 Task: Log work in the project ArtiZen for the issue 'Integrate a new payment gateway into an e-commerce website' spent time as '1w 4d 13h 39m' and remaining time as '4w 6d 12h 10m' and add a flag. Now add the issue to the epic 'Data Management and Analysis'. Log work in the project ArtiZen for the issue 'Create a data backup and recovery plan for a company's IT infrastructure' spent time as '5w 1d 10h 30m' and remaining time as '5w 5d 16h 31m' and clone the issue. Now add the issue to the epic 'UI/UX Improvements'
Action: Mouse moved to (226, 64)
Screenshot: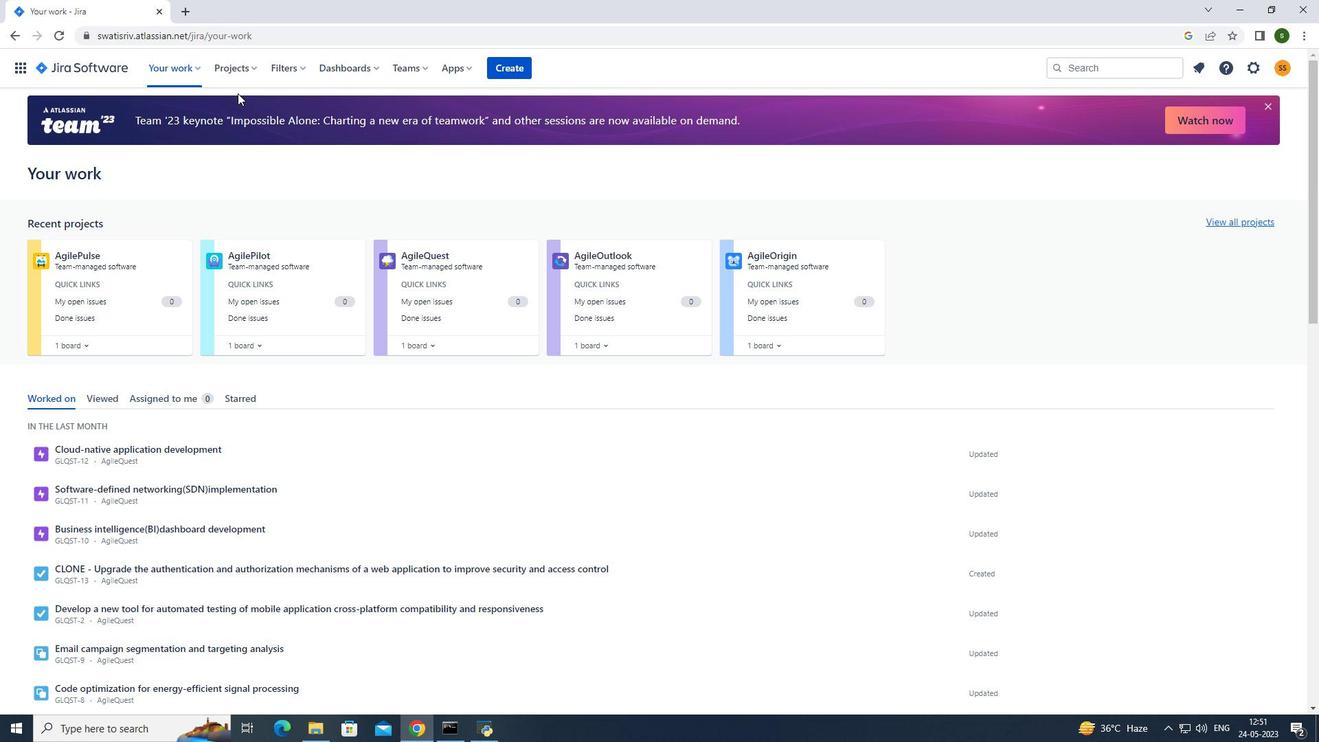 
Action: Mouse pressed left at (226, 64)
Screenshot: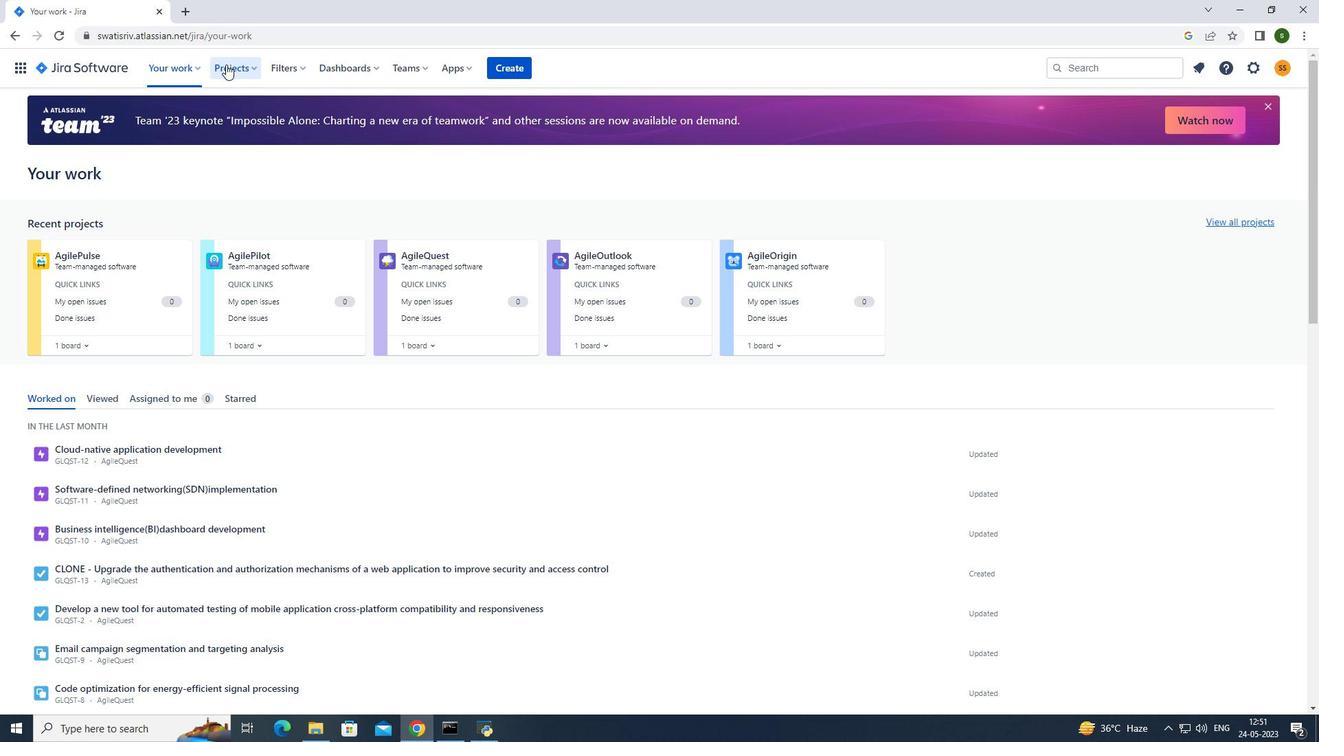 
Action: Mouse moved to (279, 122)
Screenshot: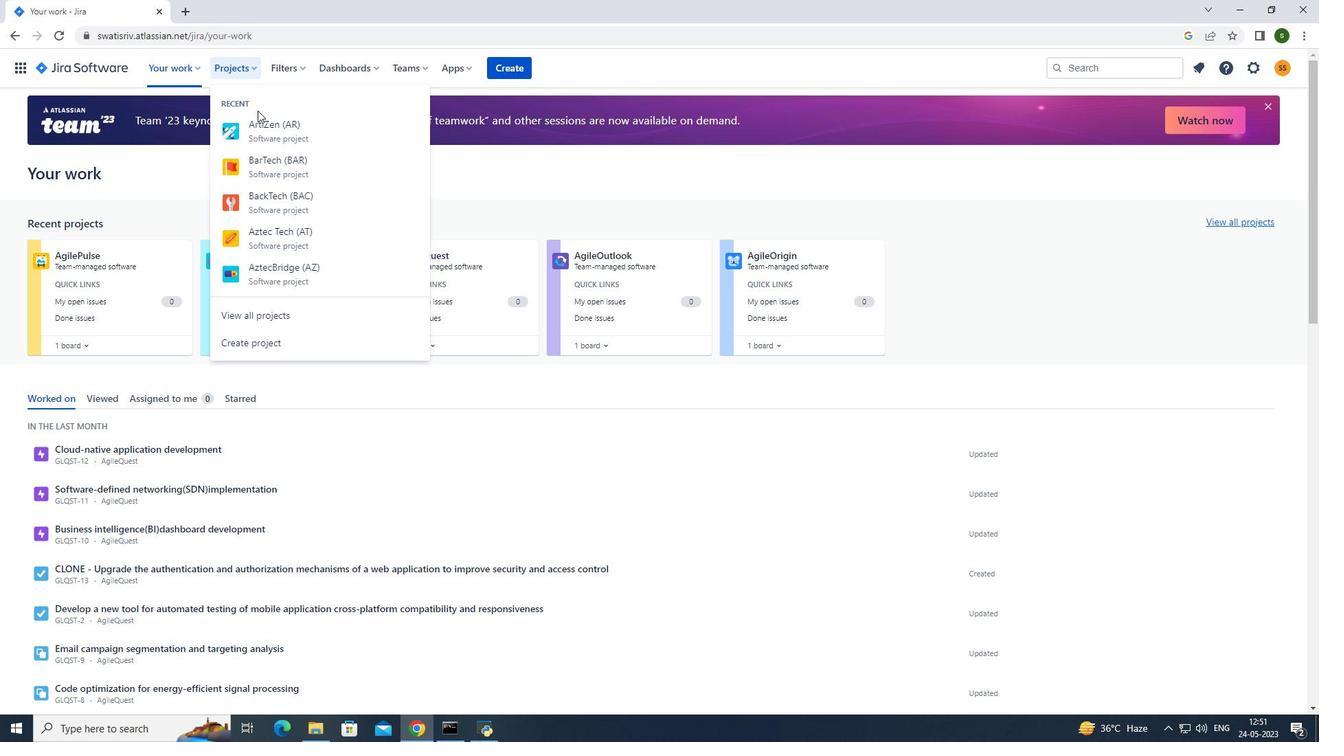 
Action: Mouse pressed left at (279, 122)
Screenshot: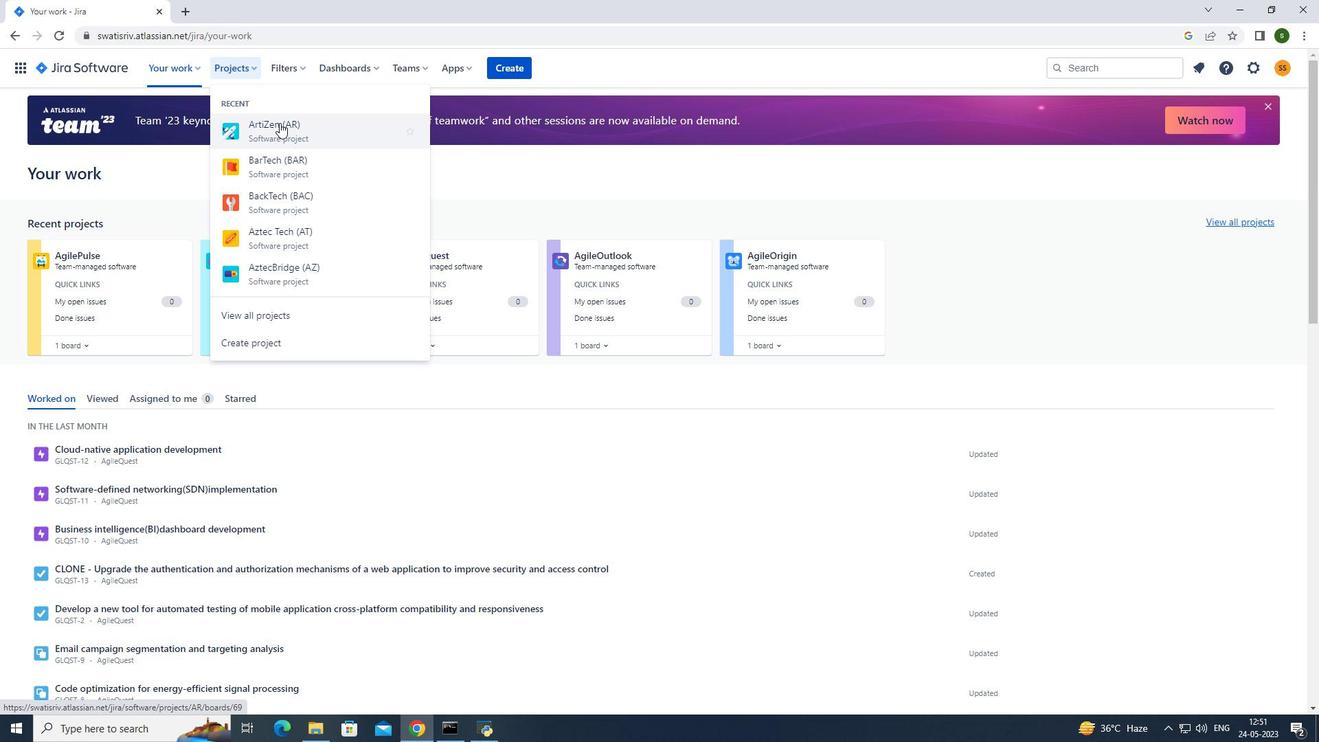 
Action: Mouse moved to (132, 207)
Screenshot: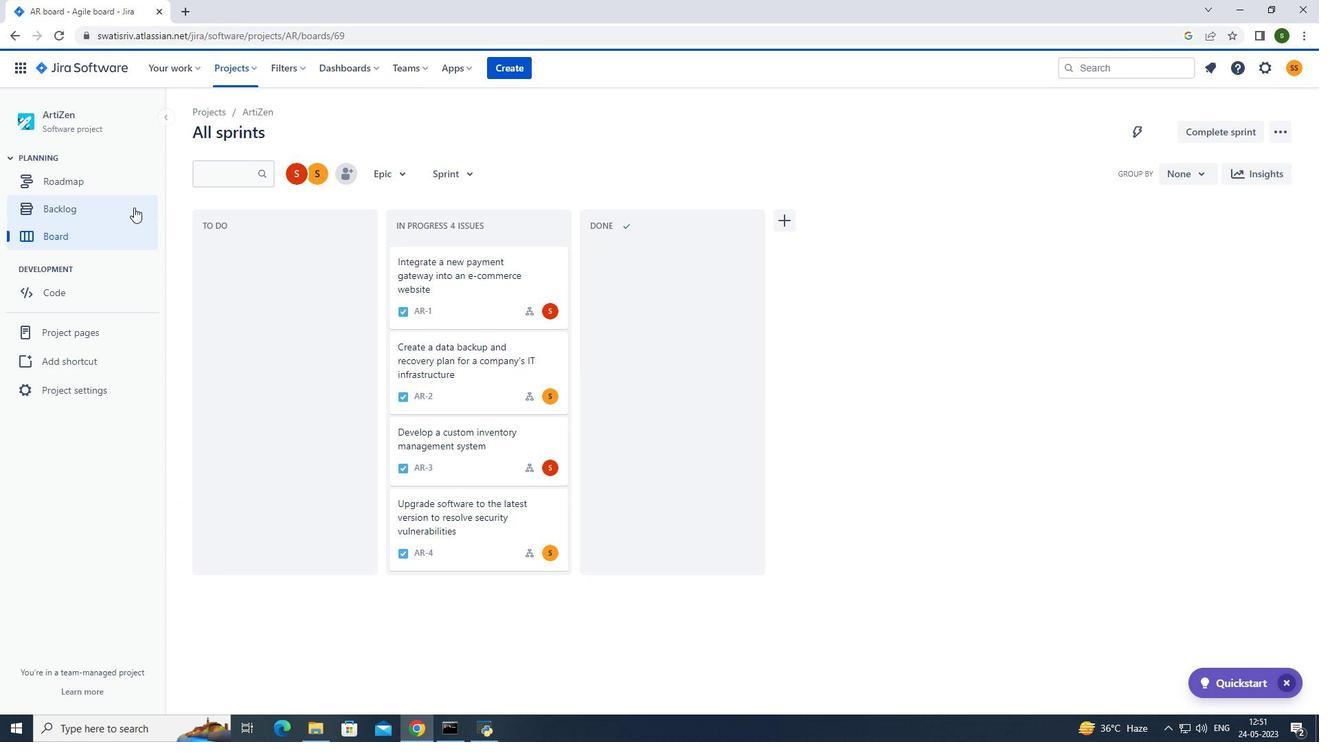 
Action: Mouse pressed left at (132, 207)
Screenshot: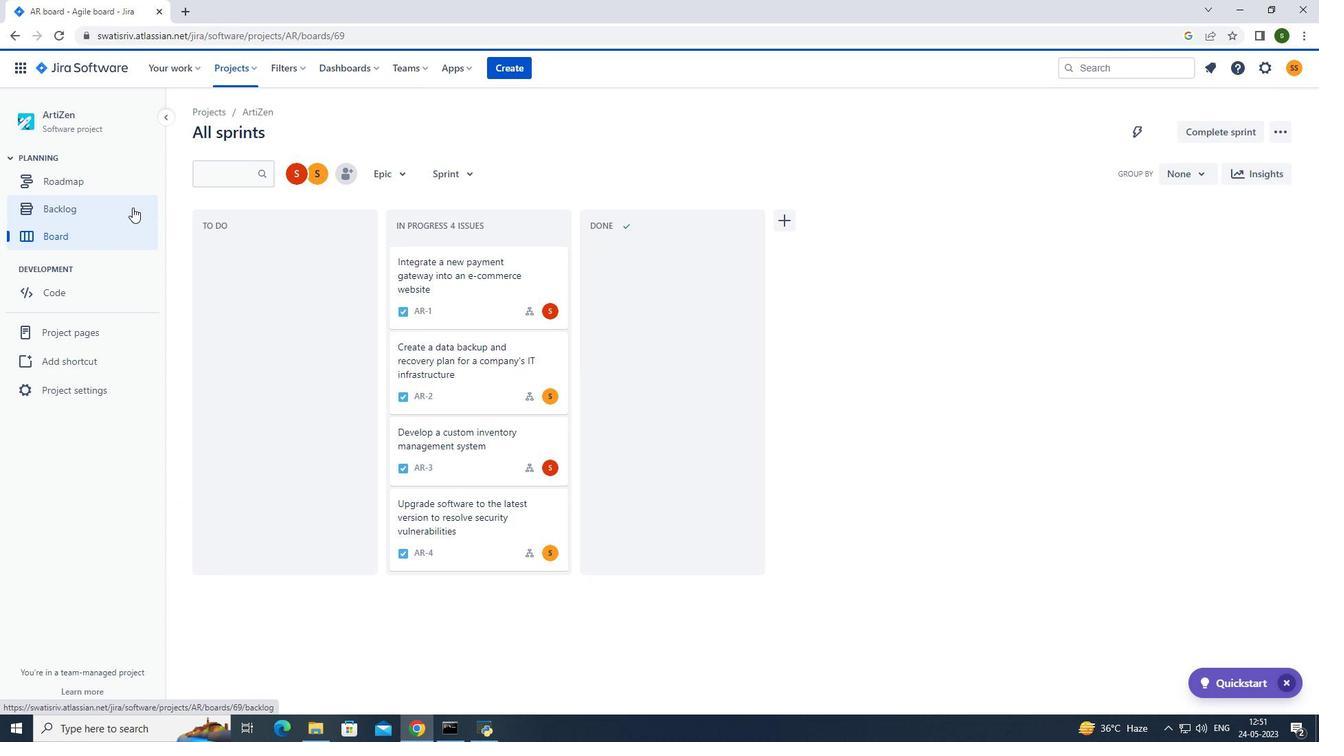 
Action: Mouse moved to (957, 250)
Screenshot: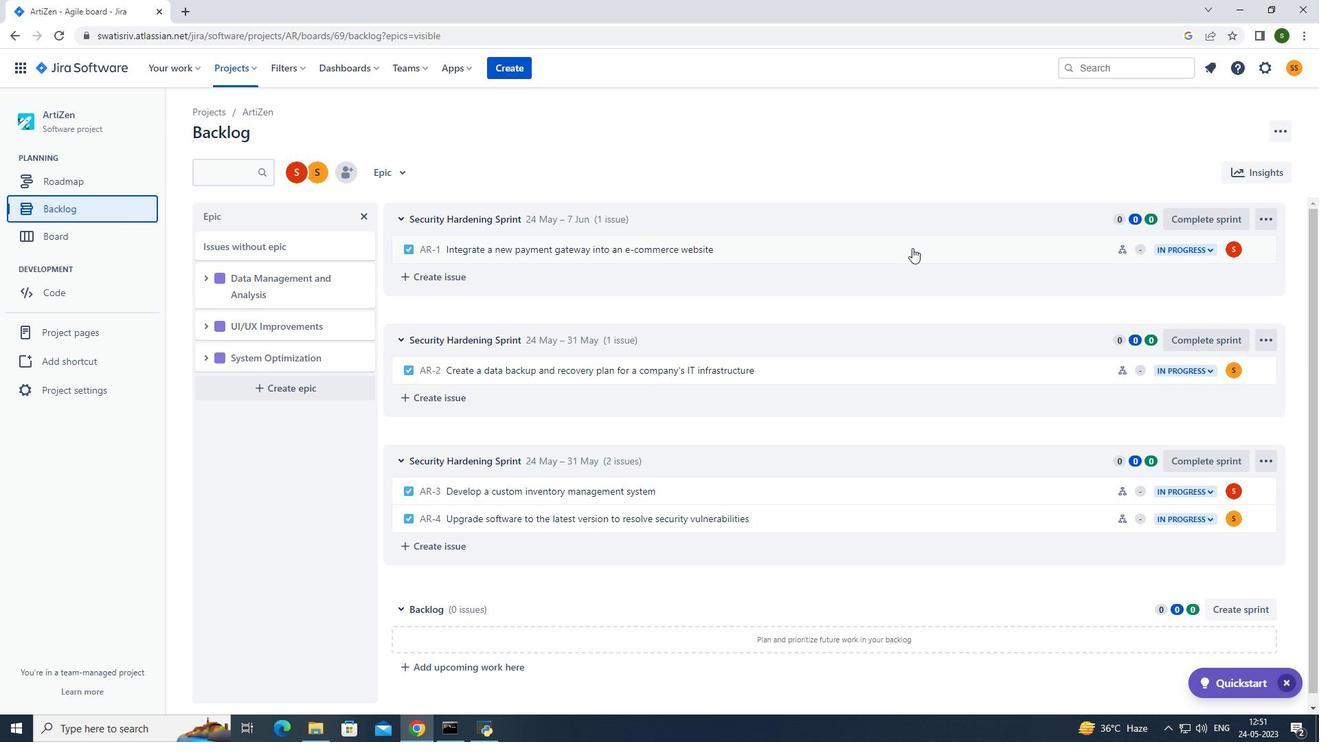 
Action: Mouse pressed left at (957, 250)
Screenshot: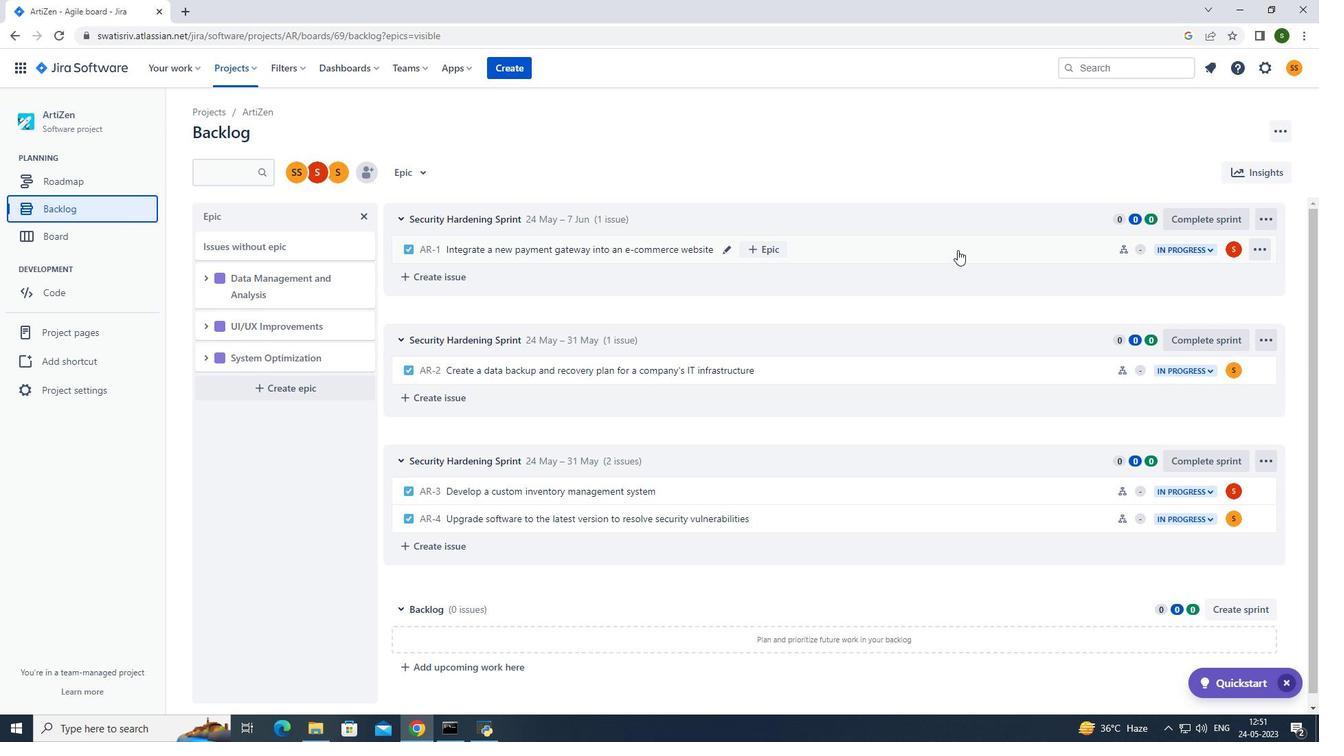 
Action: Mouse moved to (1256, 207)
Screenshot: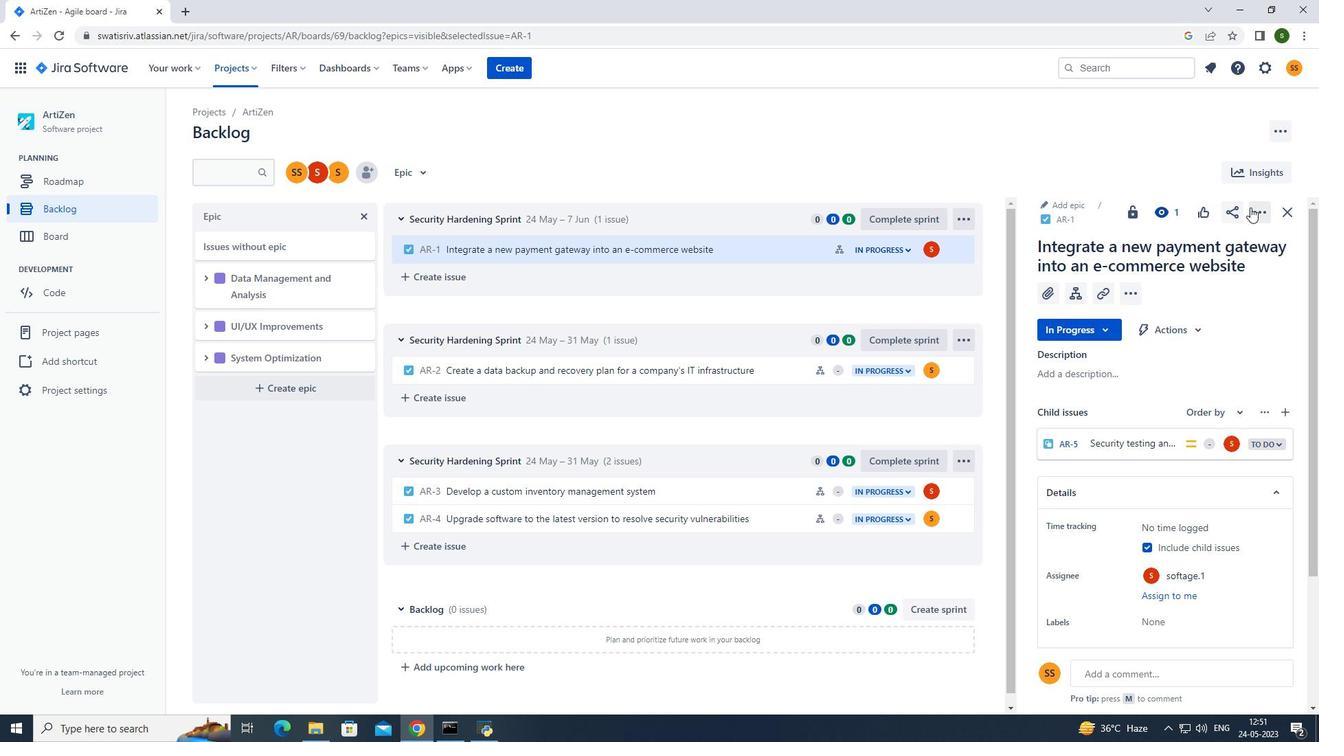 
Action: Mouse pressed left at (1256, 207)
Screenshot: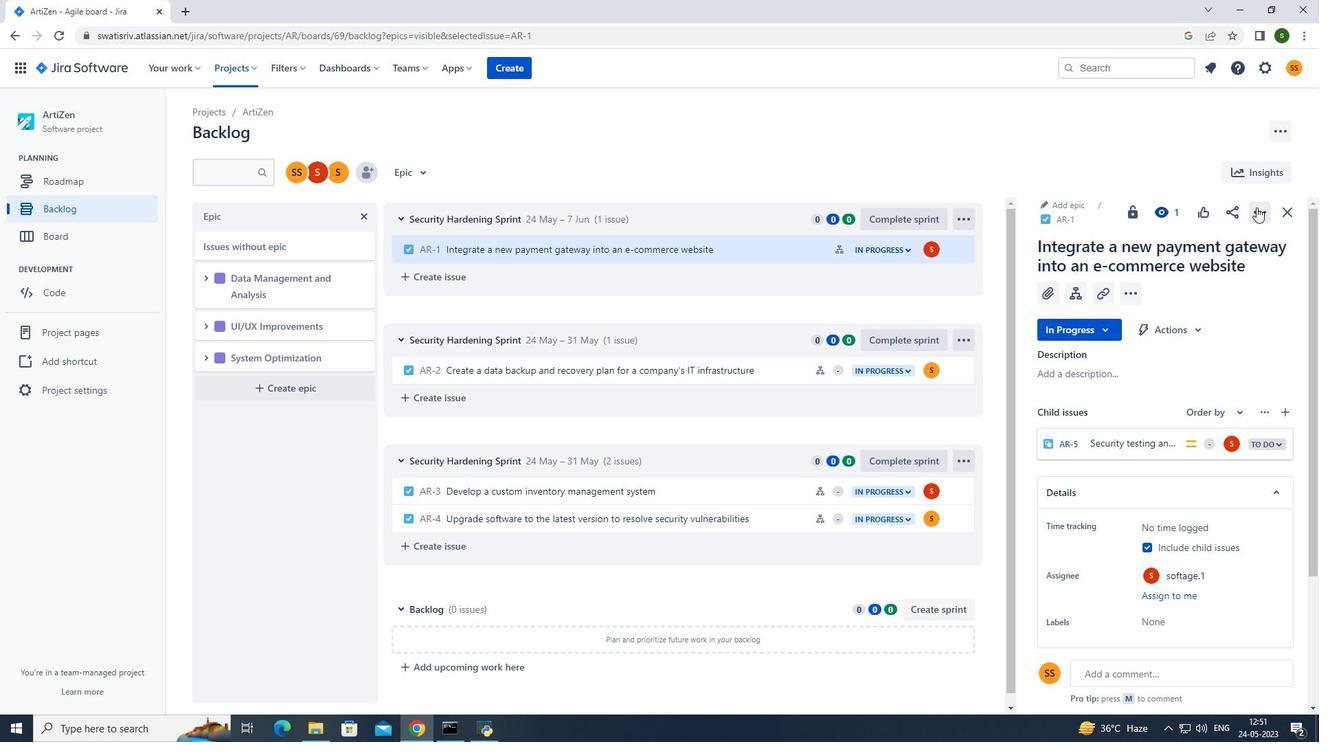 
Action: Mouse moved to (1231, 250)
Screenshot: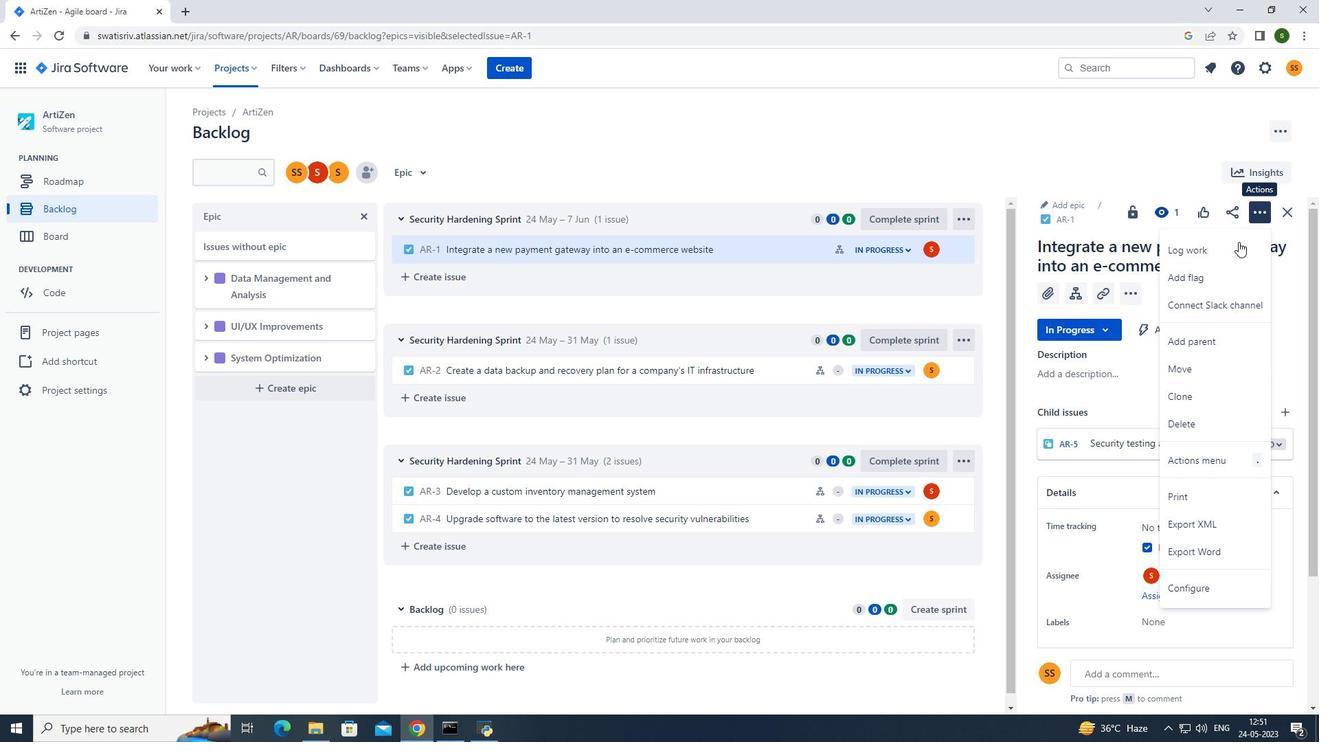 
Action: Mouse pressed left at (1231, 250)
Screenshot: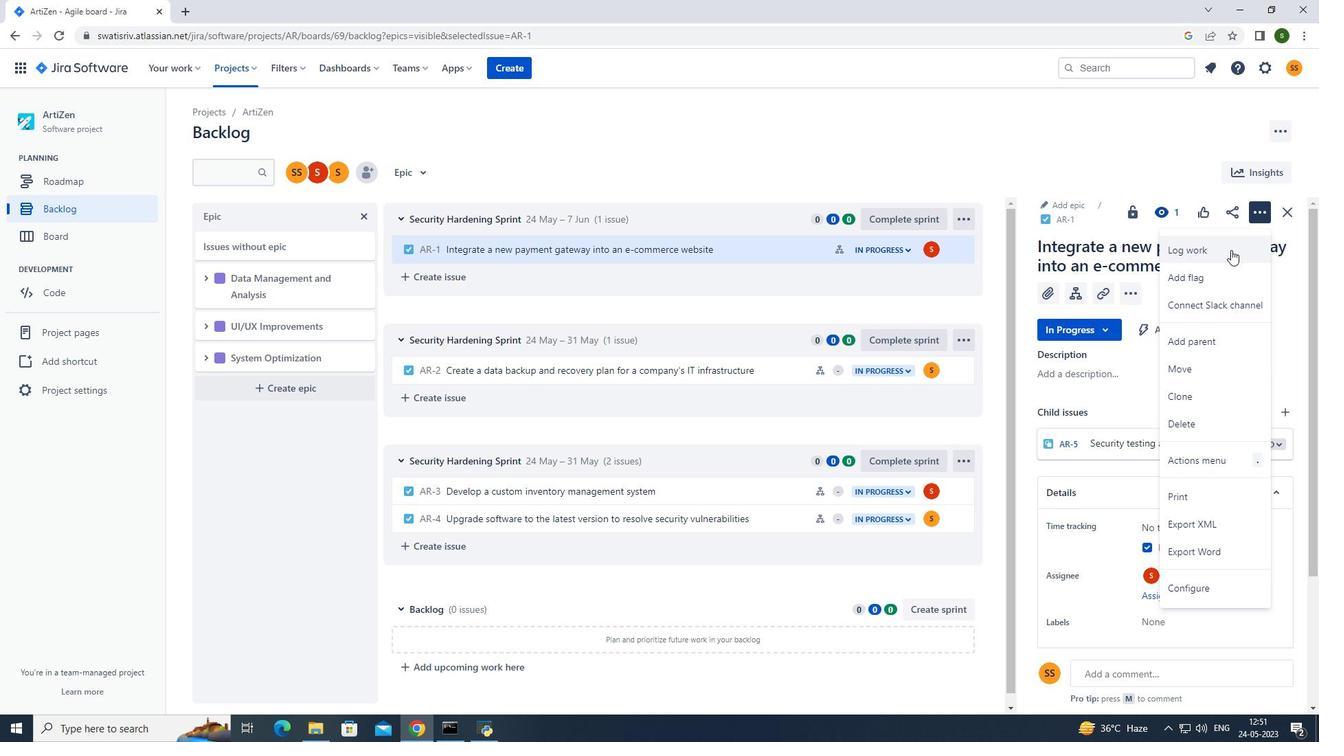 
Action: Mouse moved to (621, 210)
Screenshot: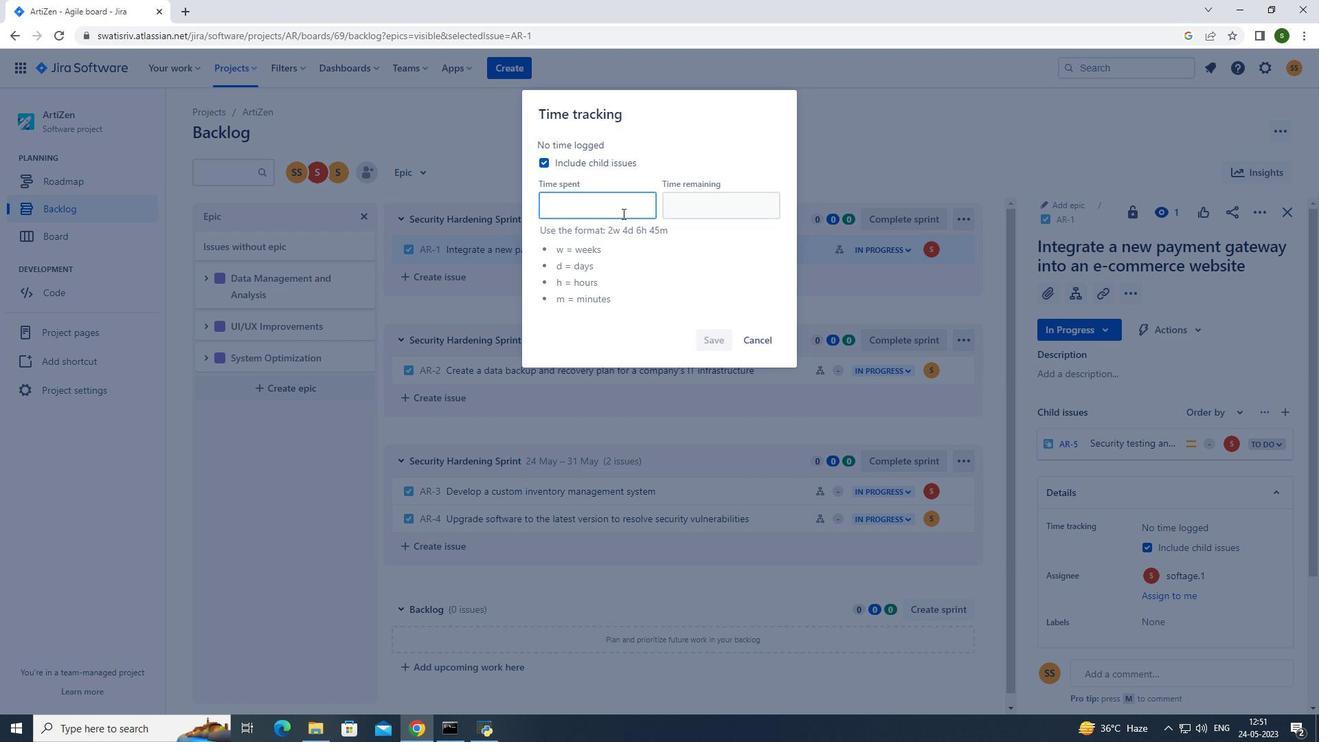 
Action: Key pressed 1w<Key.space>4d<Key.space>13h<Key.space>39m
Screenshot: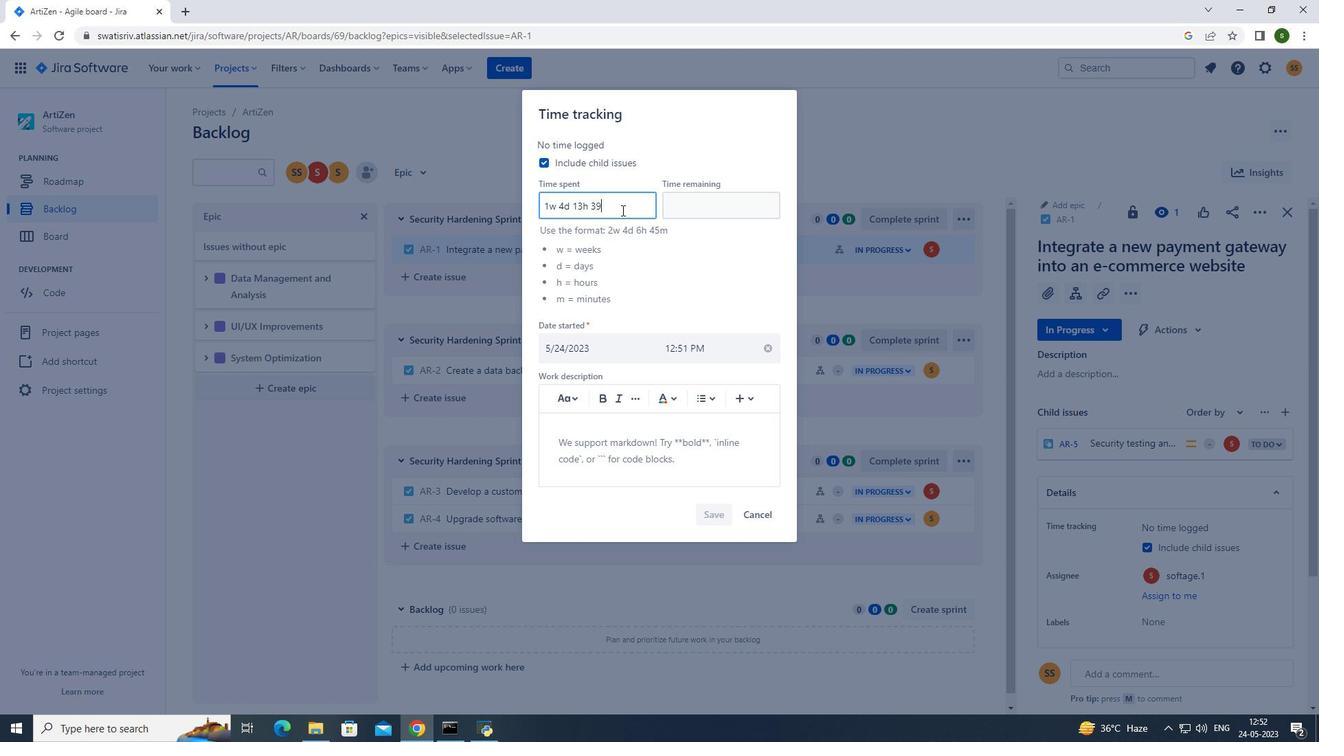 
Action: Mouse moved to (693, 210)
Screenshot: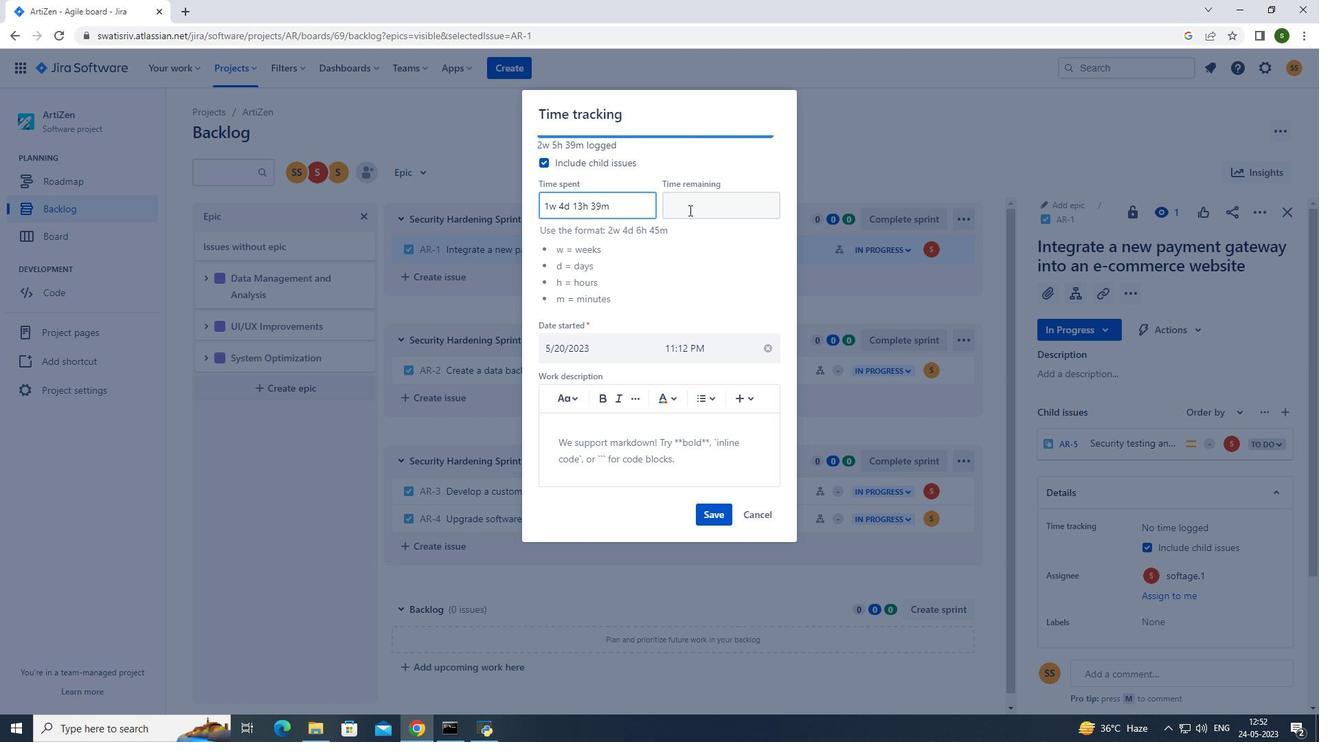 
Action: Mouse pressed left at (693, 210)
Screenshot: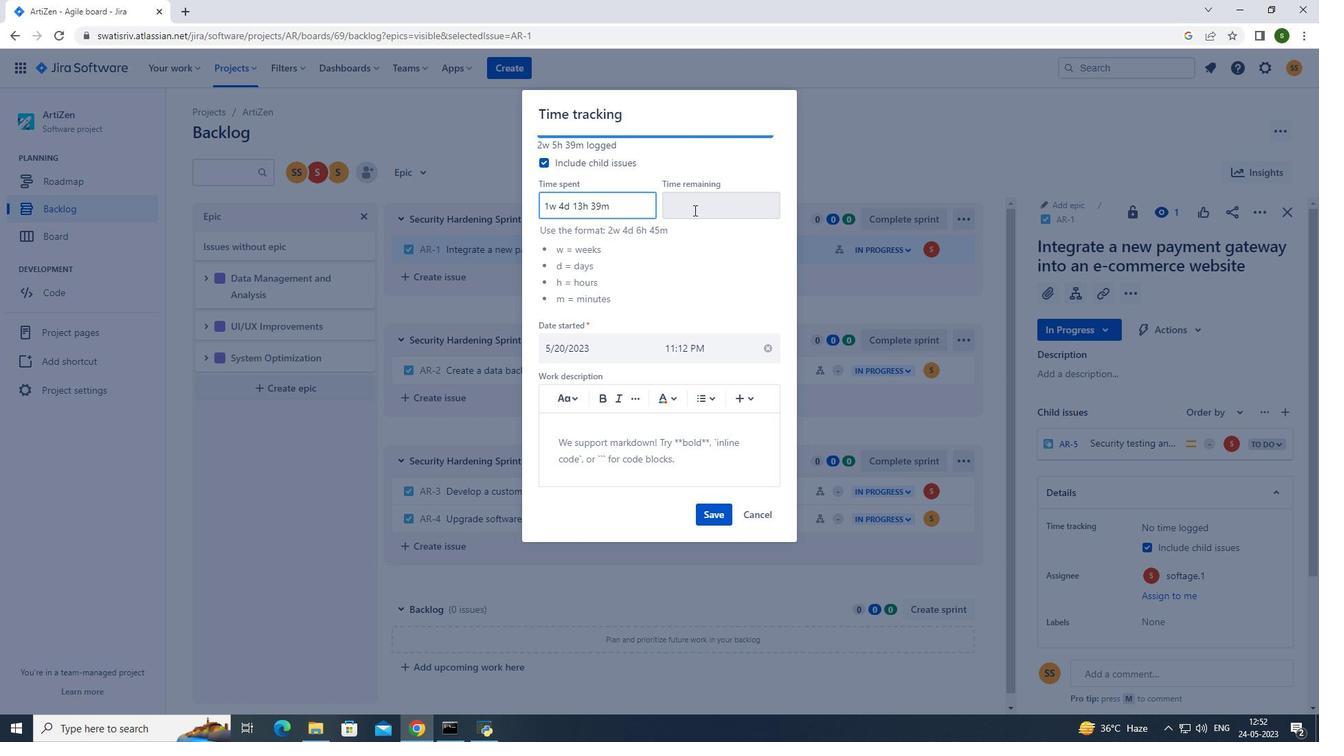 
Action: Key pressed 4w<Key.space>6d<Key.space>12h<Key.space>10m
Screenshot: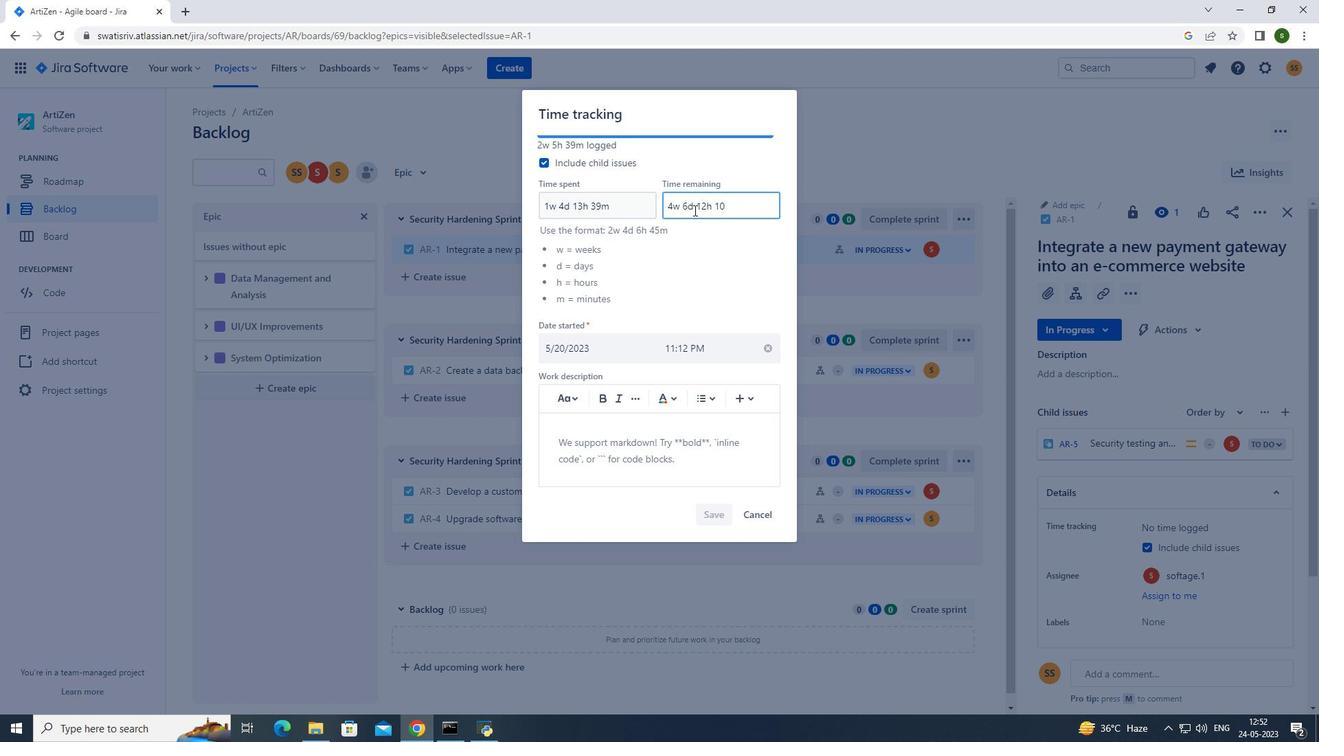 
Action: Mouse moved to (715, 515)
Screenshot: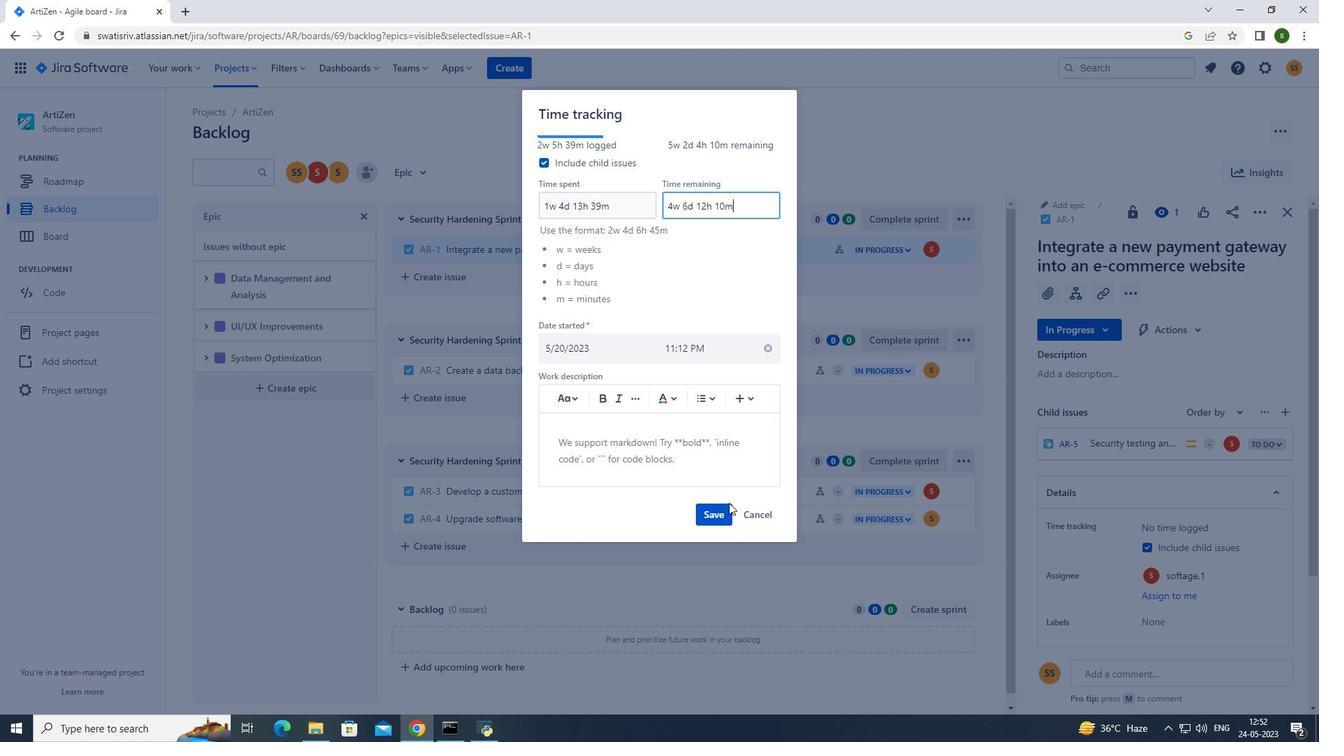 
Action: Mouse pressed left at (715, 515)
Screenshot: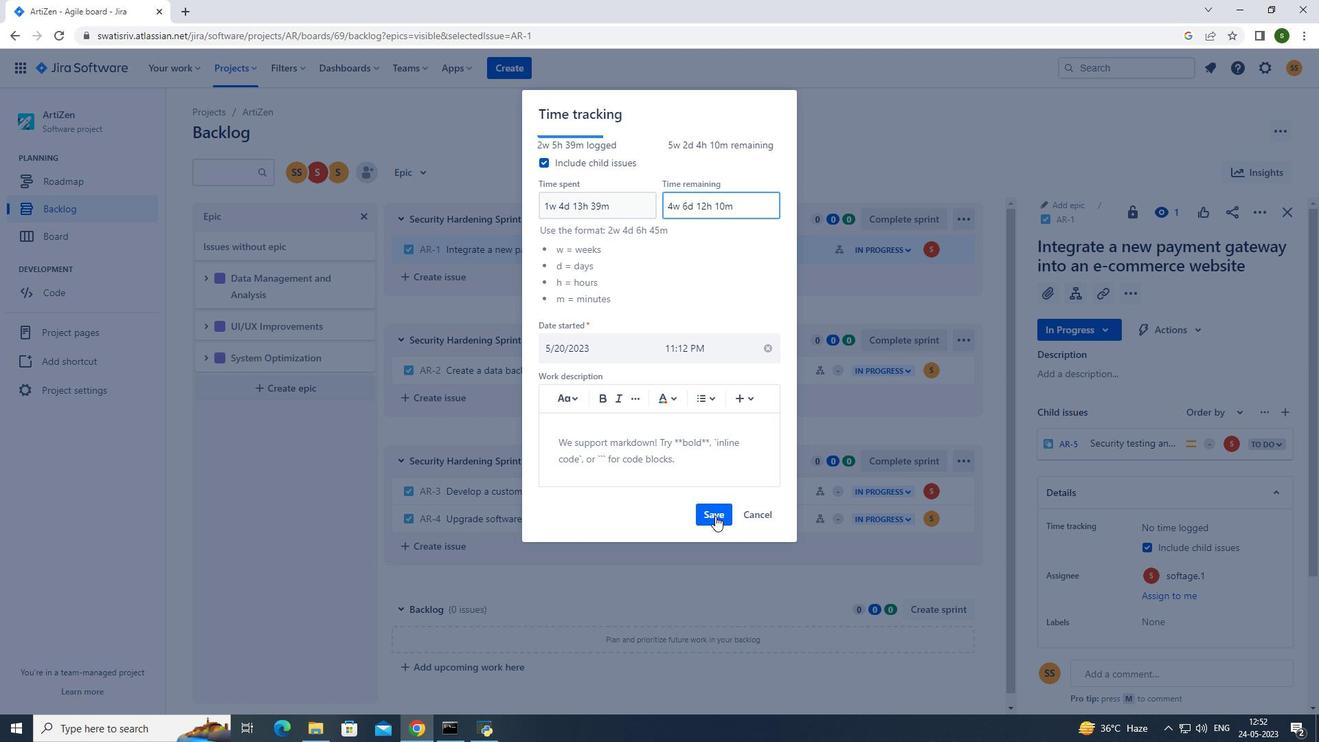 
Action: Mouse moved to (1257, 208)
Screenshot: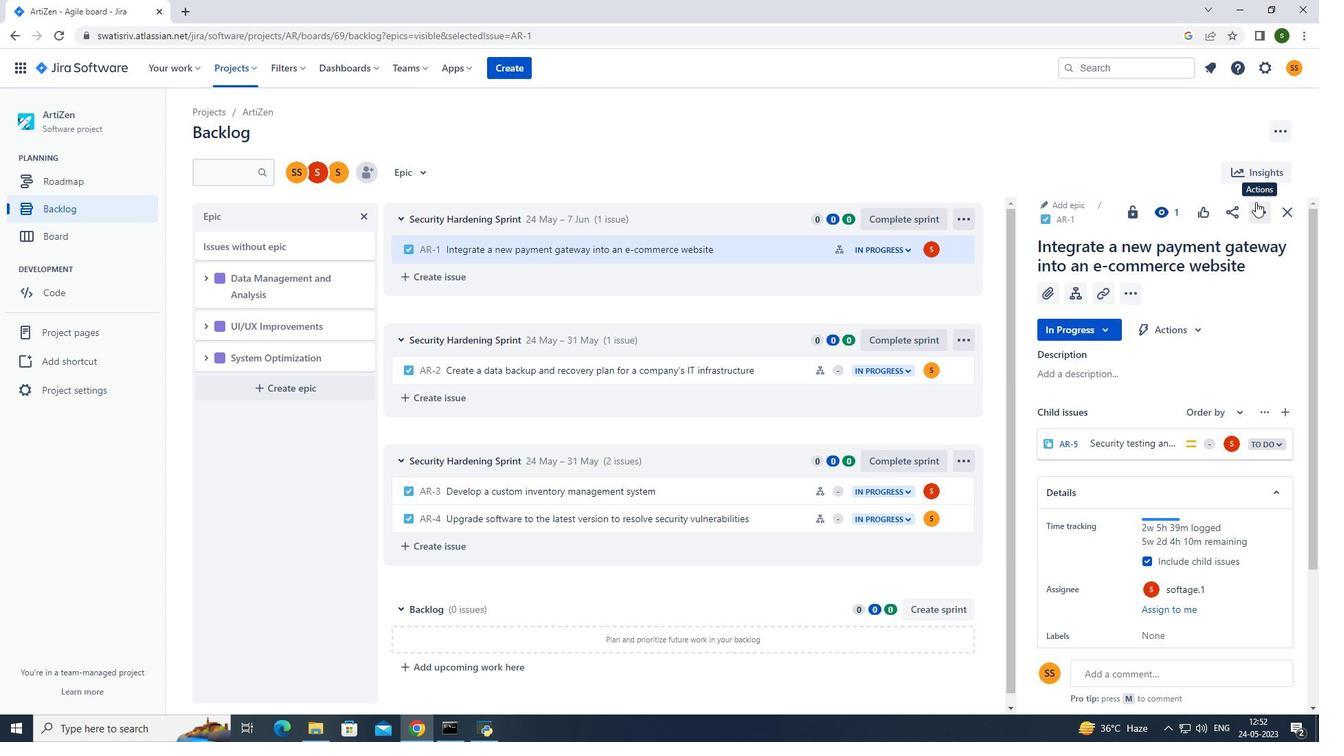 
Action: Mouse pressed left at (1257, 208)
Screenshot: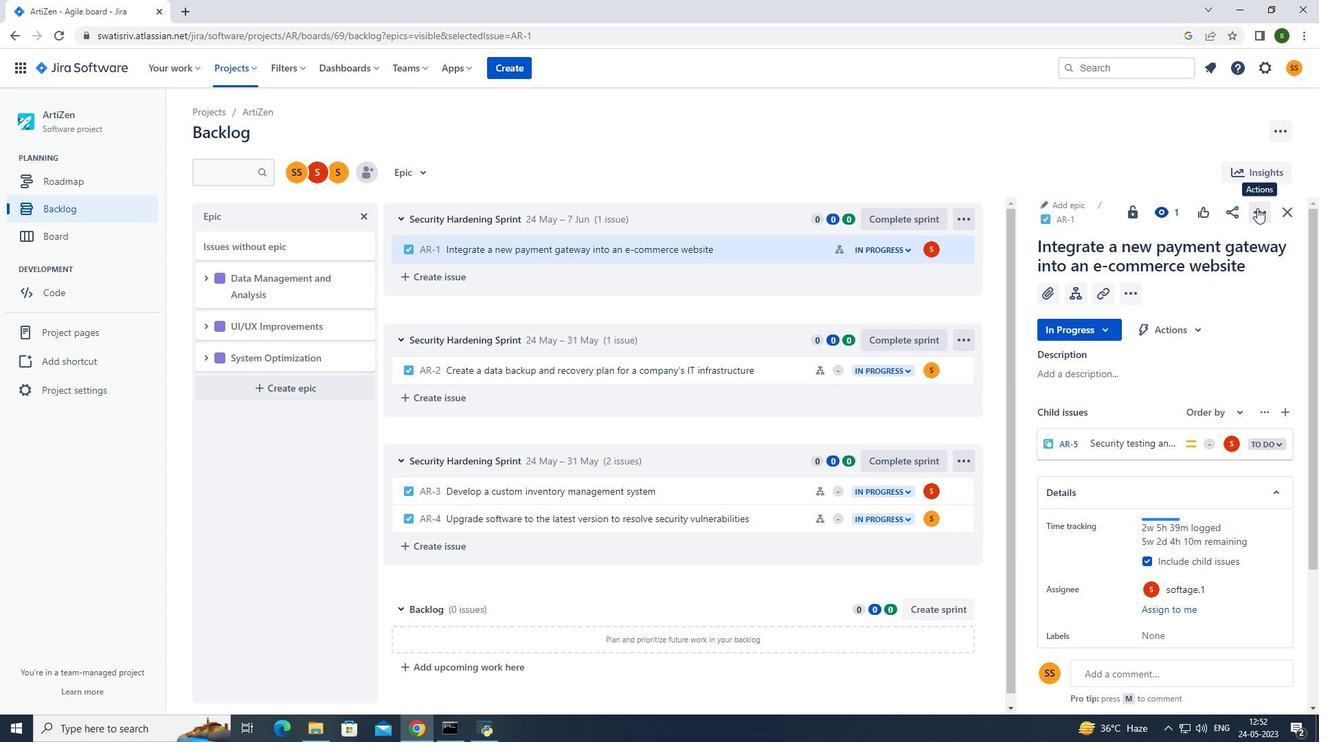
Action: Mouse moved to (1207, 274)
Screenshot: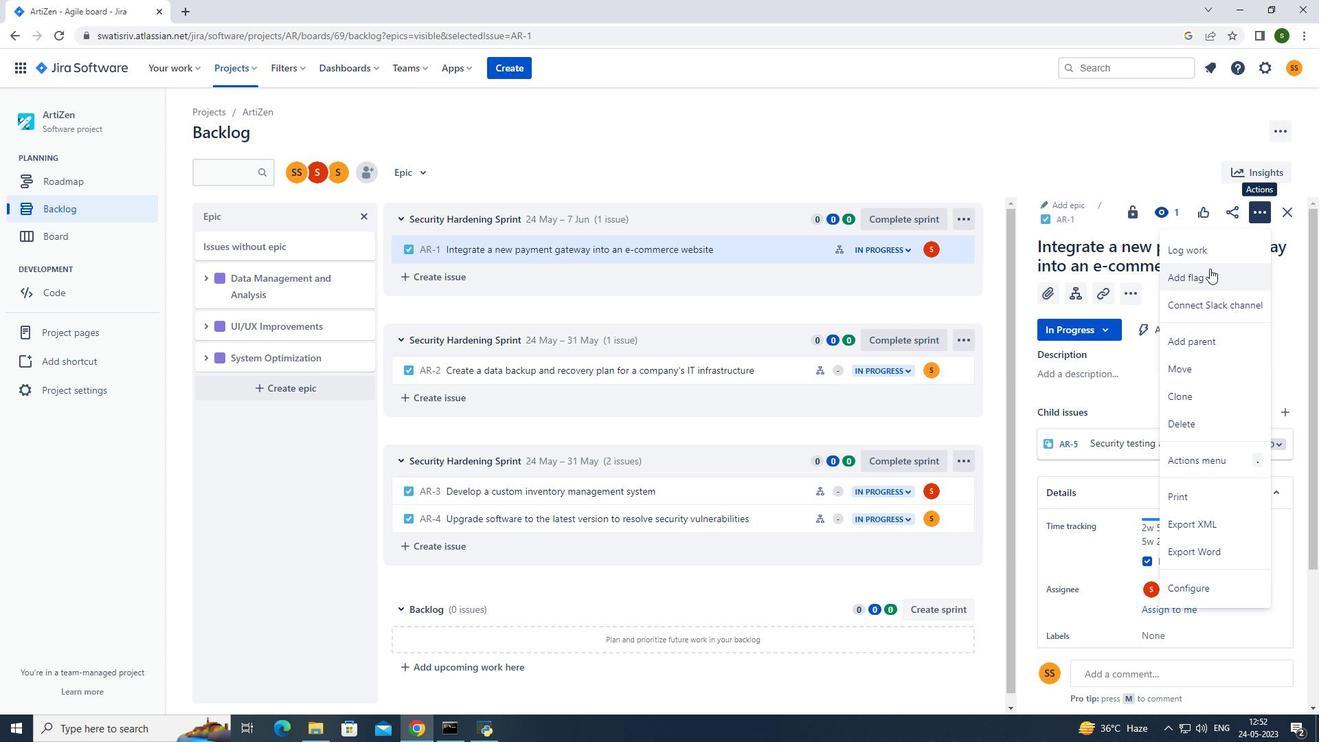 
Action: Mouse pressed left at (1207, 274)
Screenshot: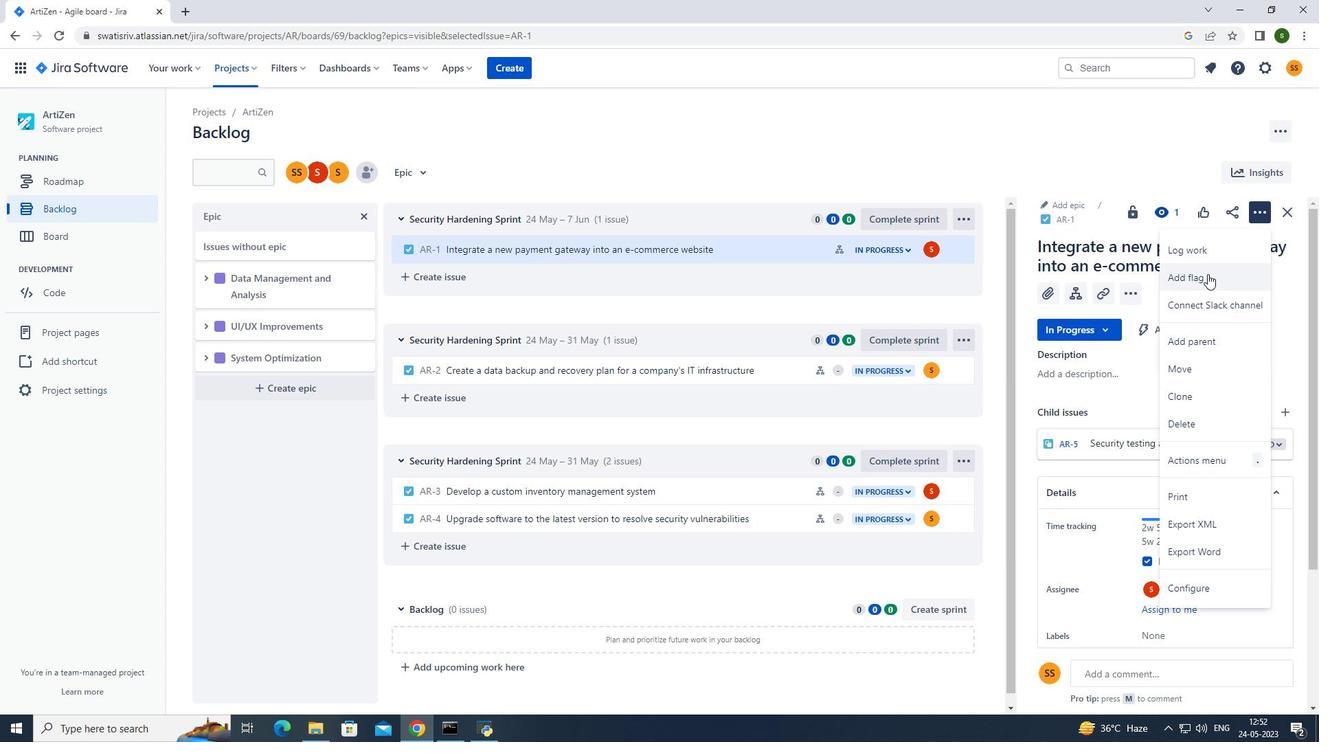 
Action: Mouse moved to (774, 251)
Screenshot: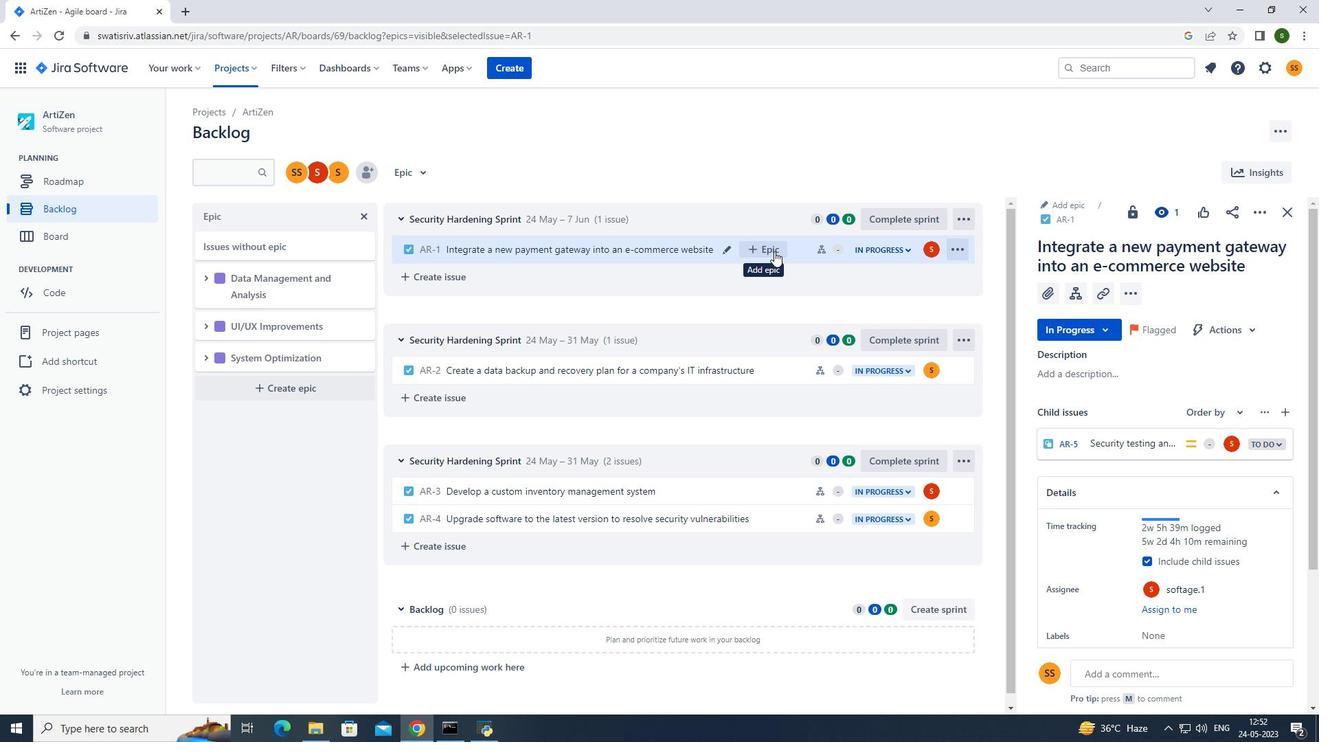 
Action: Mouse pressed left at (774, 251)
Screenshot: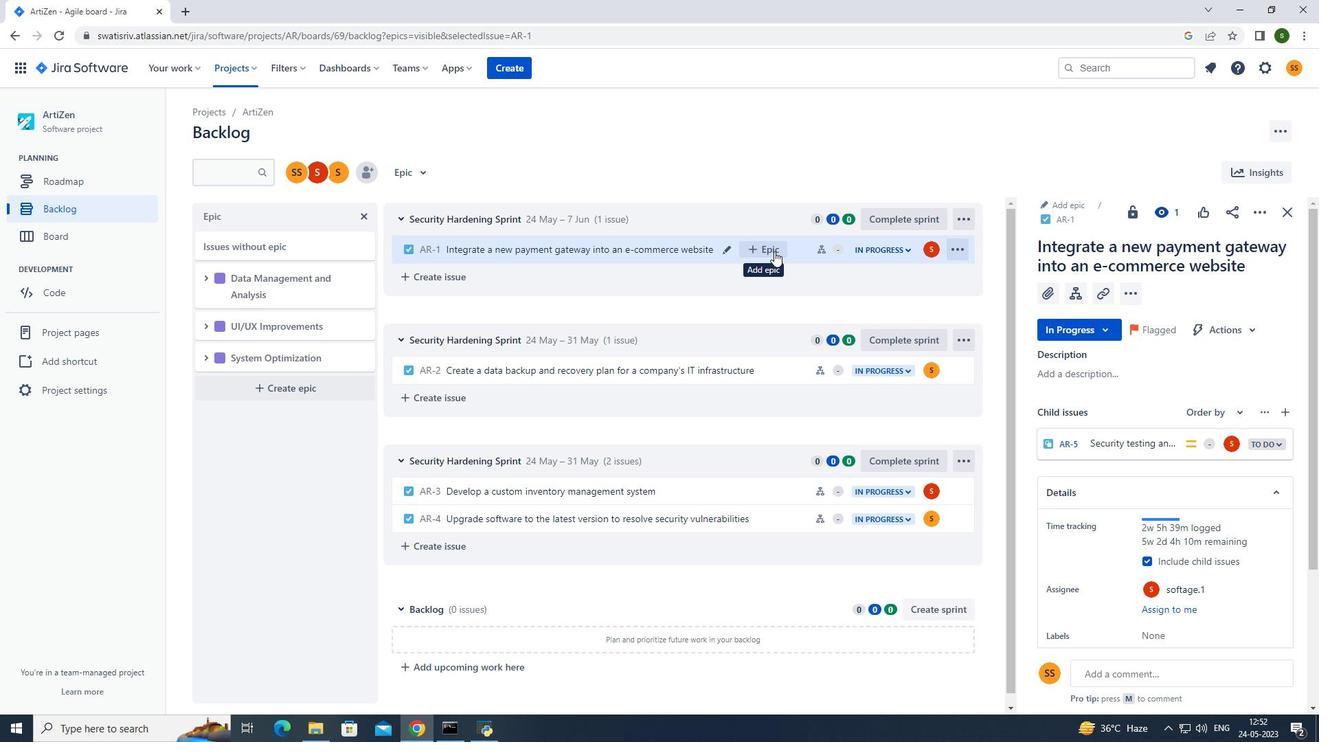 
Action: Mouse moved to (807, 347)
Screenshot: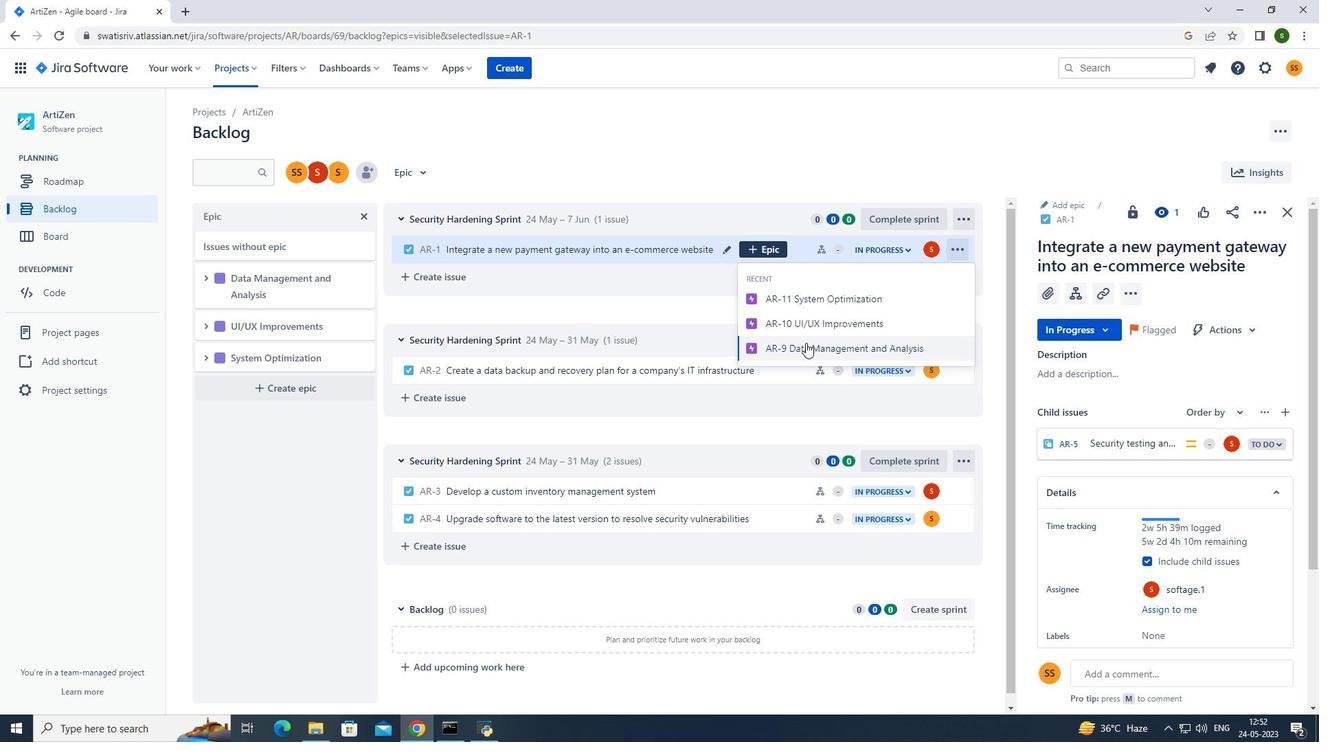 
Action: Mouse pressed left at (807, 347)
Screenshot: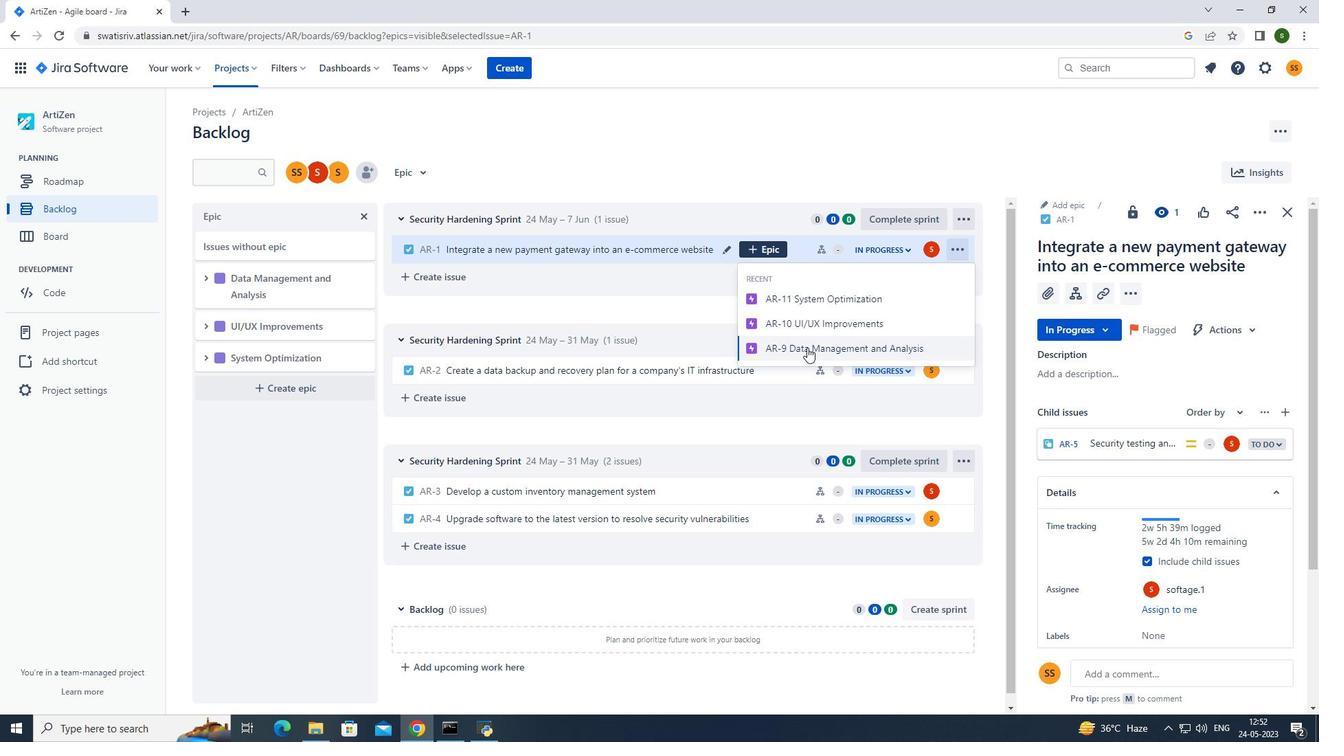 
Action: Mouse moved to (414, 167)
Screenshot: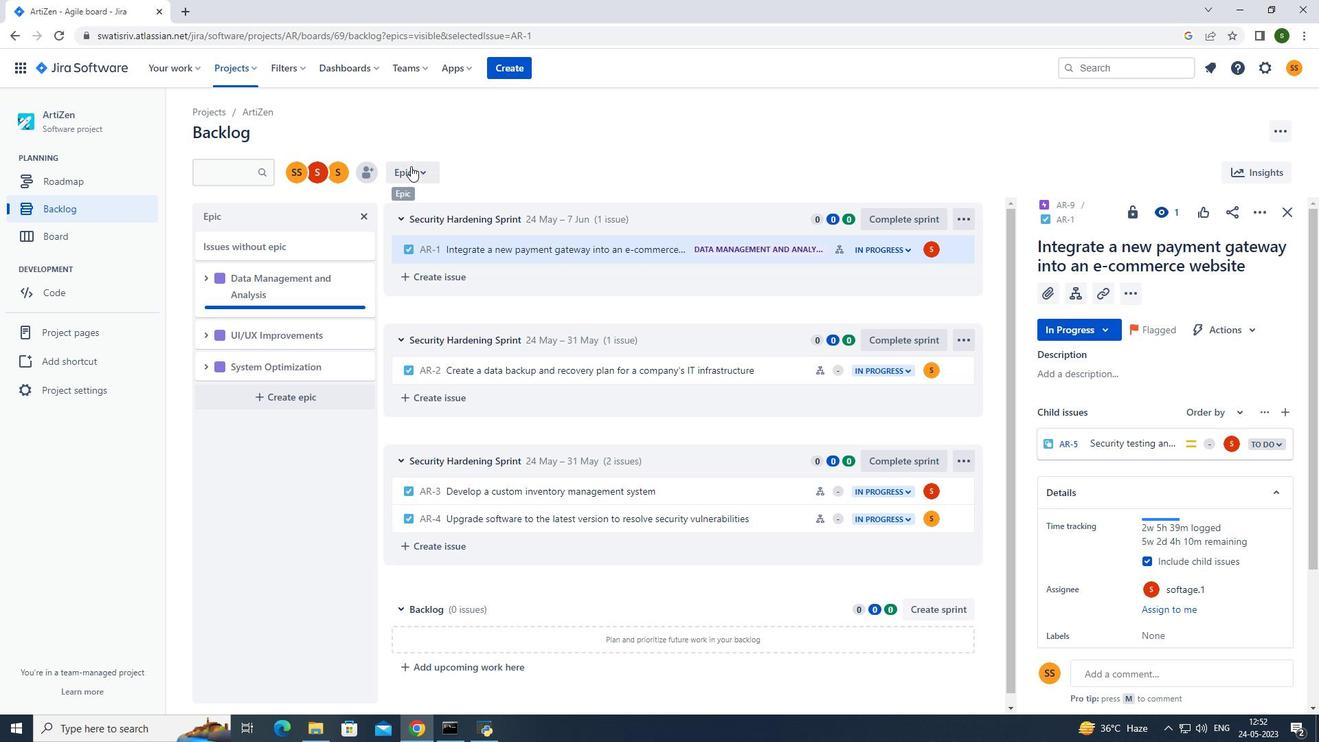 
Action: Mouse pressed left at (414, 167)
Screenshot: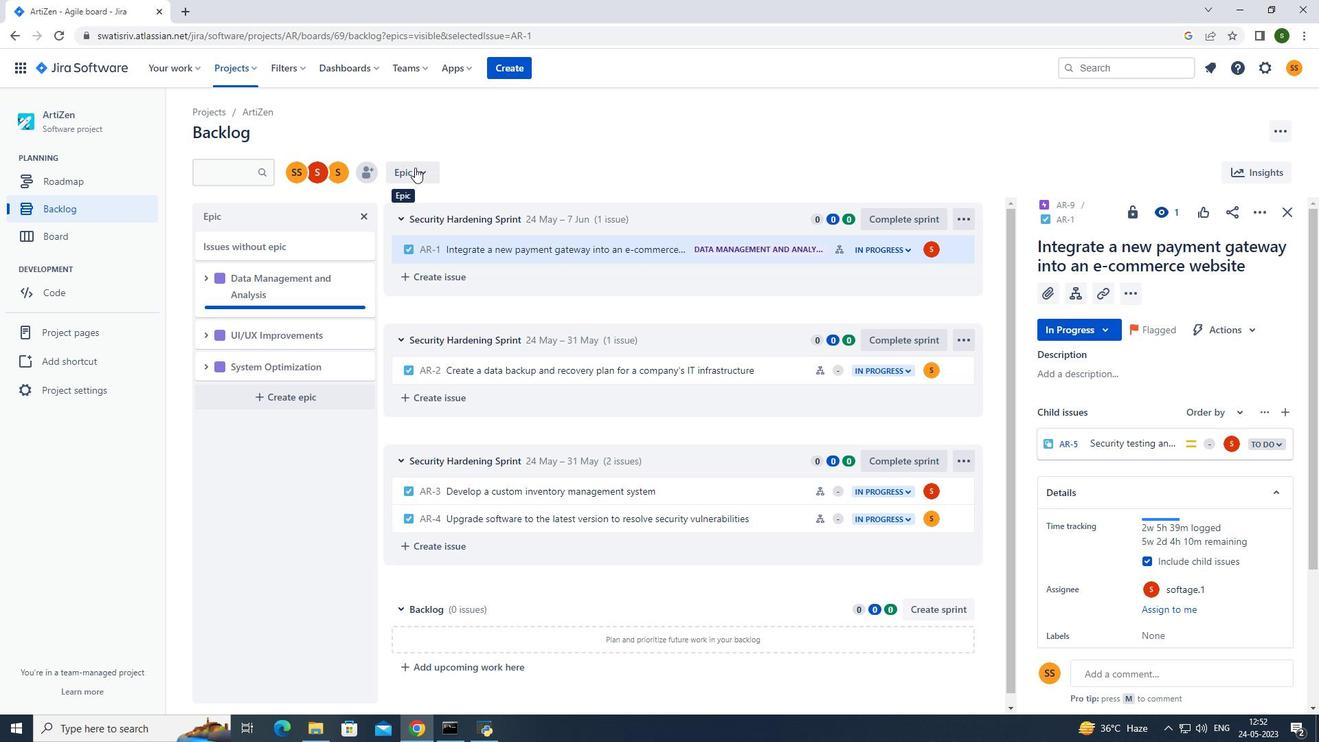 
Action: Mouse moved to (441, 228)
Screenshot: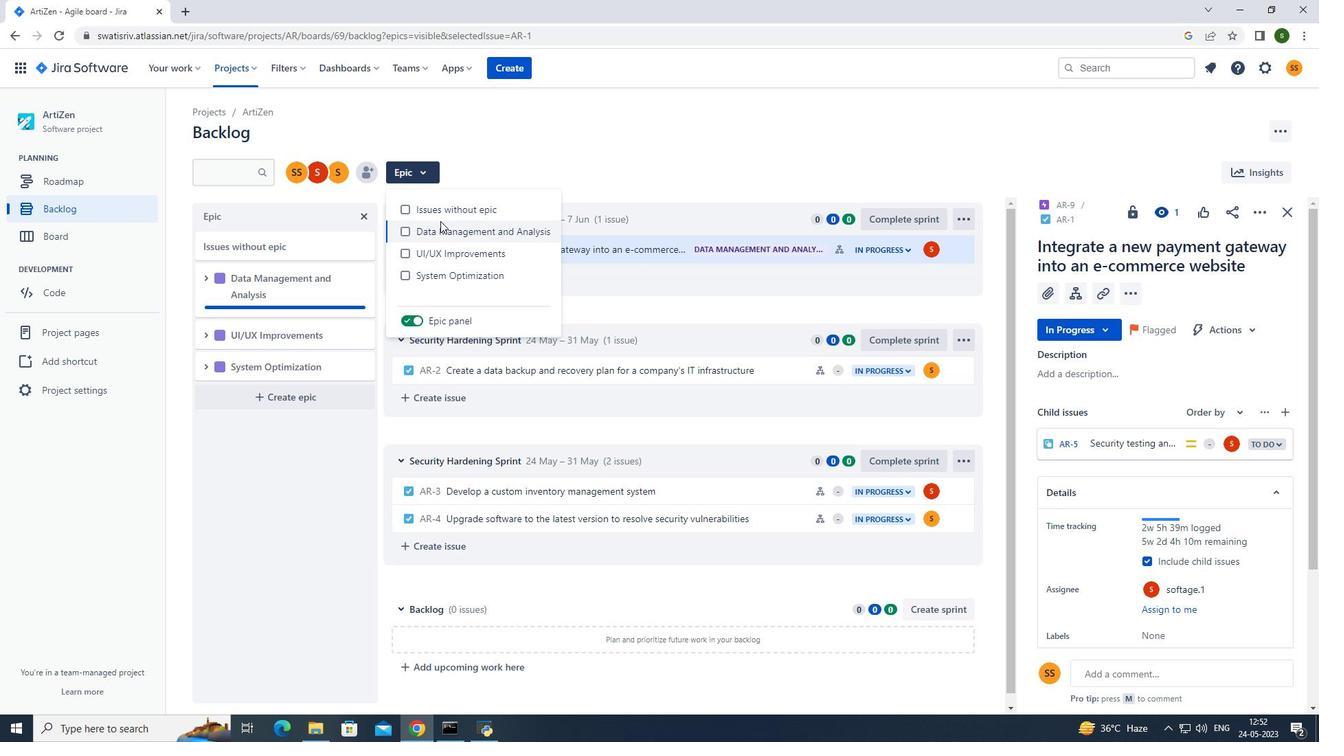 
Action: Mouse pressed left at (441, 228)
Screenshot: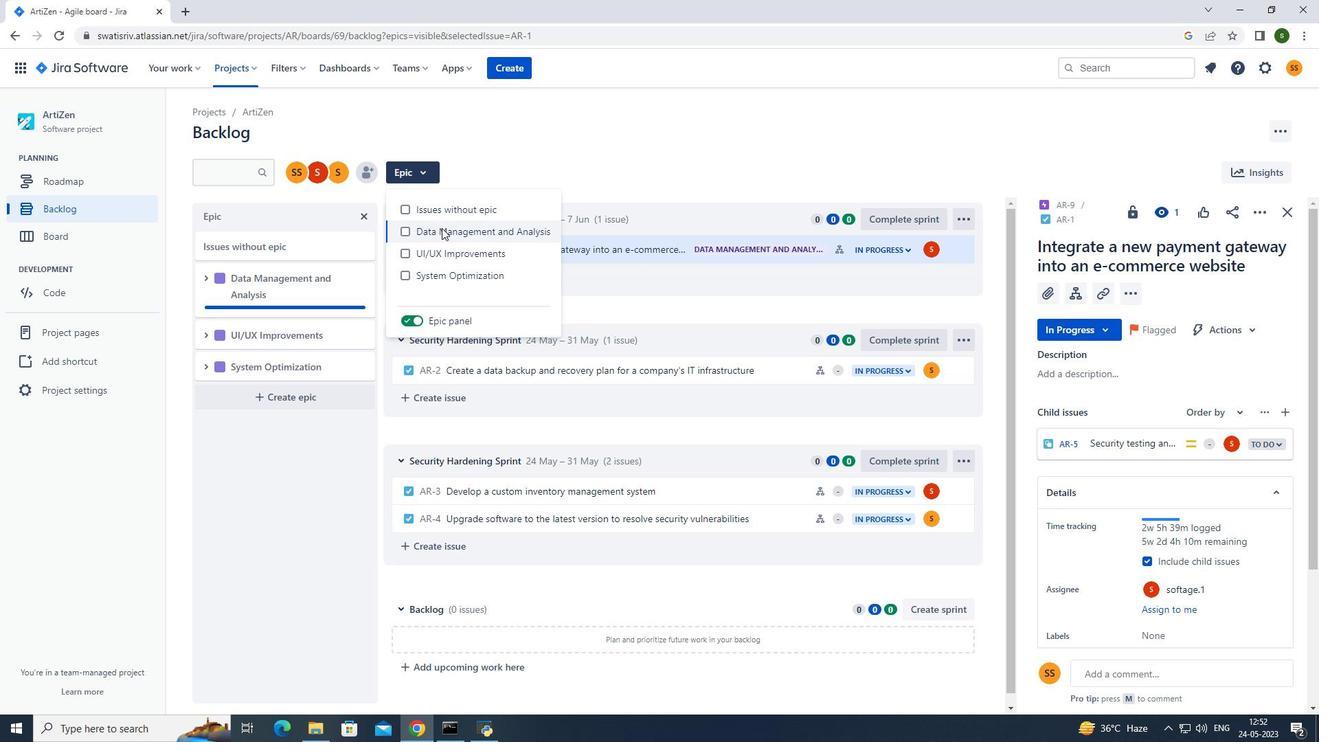 
Action: Mouse moved to (409, 140)
Screenshot: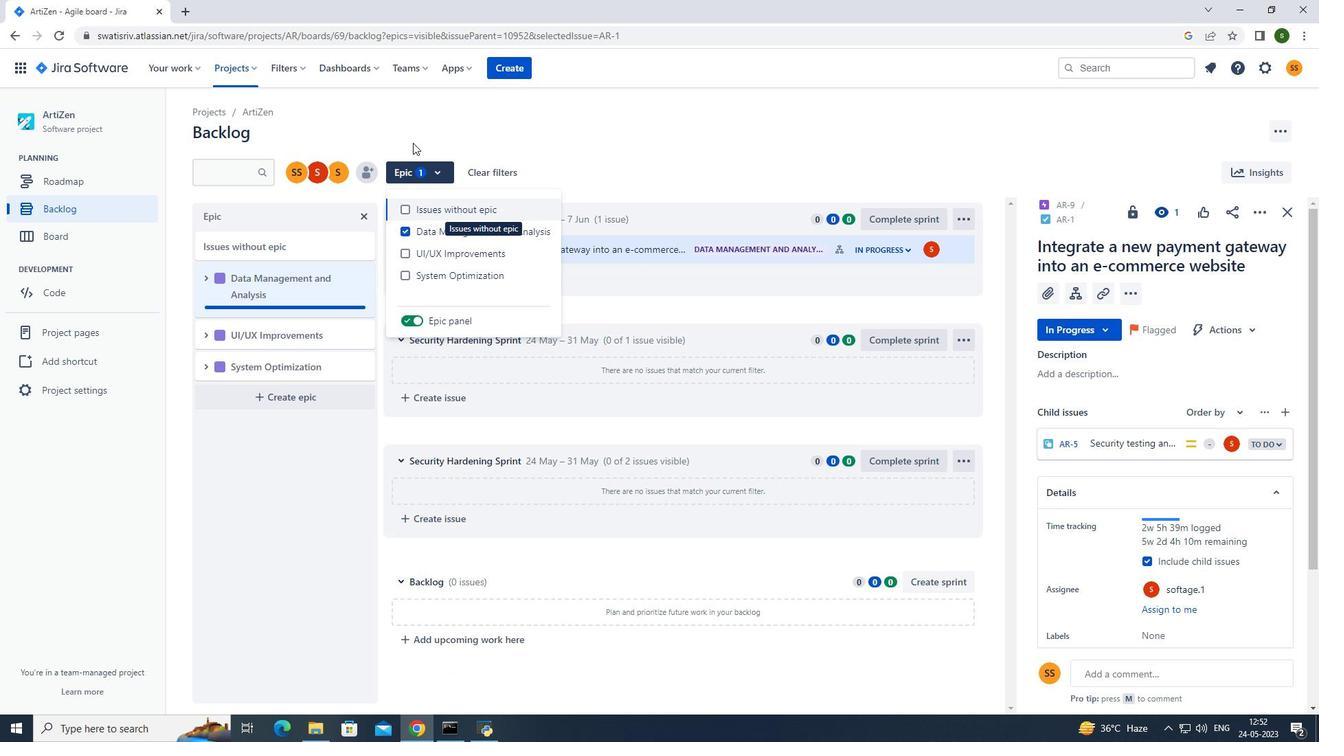 
Action: Mouse pressed left at (409, 140)
Screenshot: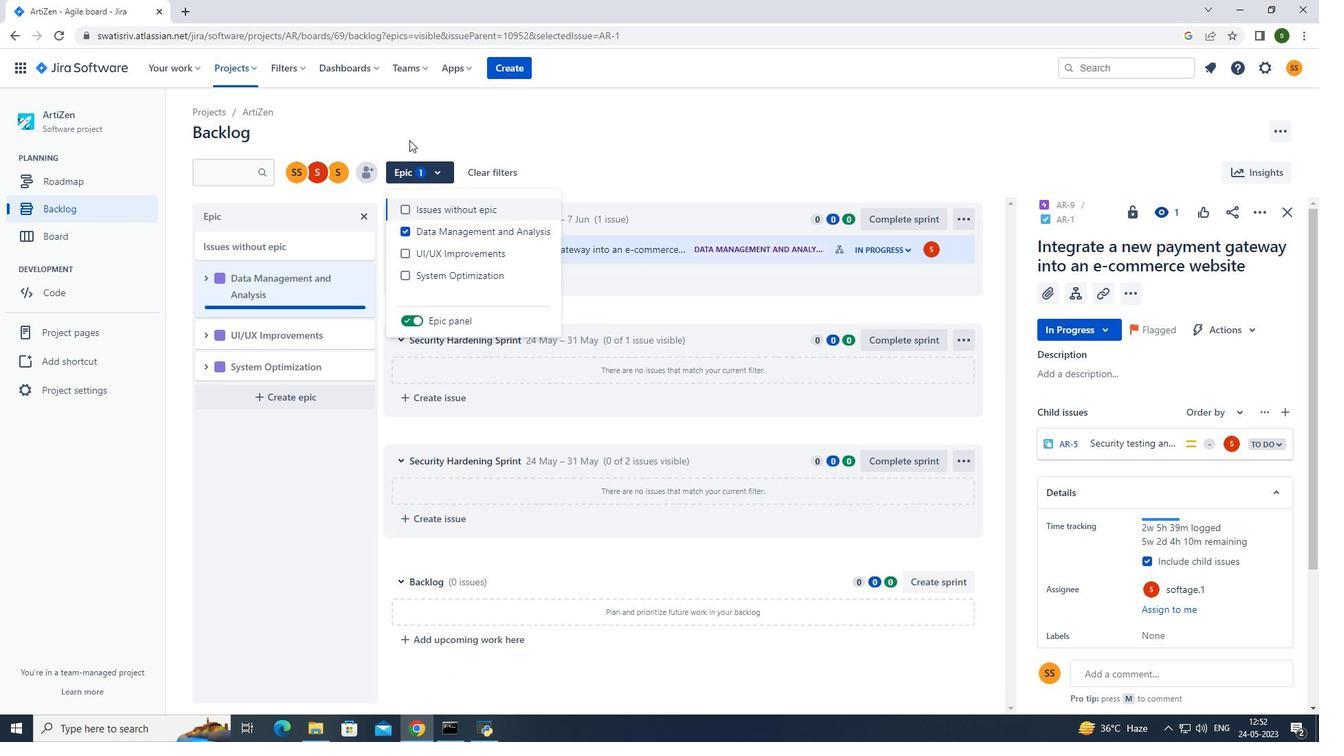 
Action: Mouse moved to (243, 68)
Screenshot: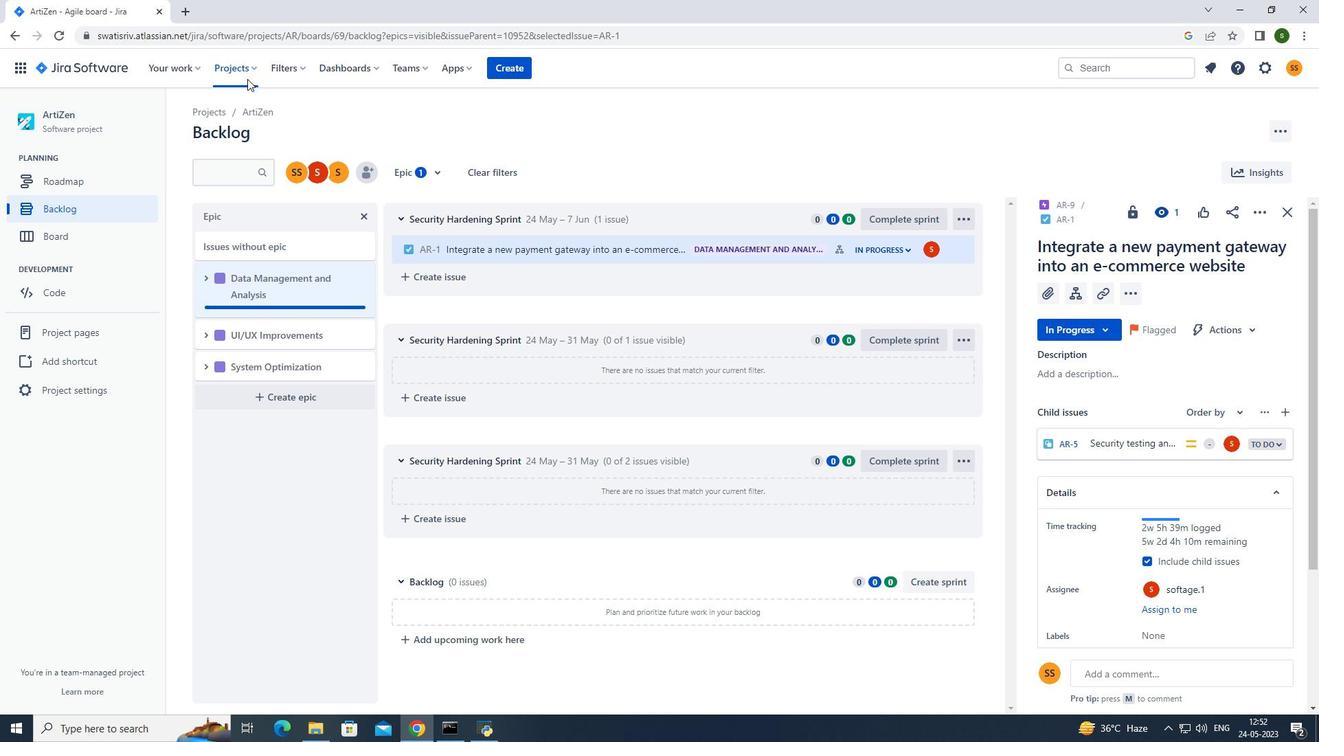 
Action: Mouse pressed left at (243, 68)
Screenshot: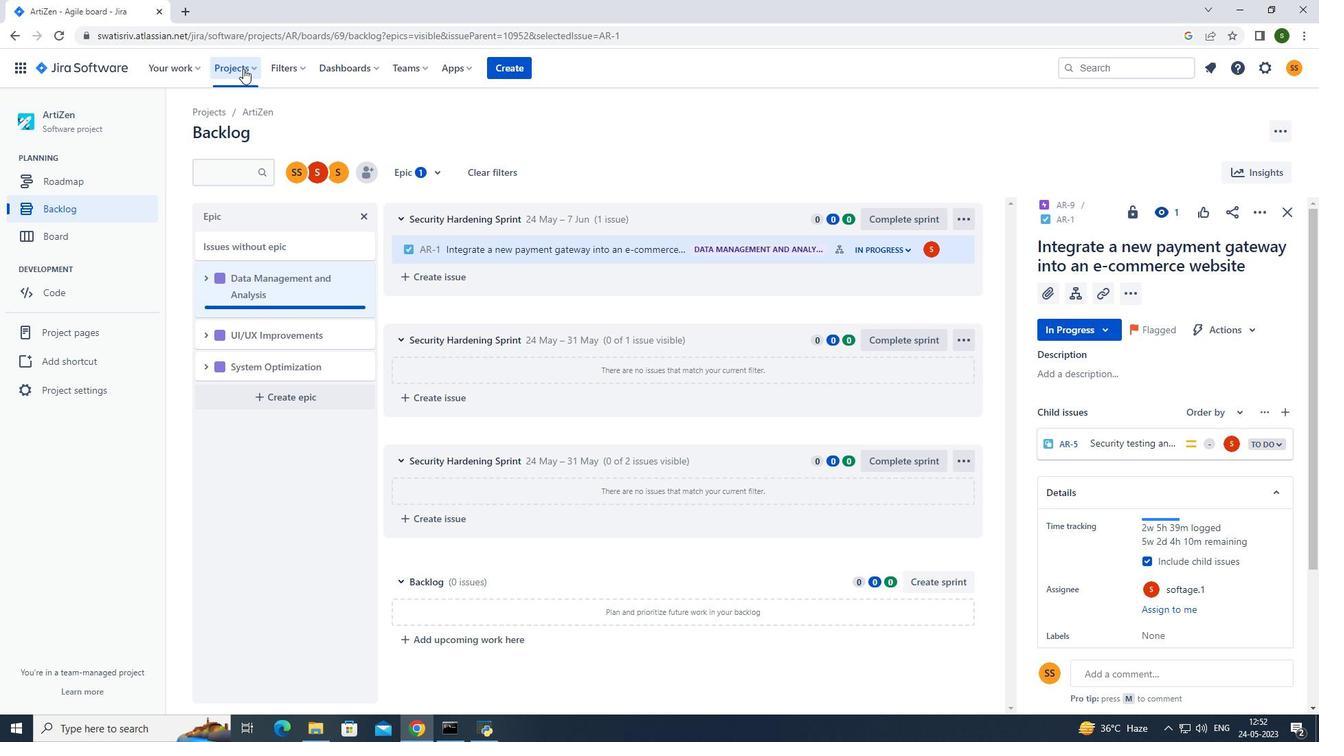 
Action: Mouse moved to (256, 131)
Screenshot: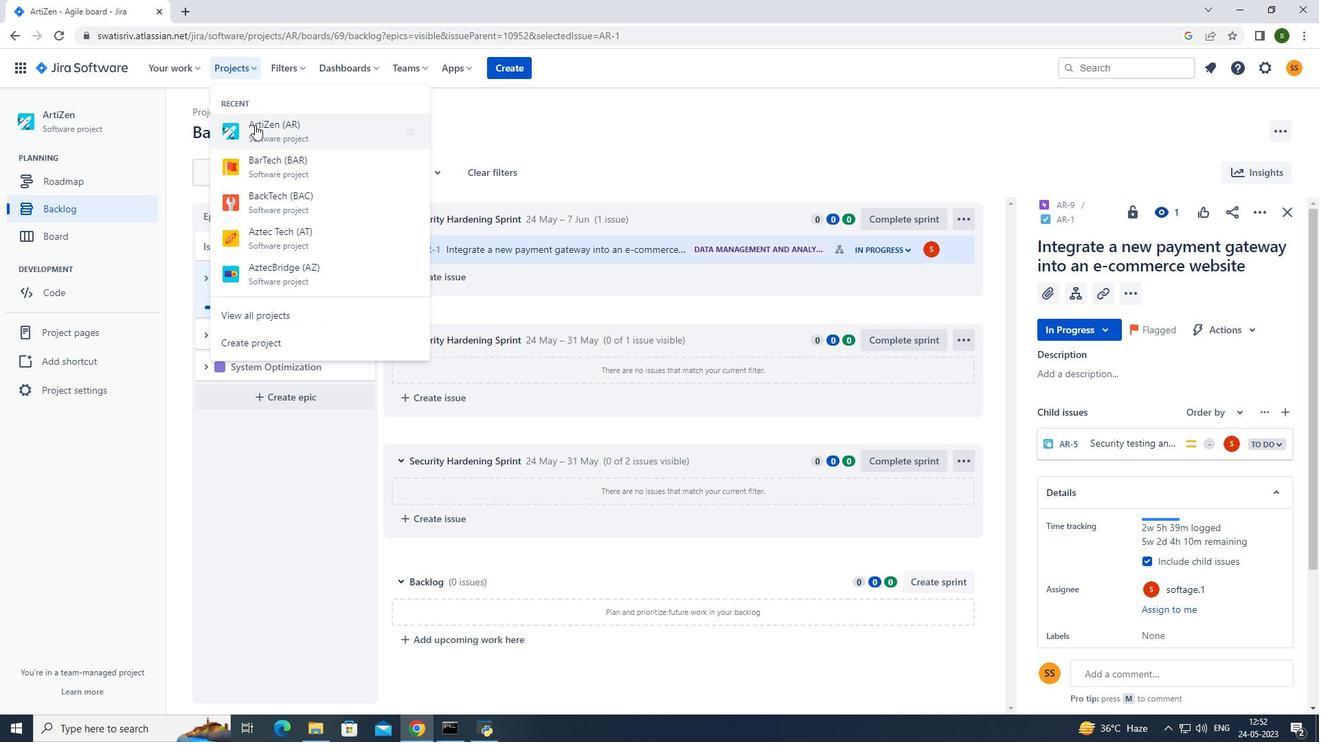 
Action: Mouse pressed left at (256, 131)
Screenshot: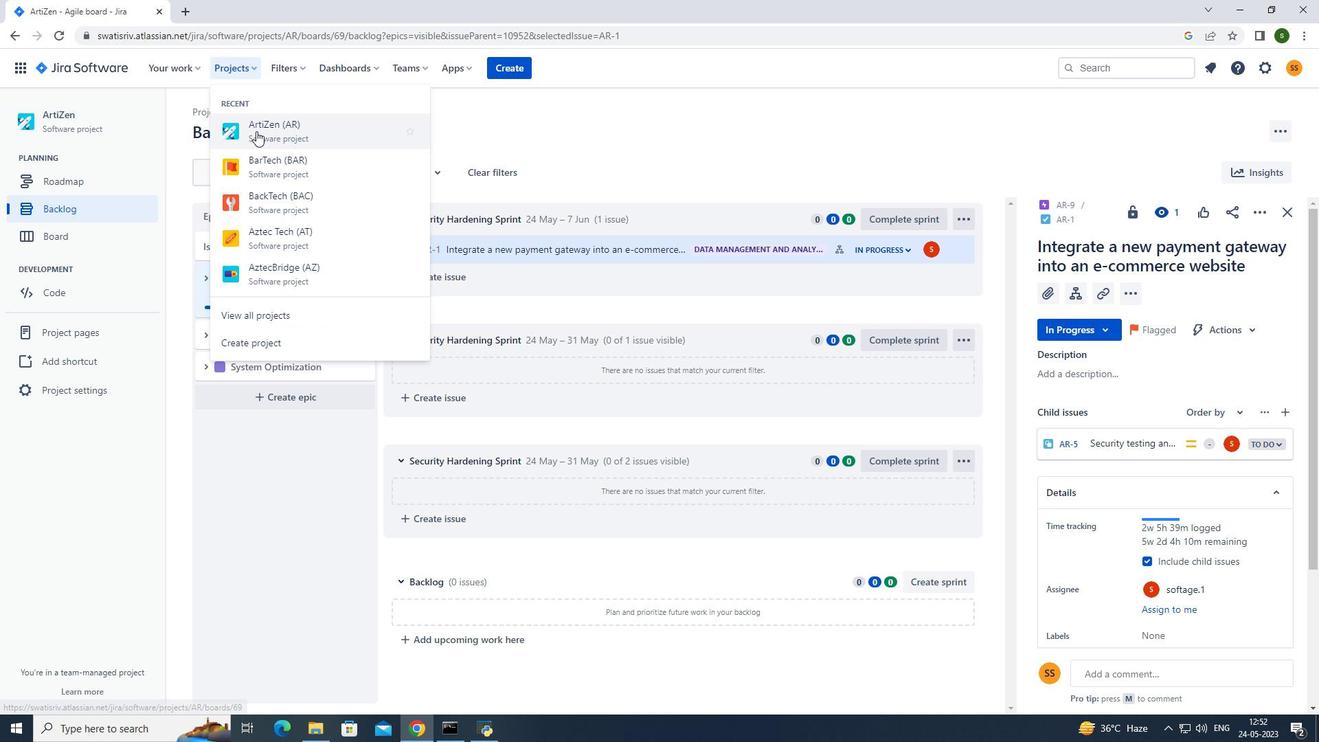 
Action: Mouse moved to (93, 211)
Screenshot: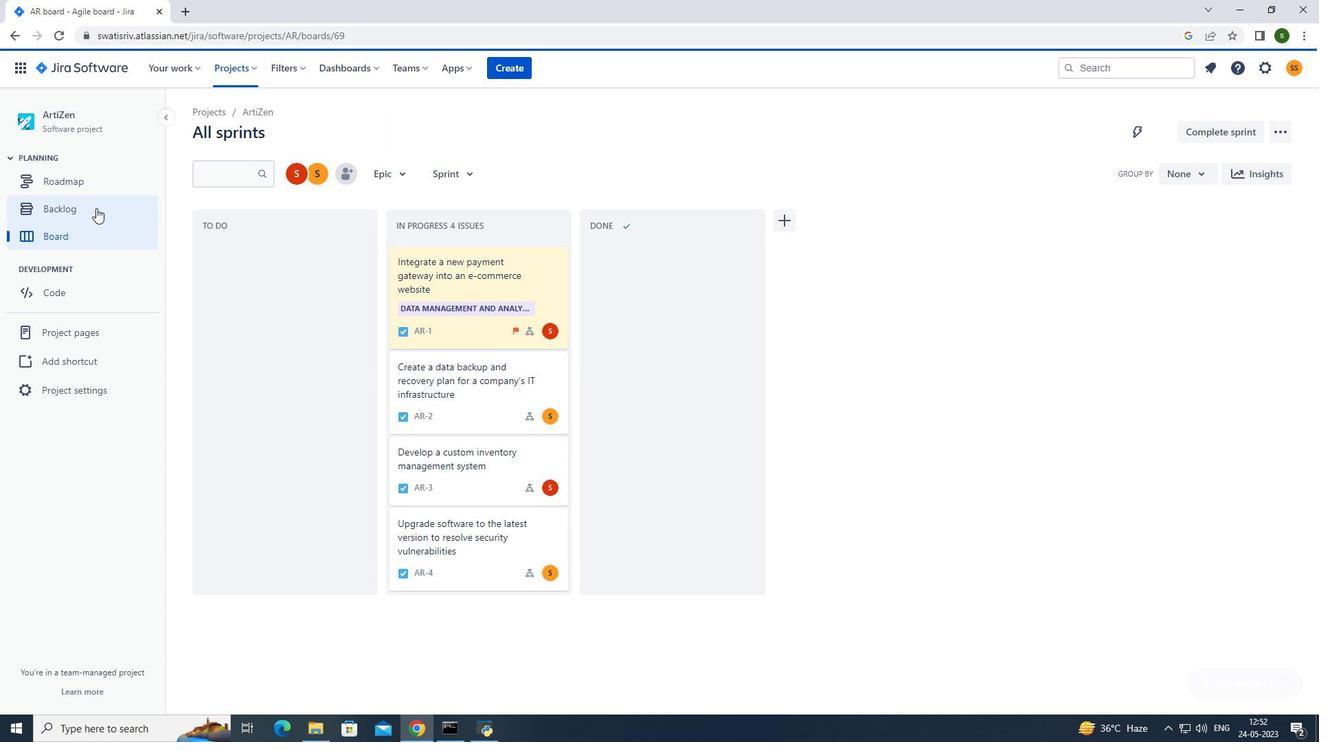 
Action: Mouse pressed left at (93, 211)
Screenshot: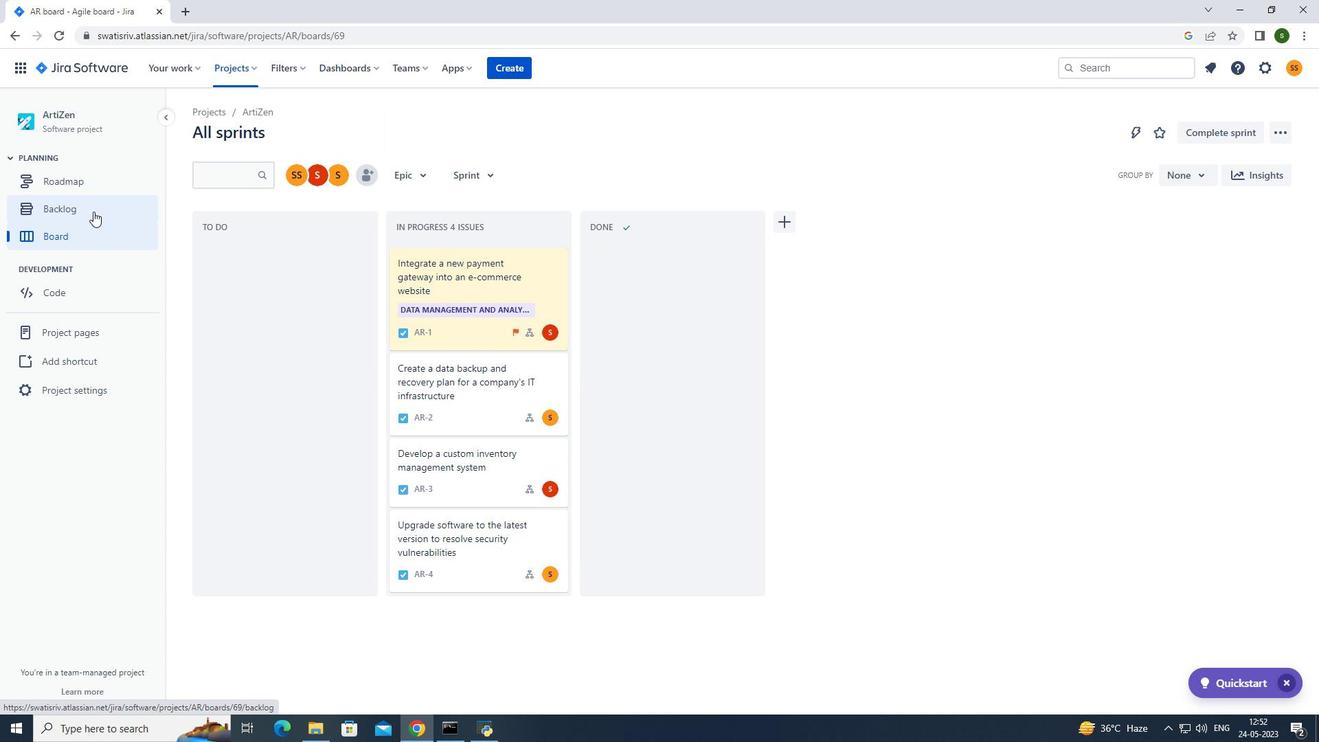 
Action: Mouse moved to (662, 377)
Screenshot: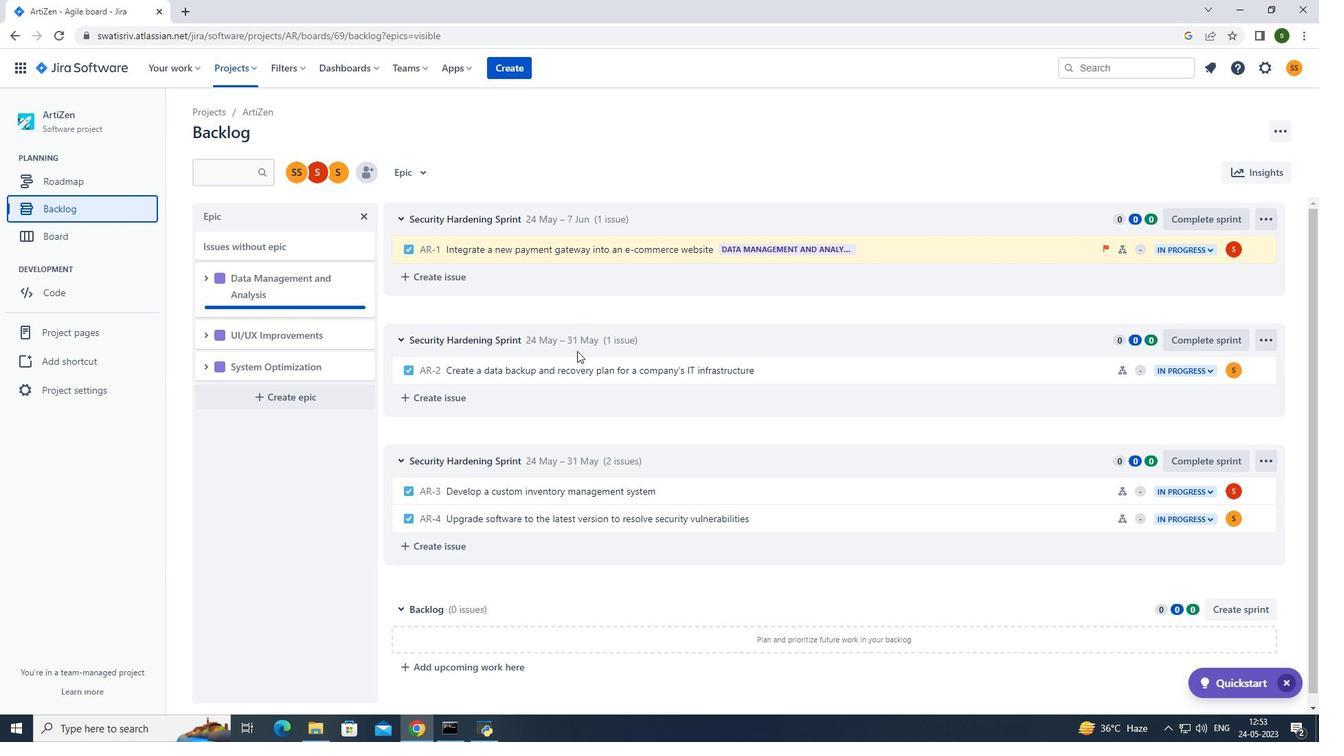 
Action: Mouse scrolled (662, 376) with delta (0, 0)
Screenshot: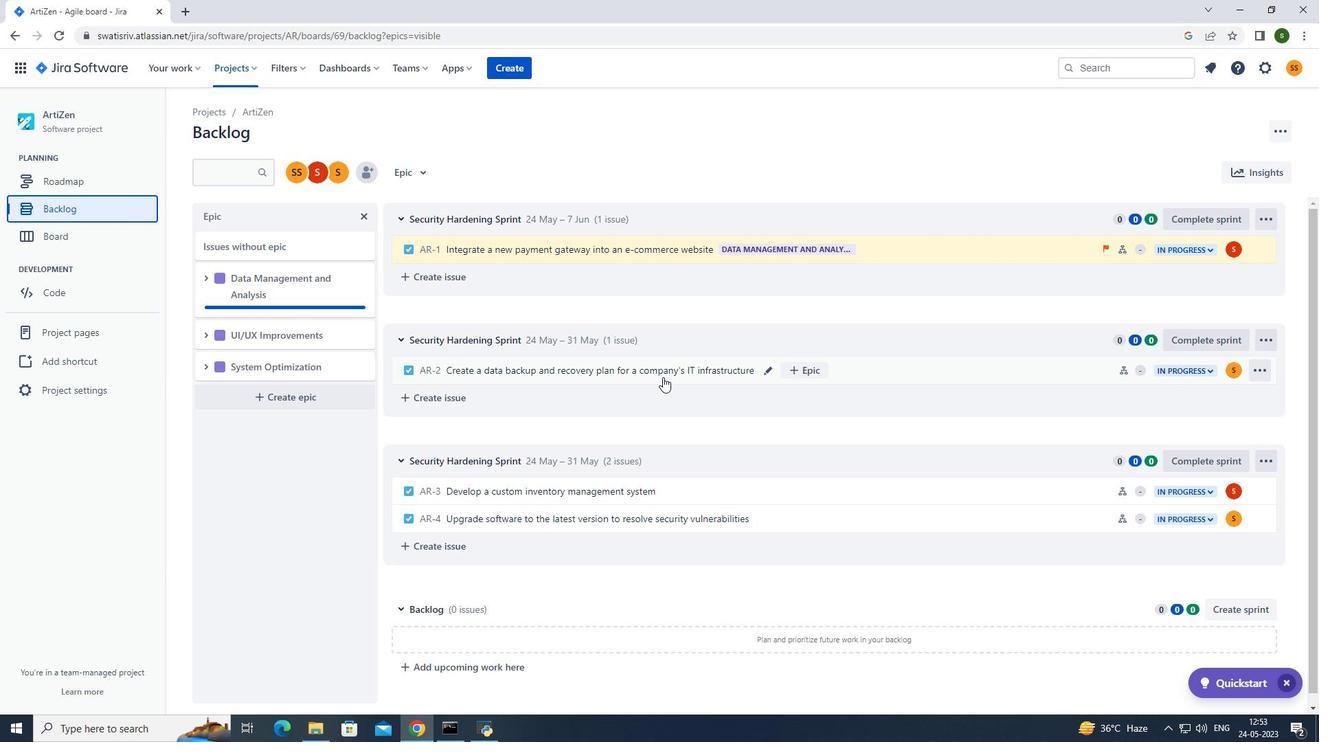 
Action: Mouse moved to (943, 358)
Screenshot: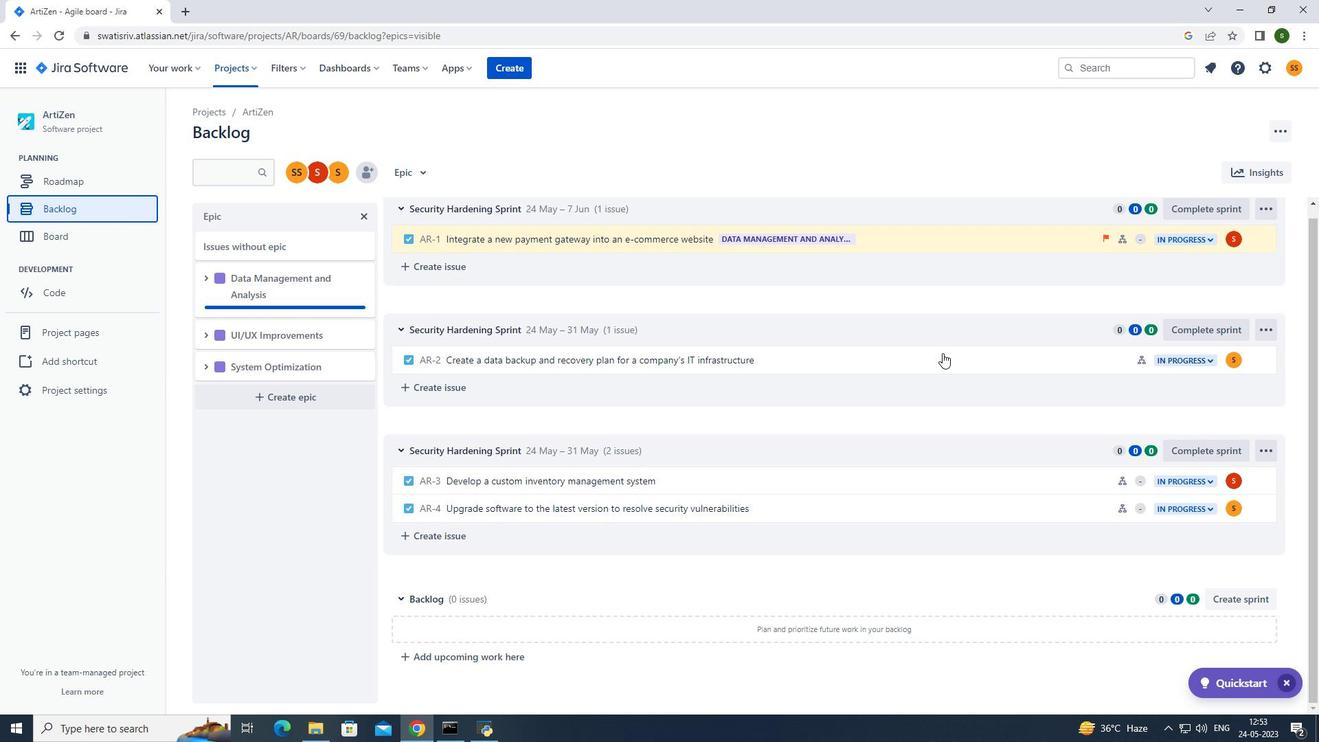 
Action: Mouse pressed left at (943, 358)
Screenshot: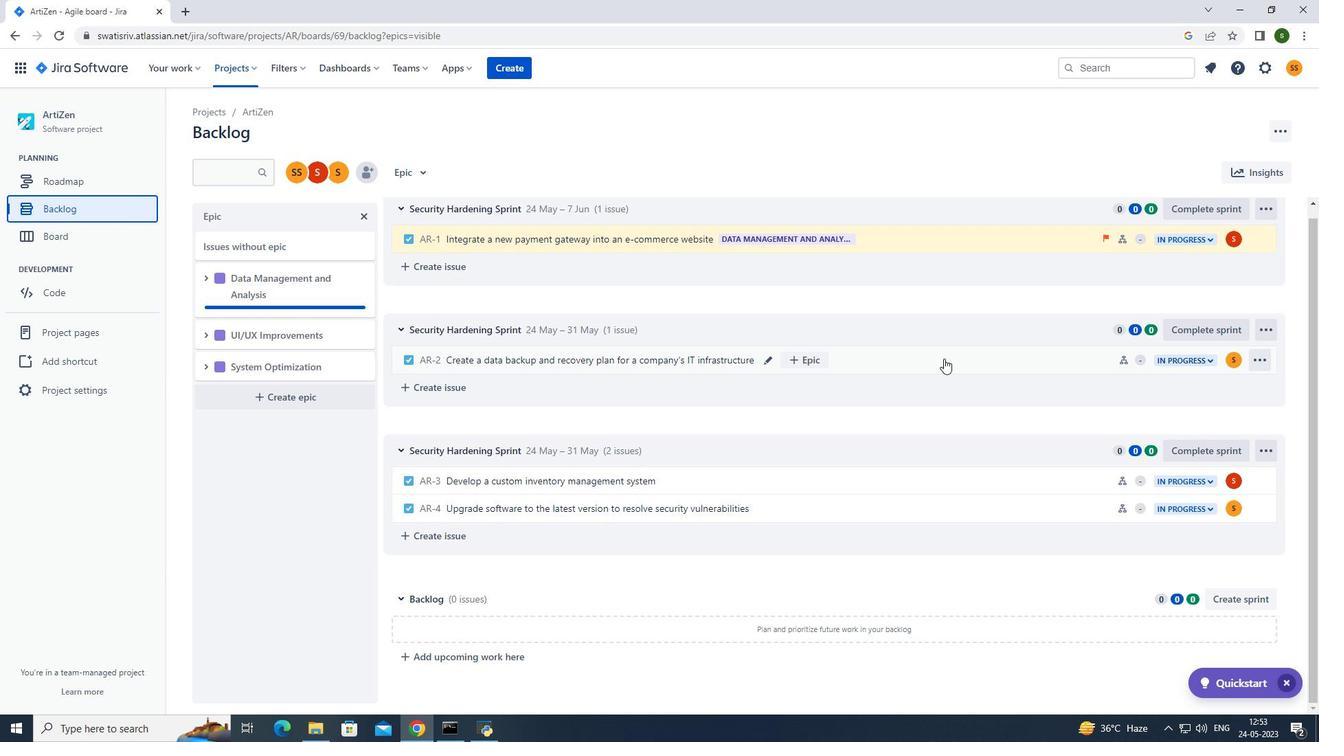 
Action: Mouse moved to (963, 361)
Screenshot: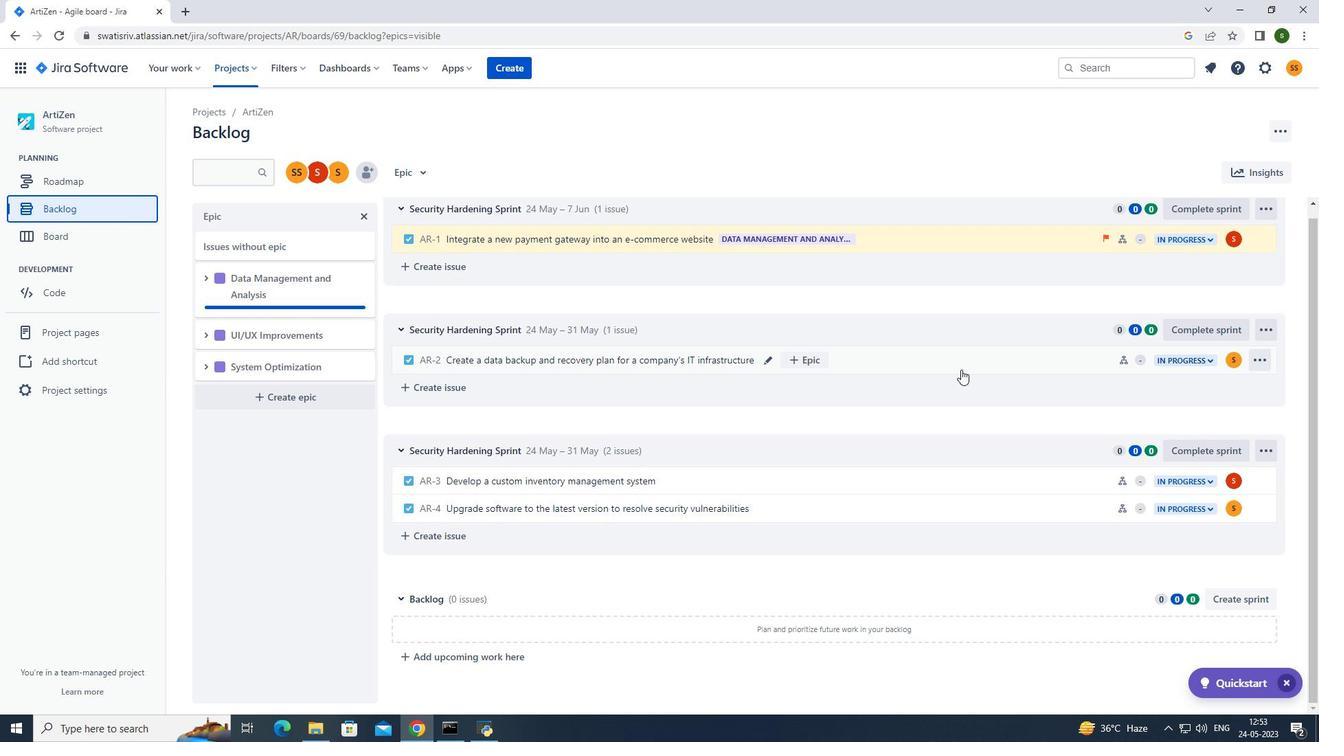 
Action: Mouse pressed left at (963, 361)
Screenshot: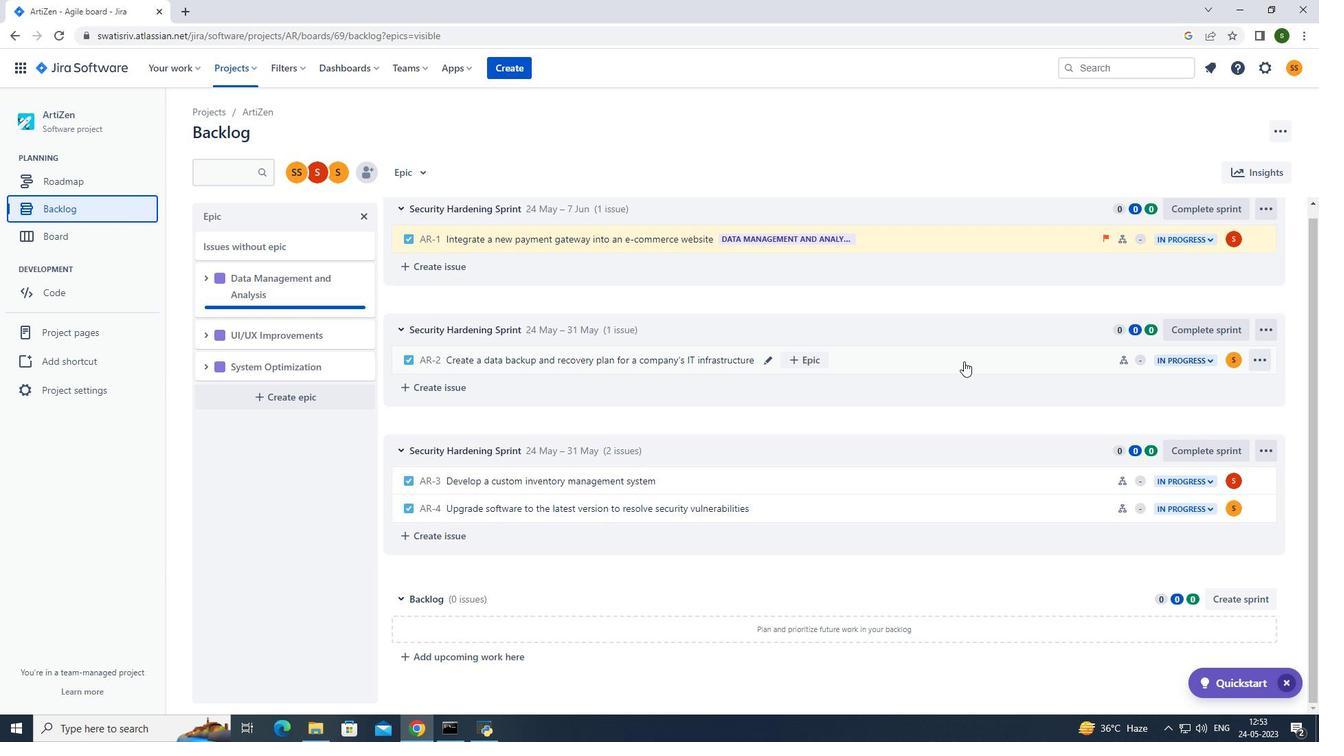 
Action: Mouse moved to (1260, 215)
Screenshot: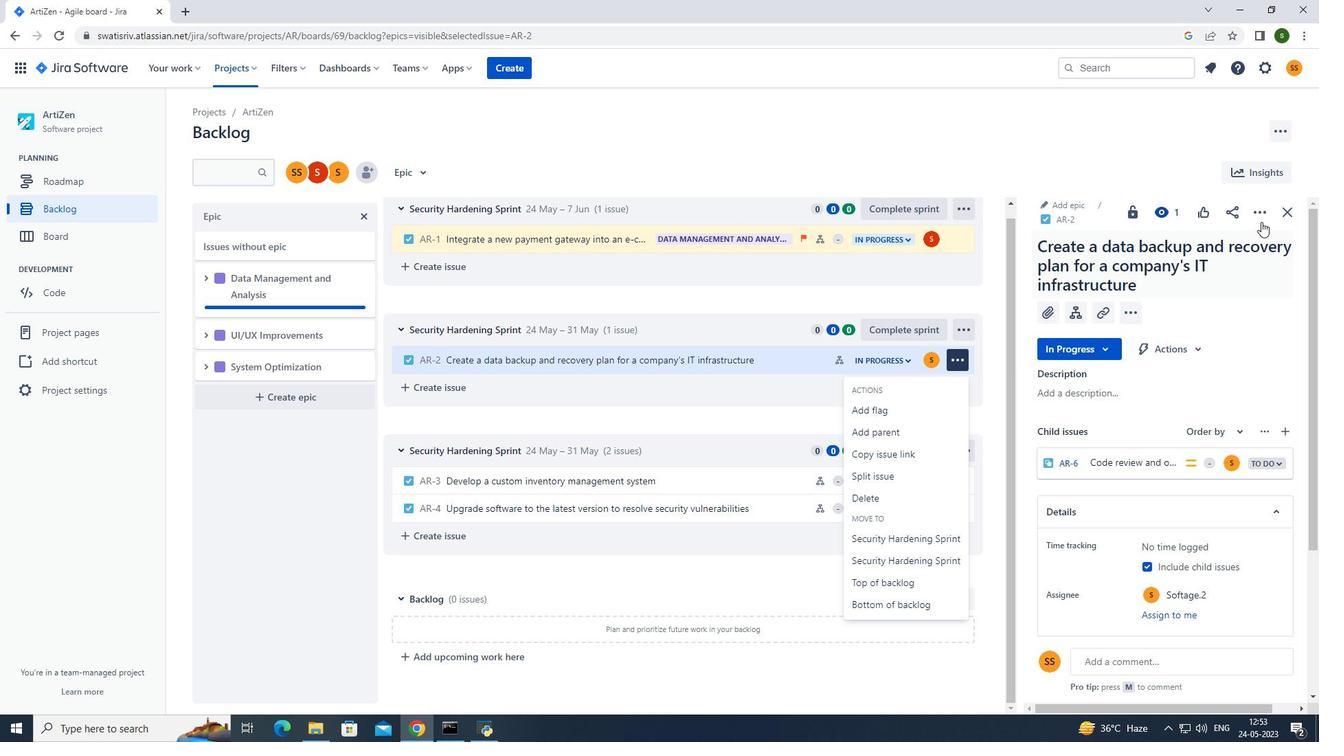 
Action: Mouse pressed left at (1260, 215)
Screenshot: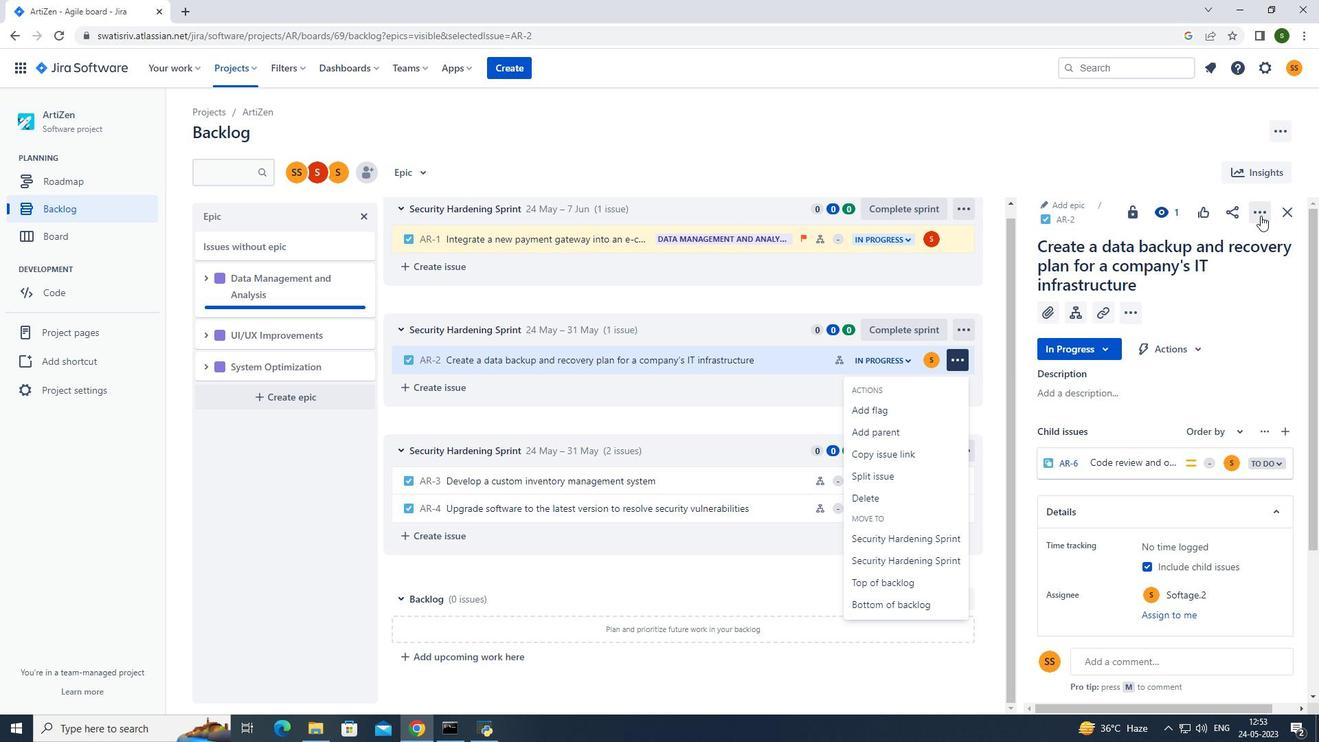 
Action: Mouse moved to (1213, 258)
Screenshot: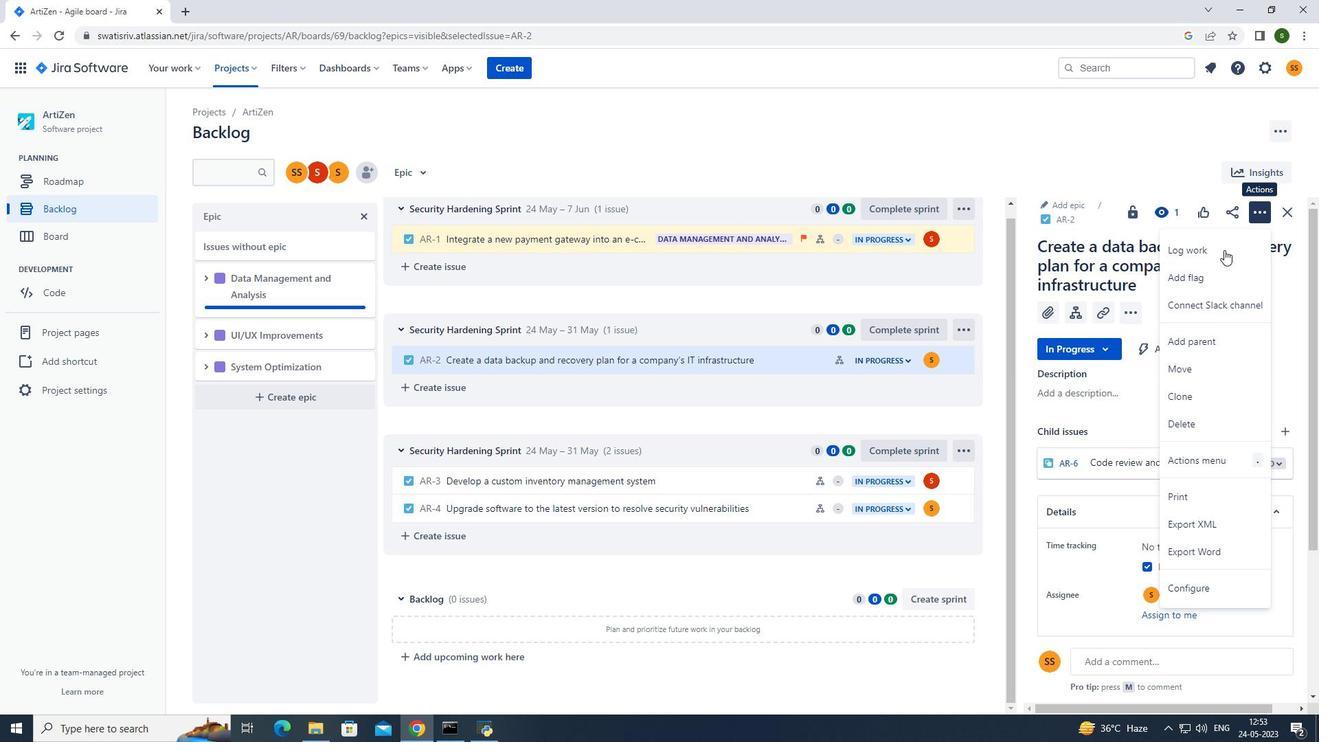 
Action: Mouse pressed left at (1213, 258)
Screenshot: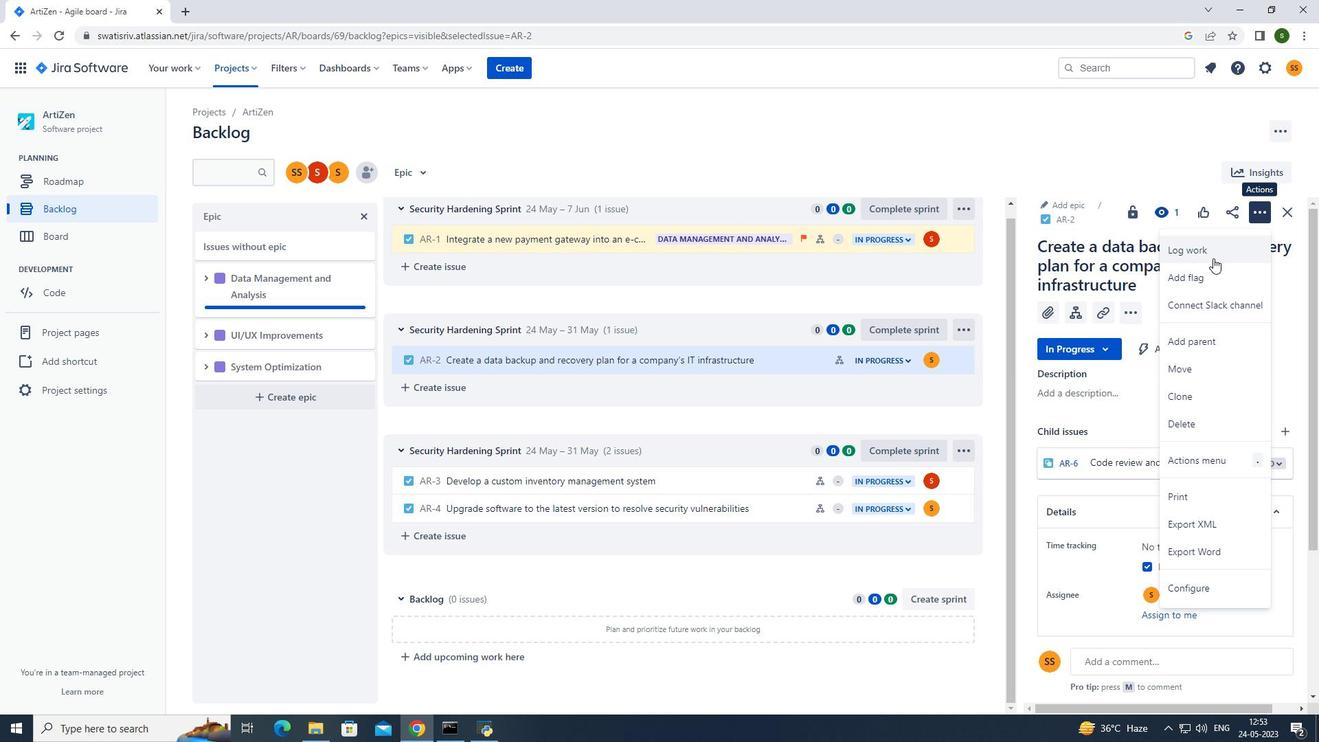 
Action: Mouse moved to (565, 206)
Screenshot: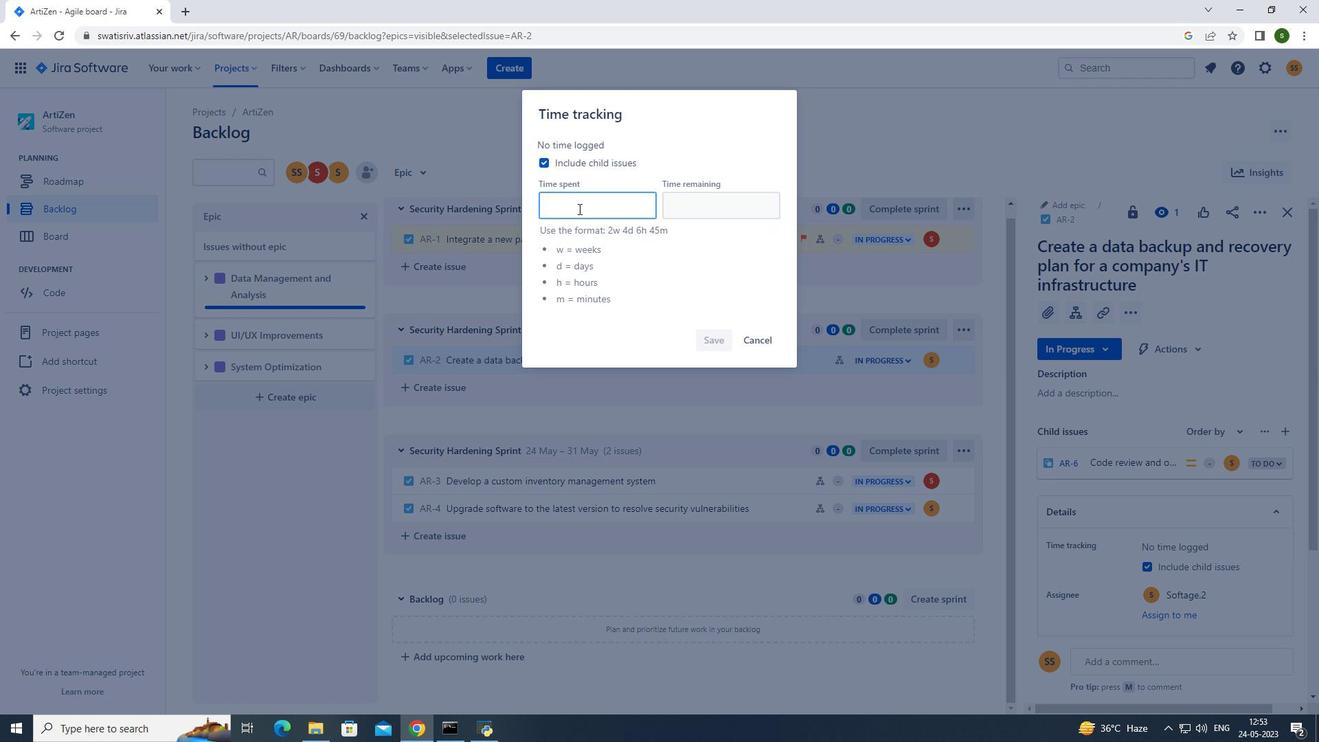 
Action: Mouse pressed left at (565, 206)
Screenshot: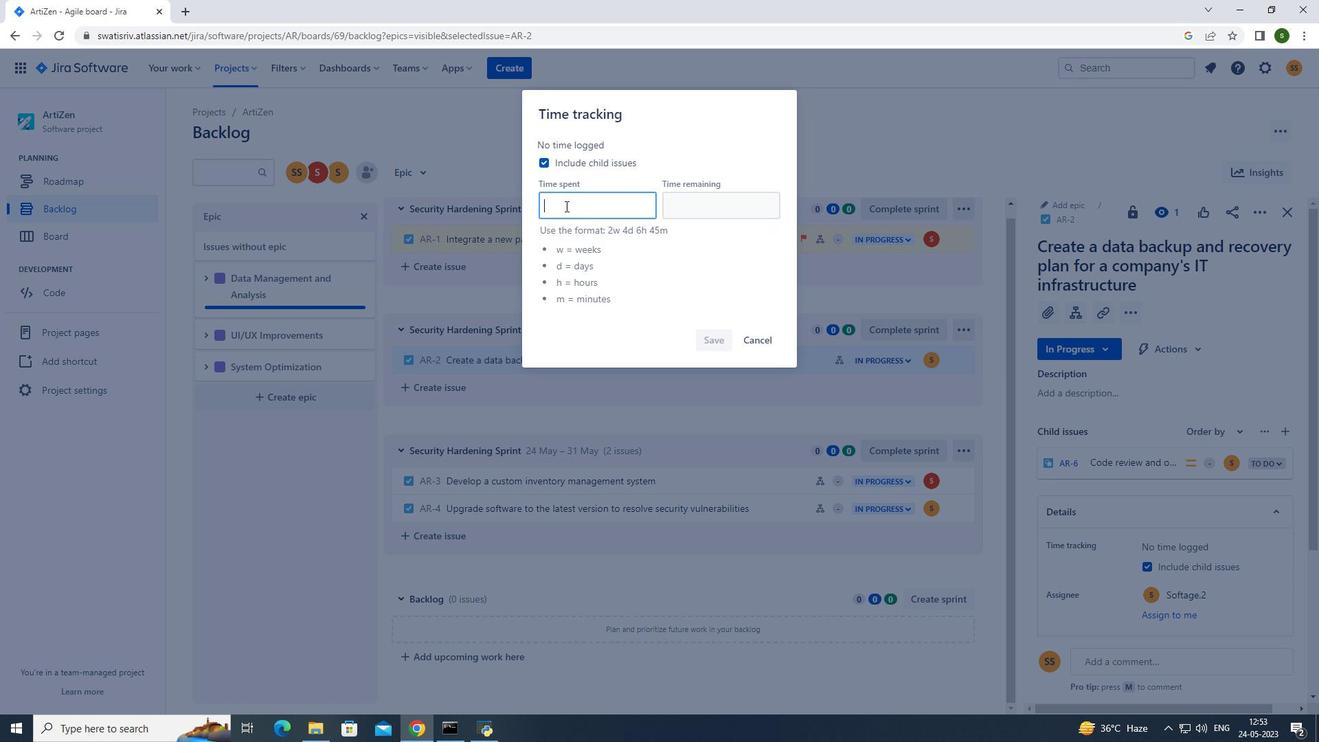 
Action: Key pressed 5w<Key.space>1d<Key.space>10h<Key.space>30m
Screenshot: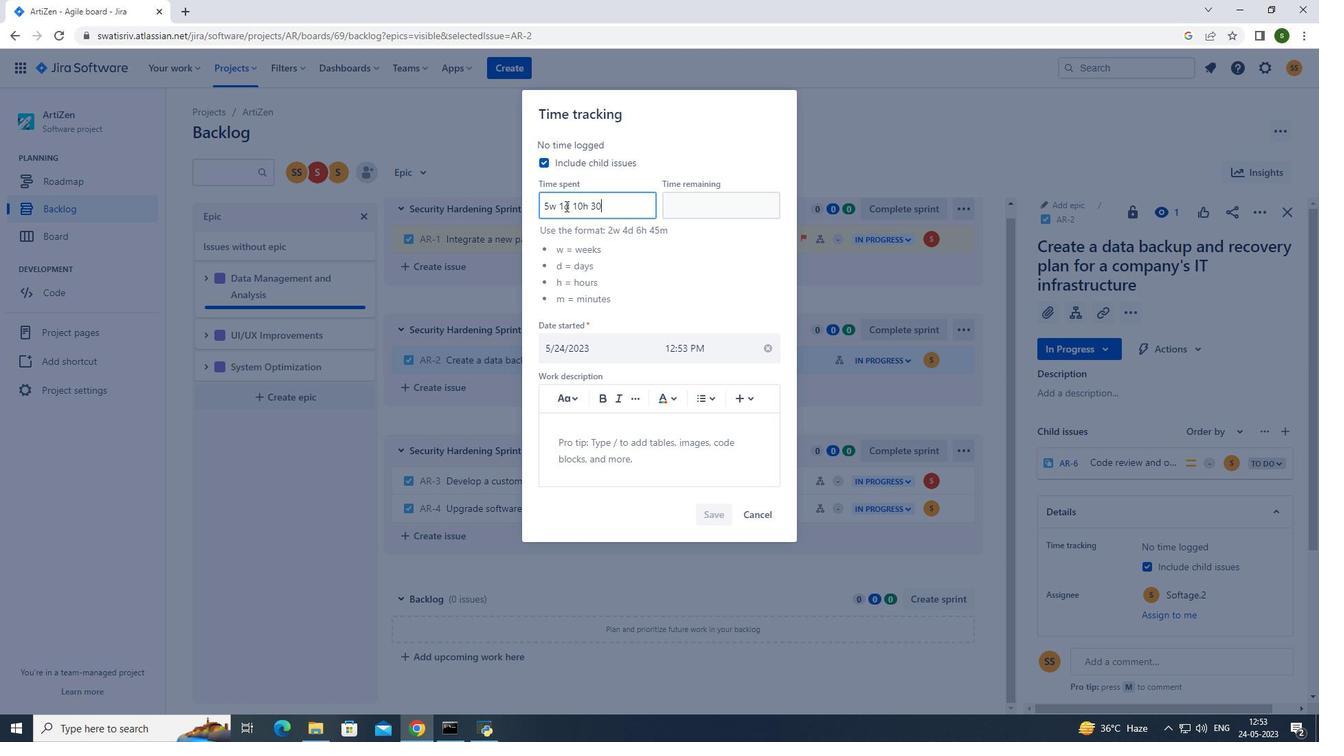 
Action: Mouse moved to (687, 201)
Screenshot: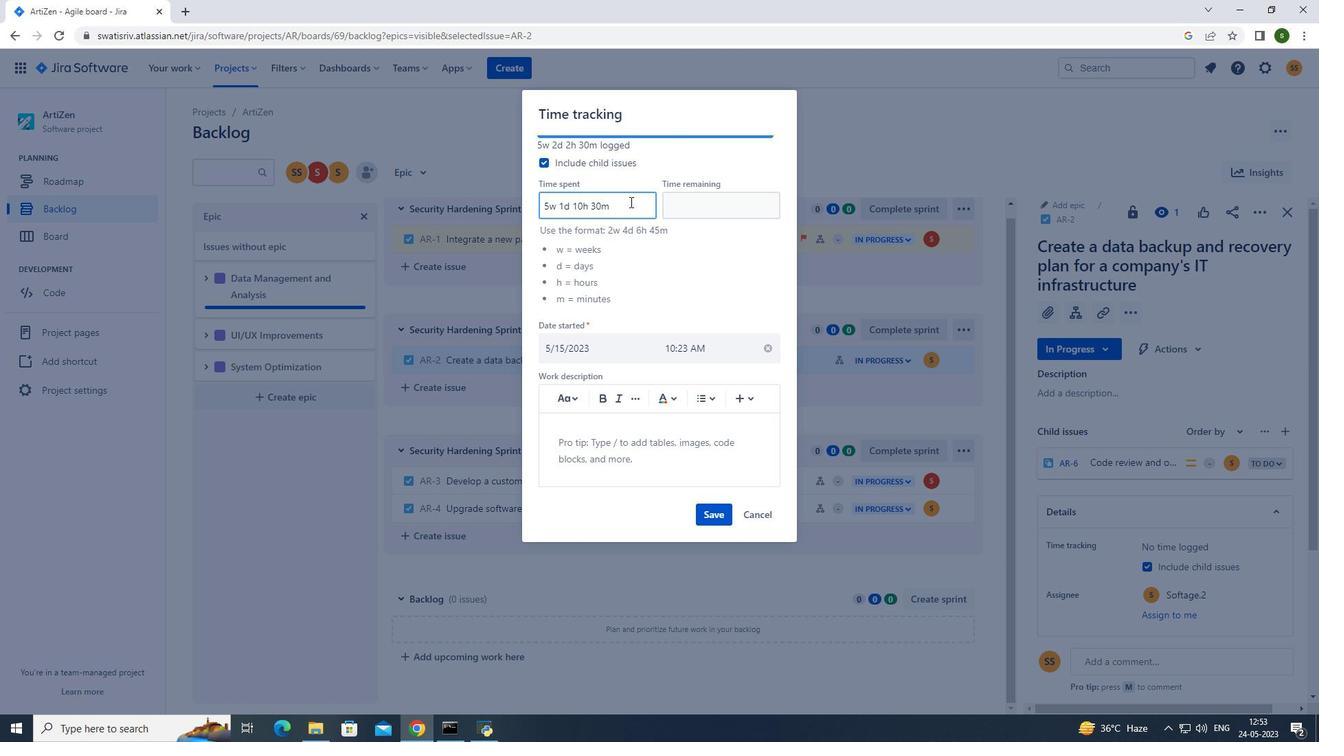 
Action: Mouse pressed left at (687, 201)
Screenshot: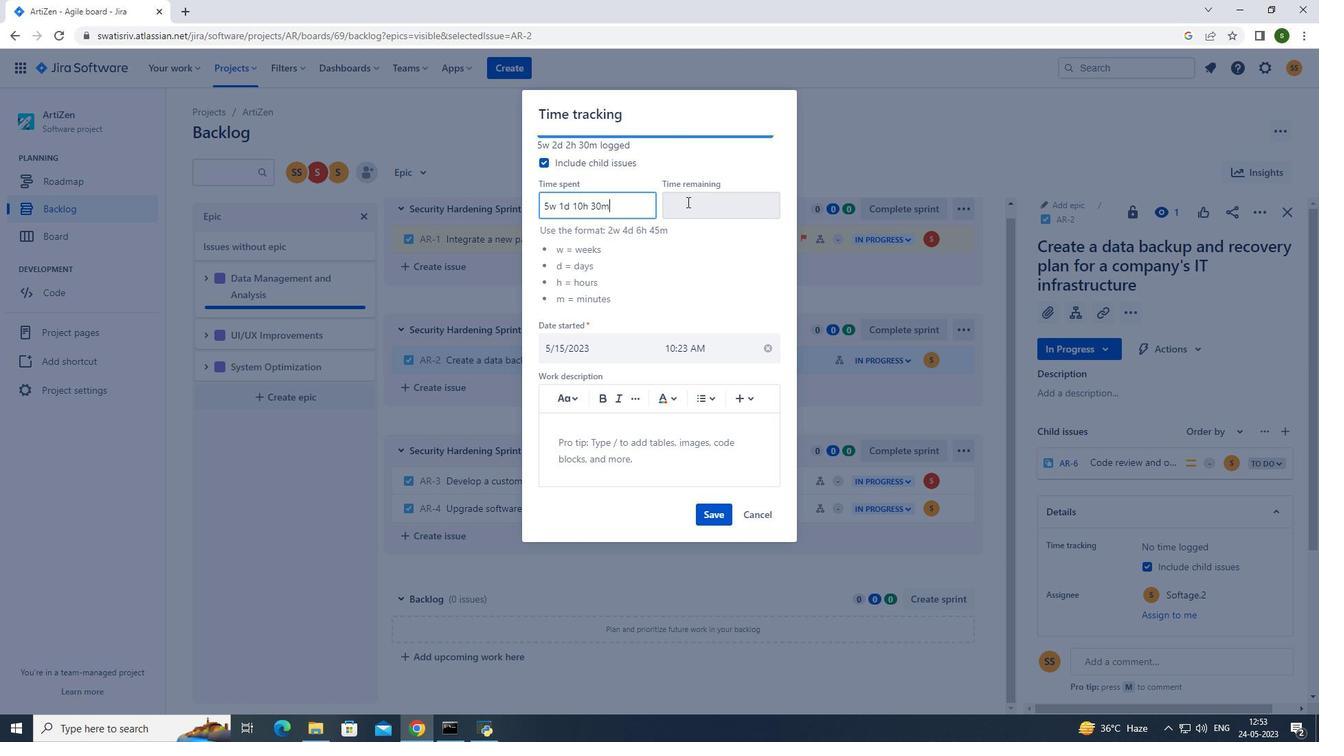 
Action: Key pressed 5w<Key.space>5d<Key.space>16h
Screenshot: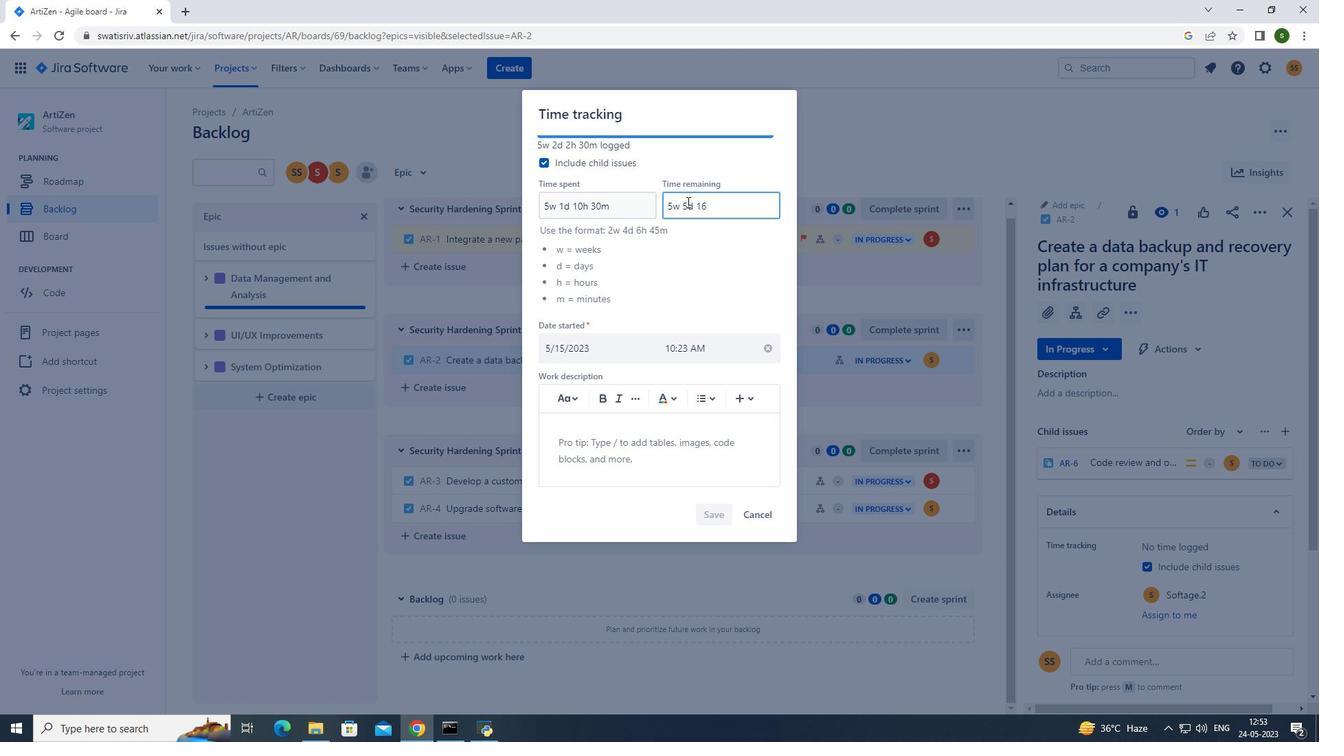 
Action: Mouse moved to (687, 204)
Screenshot: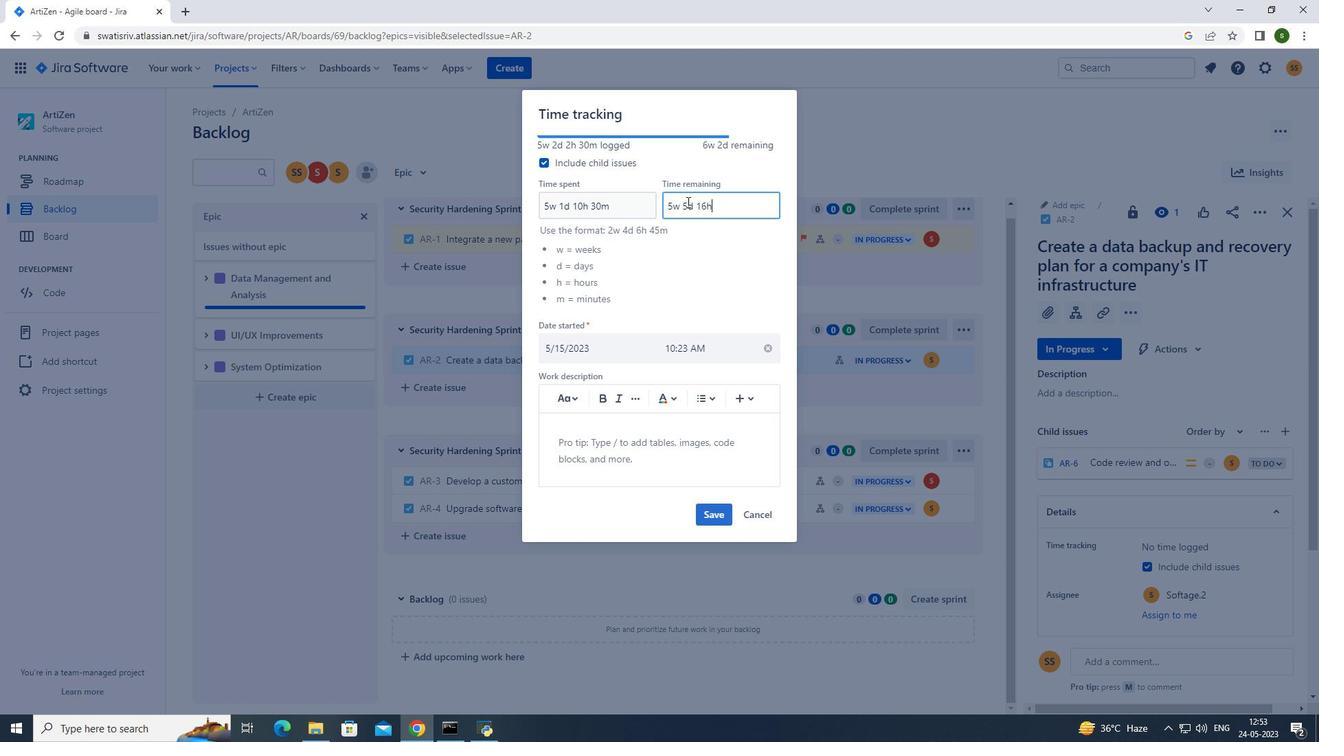 
Action: Key pressed <Key.space>31m
Screenshot: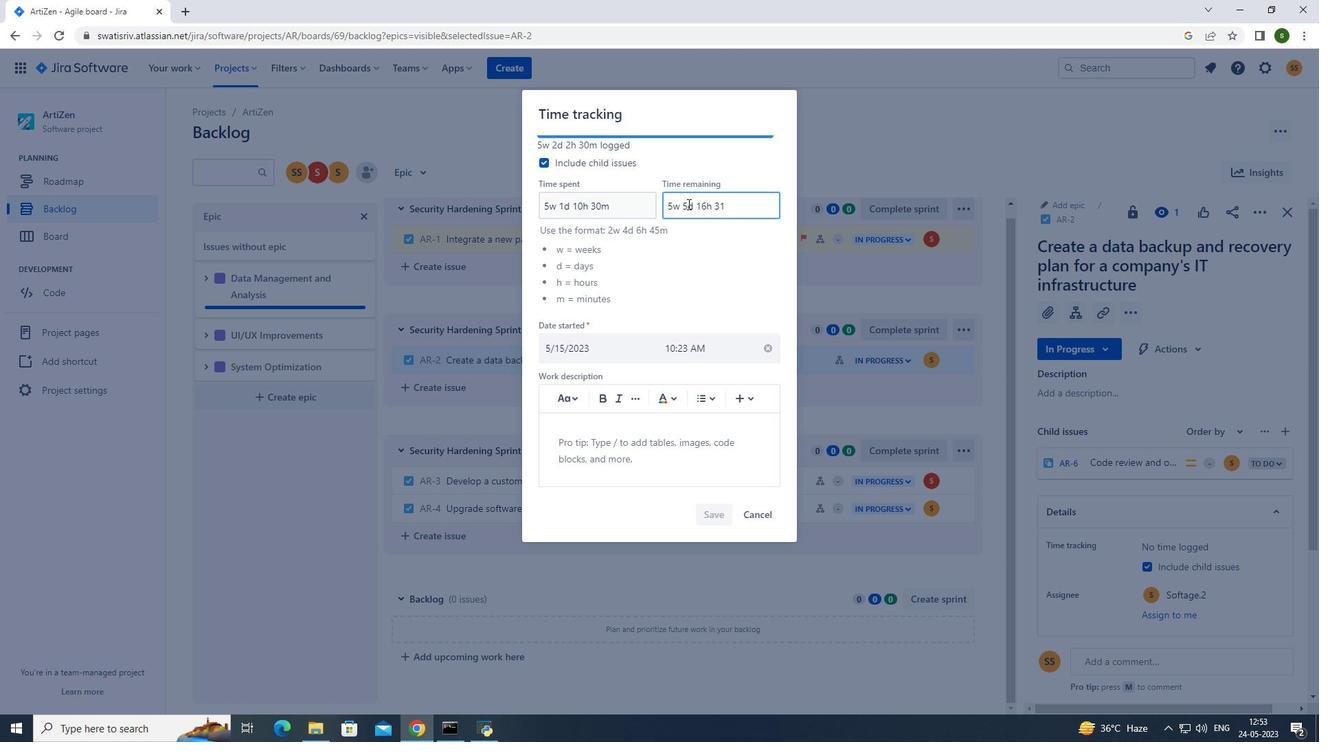 
Action: Mouse moved to (720, 513)
Screenshot: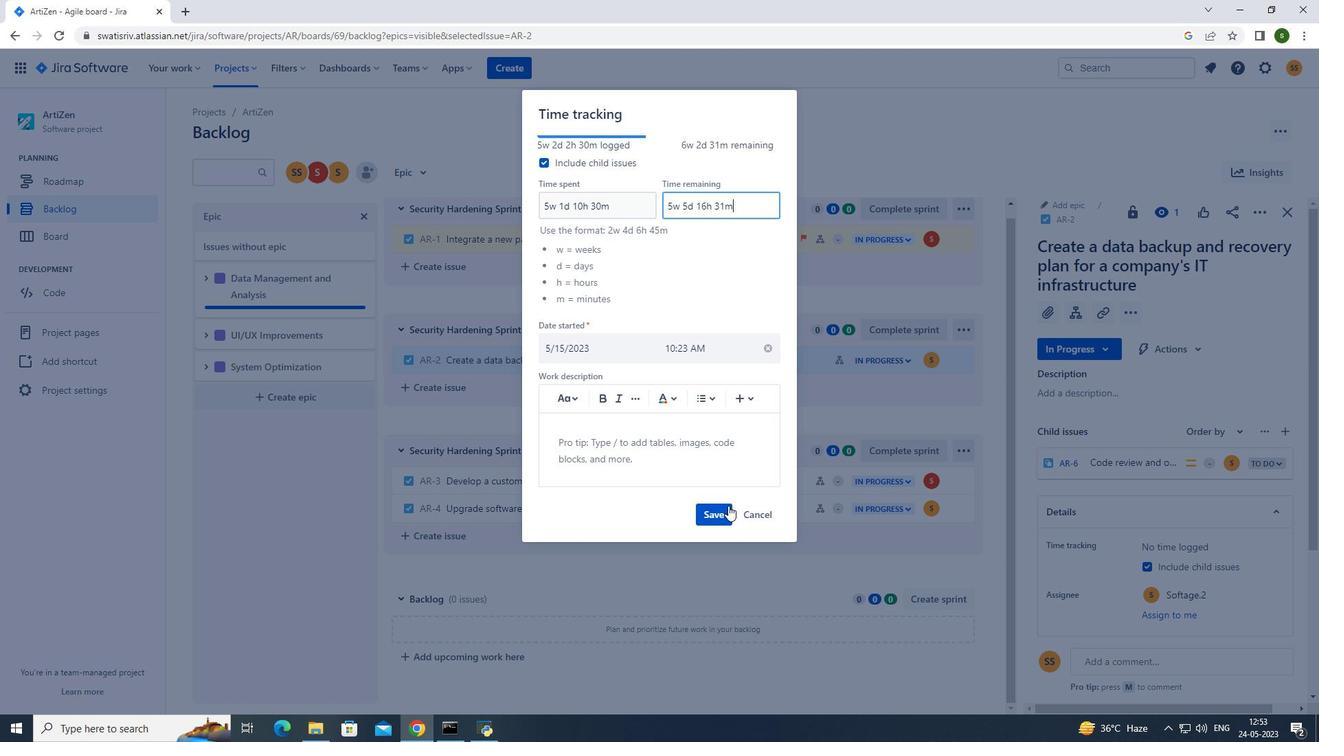 
Action: Mouse pressed left at (720, 513)
Screenshot: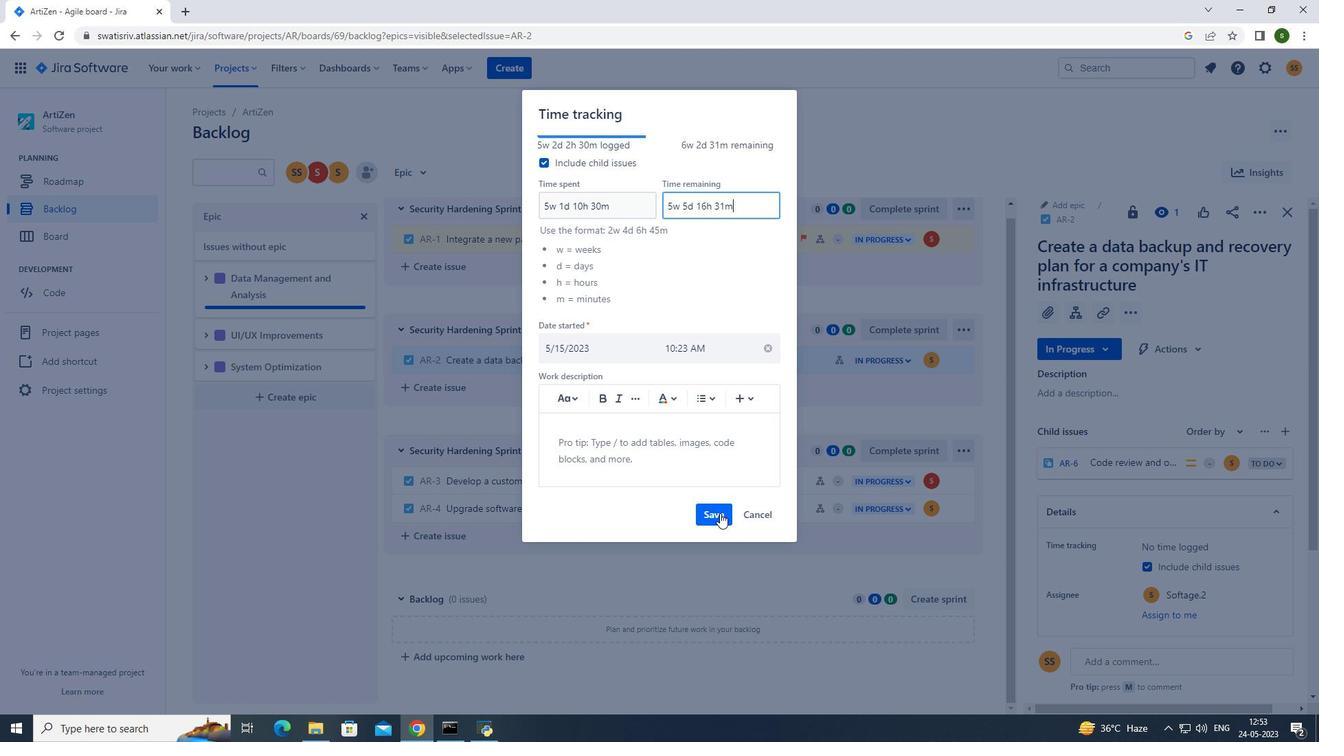 
Action: Mouse moved to (1255, 215)
Screenshot: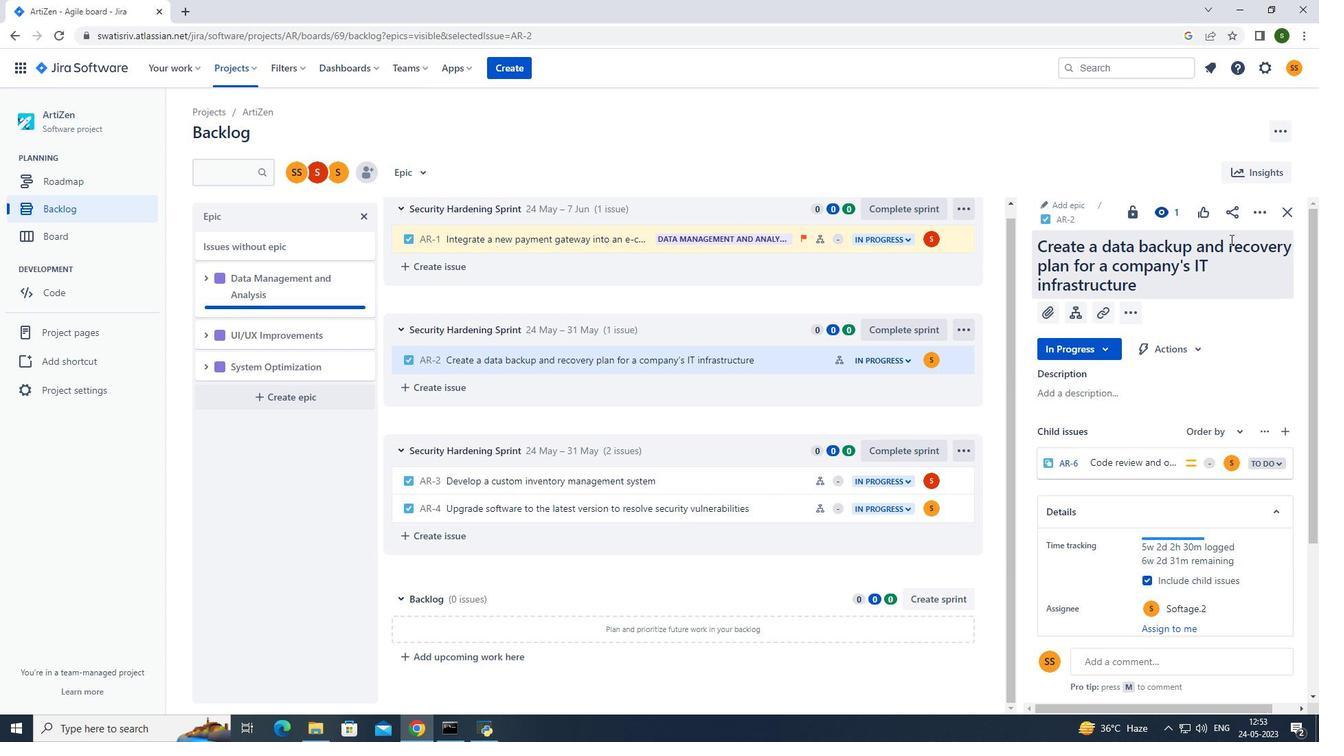 
Action: Mouse pressed left at (1255, 215)
Screenshot: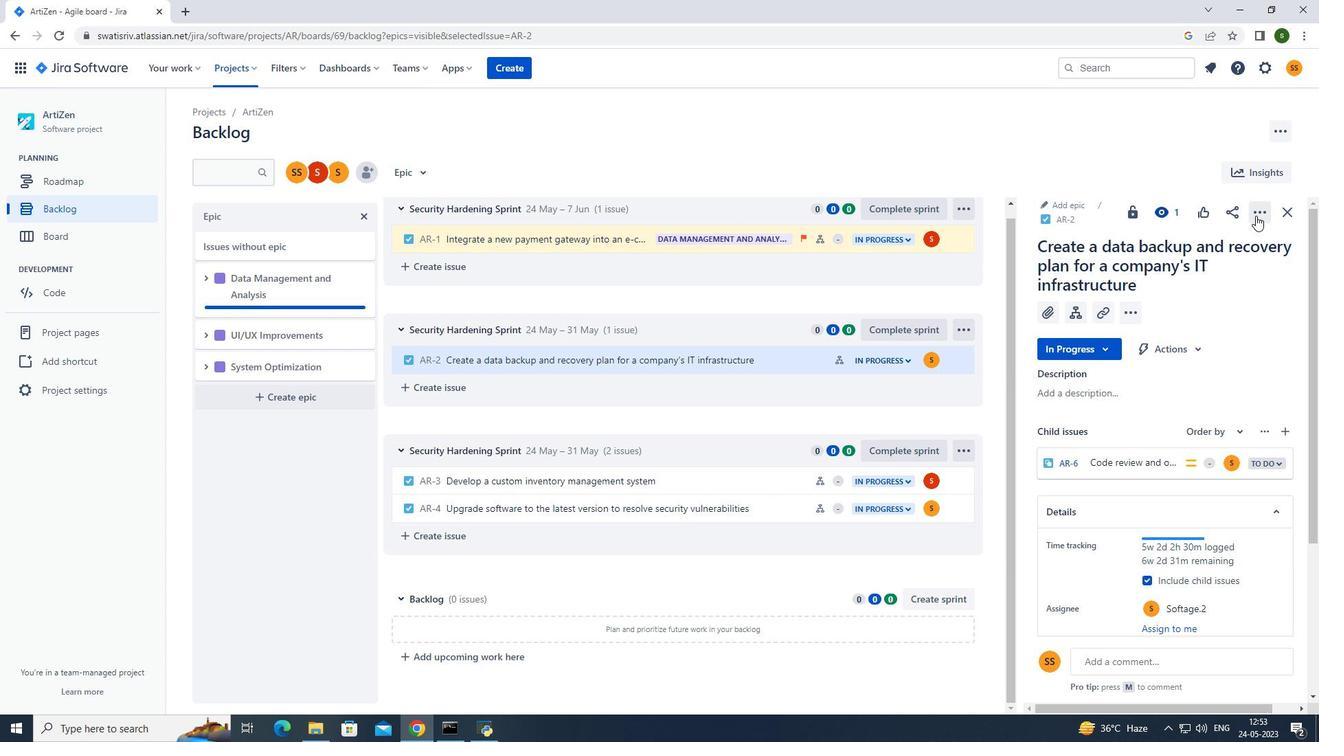 
Action: Mouse moved to (1198, 401)
Screenshot: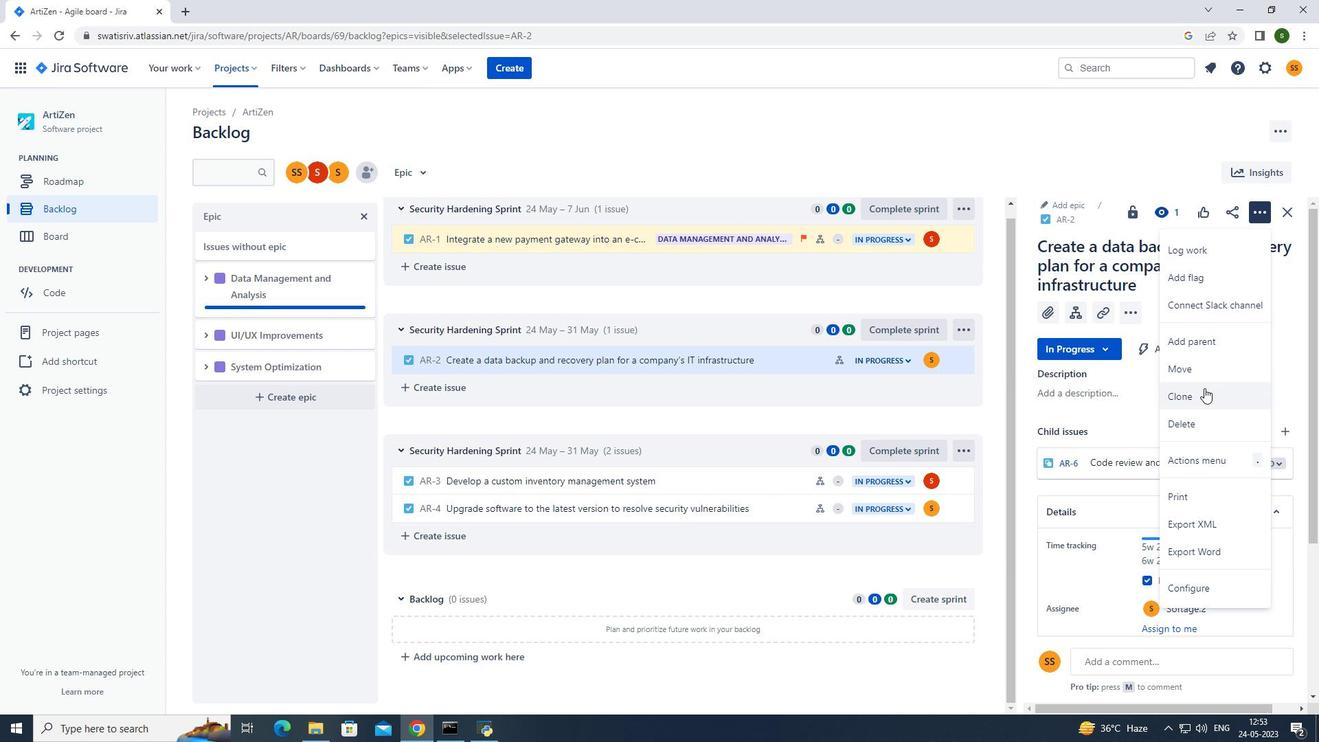 
Action: Mouse pressed left at (1198, 401)
Screenshot: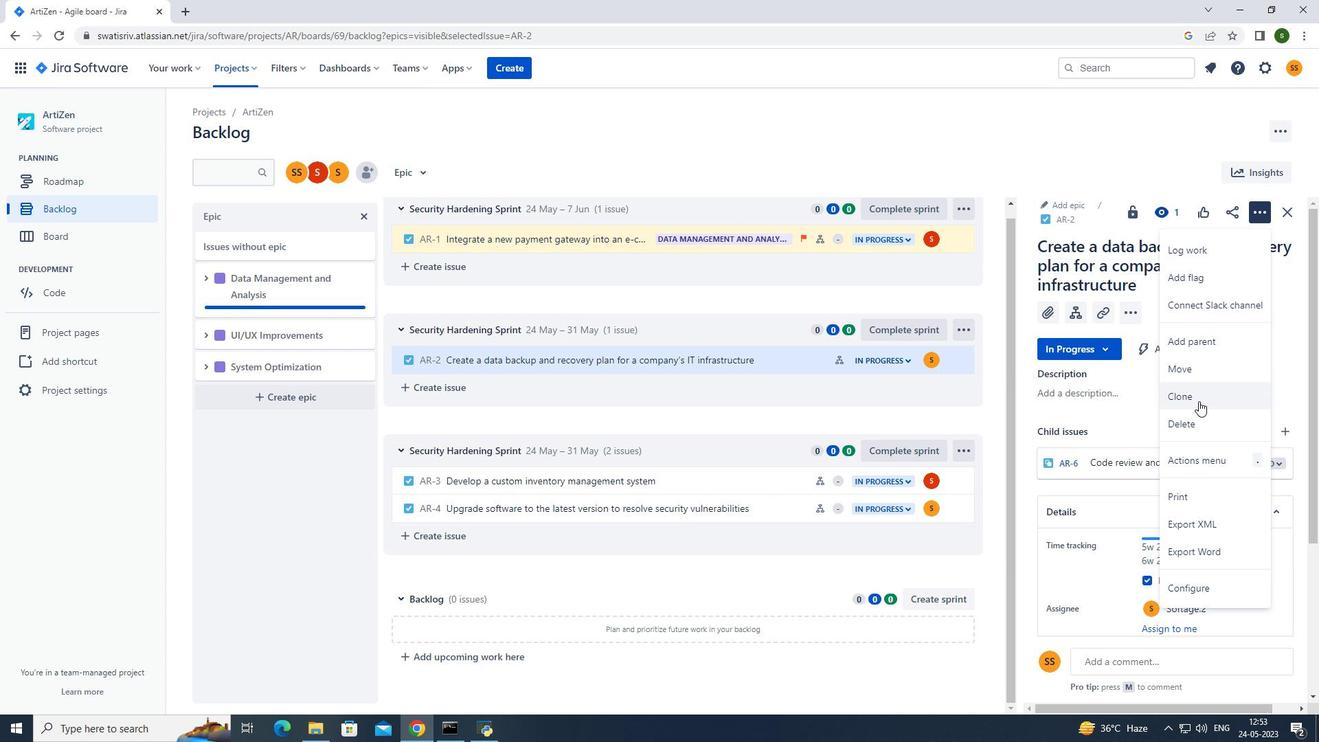 
Action: Mouse moved to (739, 296)
Screenshot: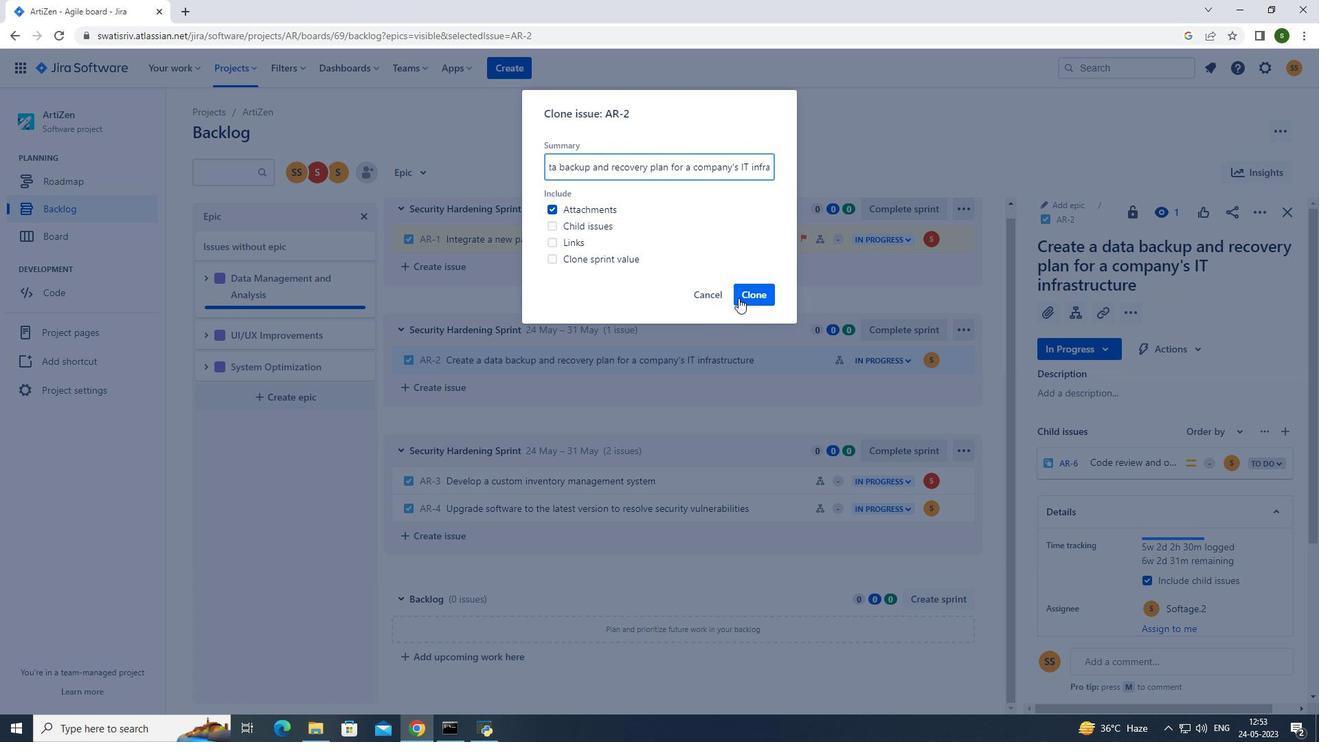 
Action: Mouse pressed left at (739, 296)
Screenshot: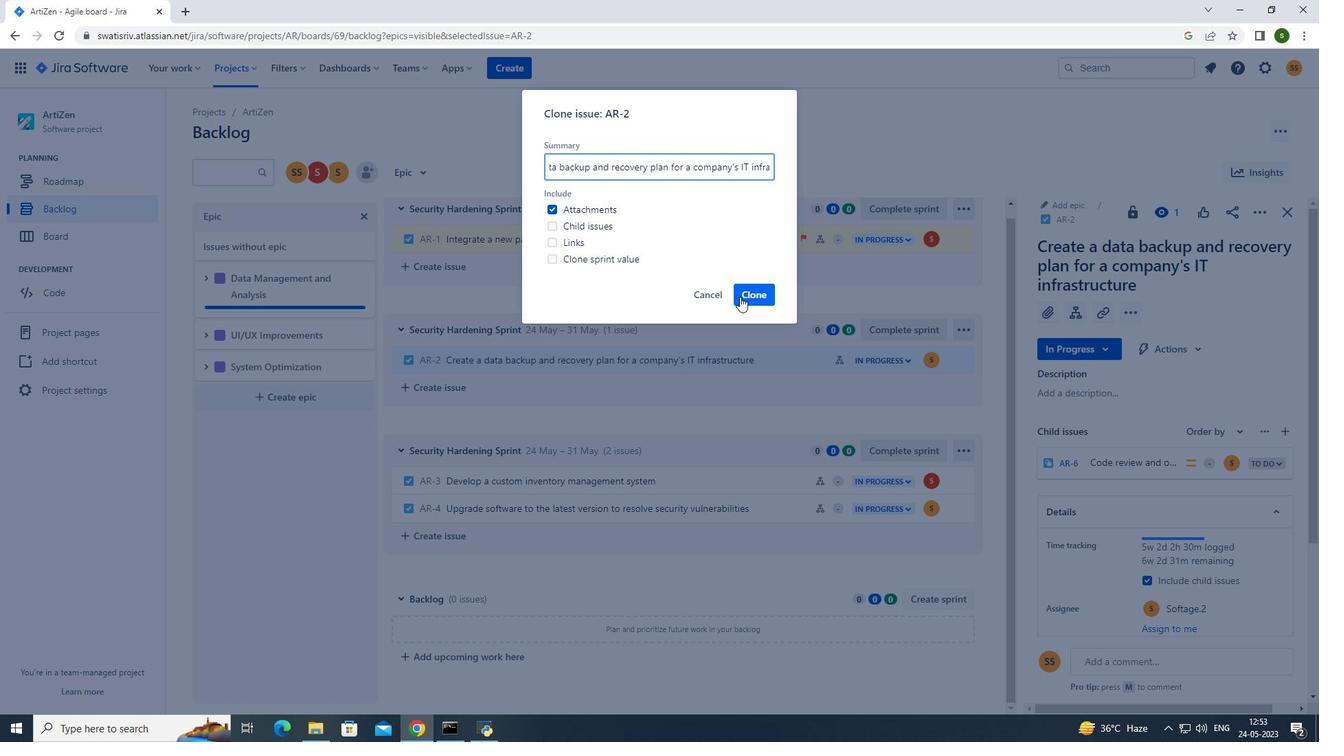 
Action: Mouse moved to (791, 363)
Screenshot: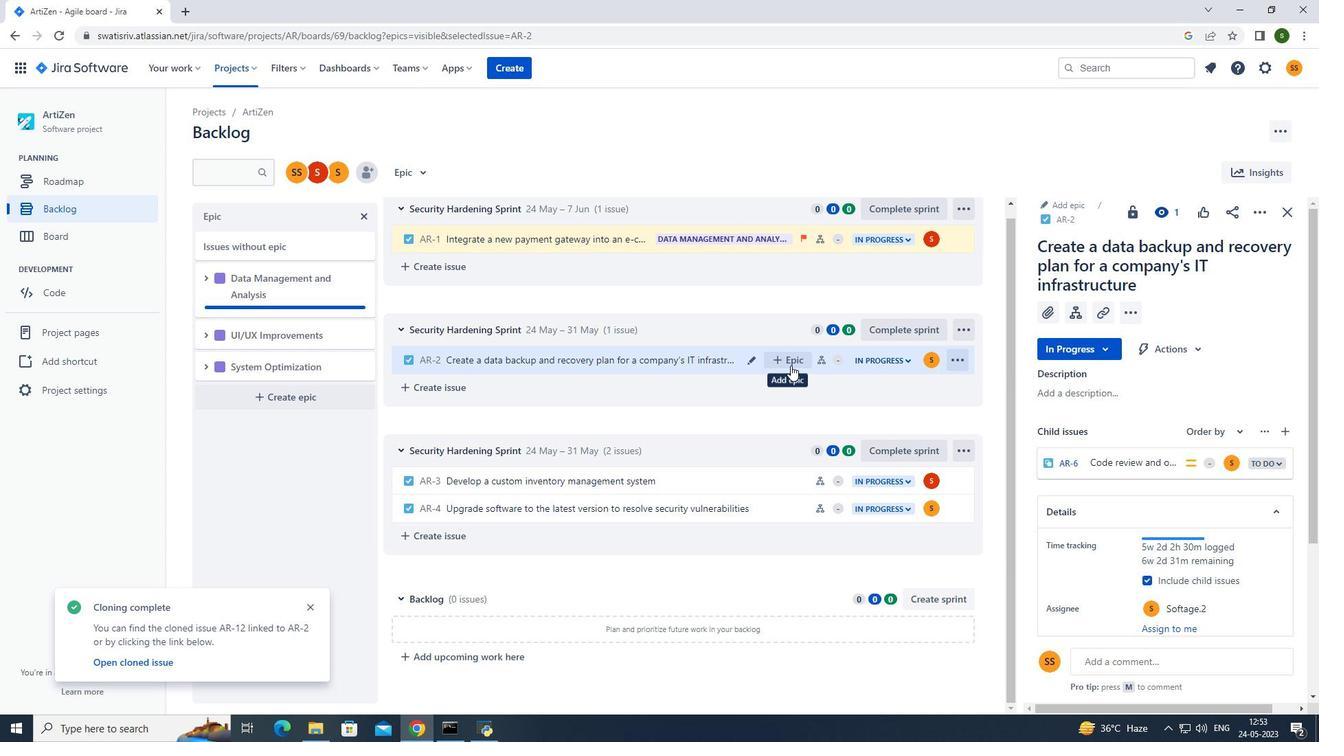
Action: Mouse pressed left at (791, 363)
Screenshot: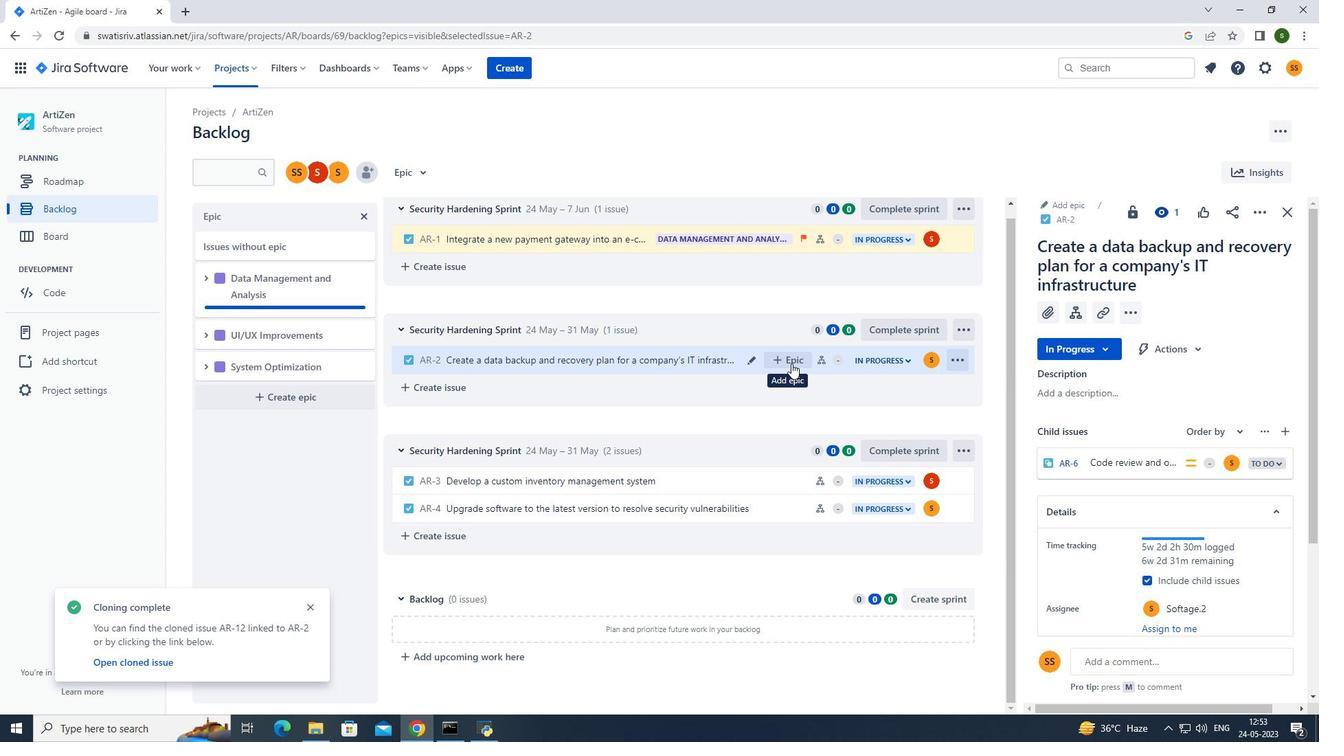 
Action: Mouse moved to (831, 459)
Screenshot: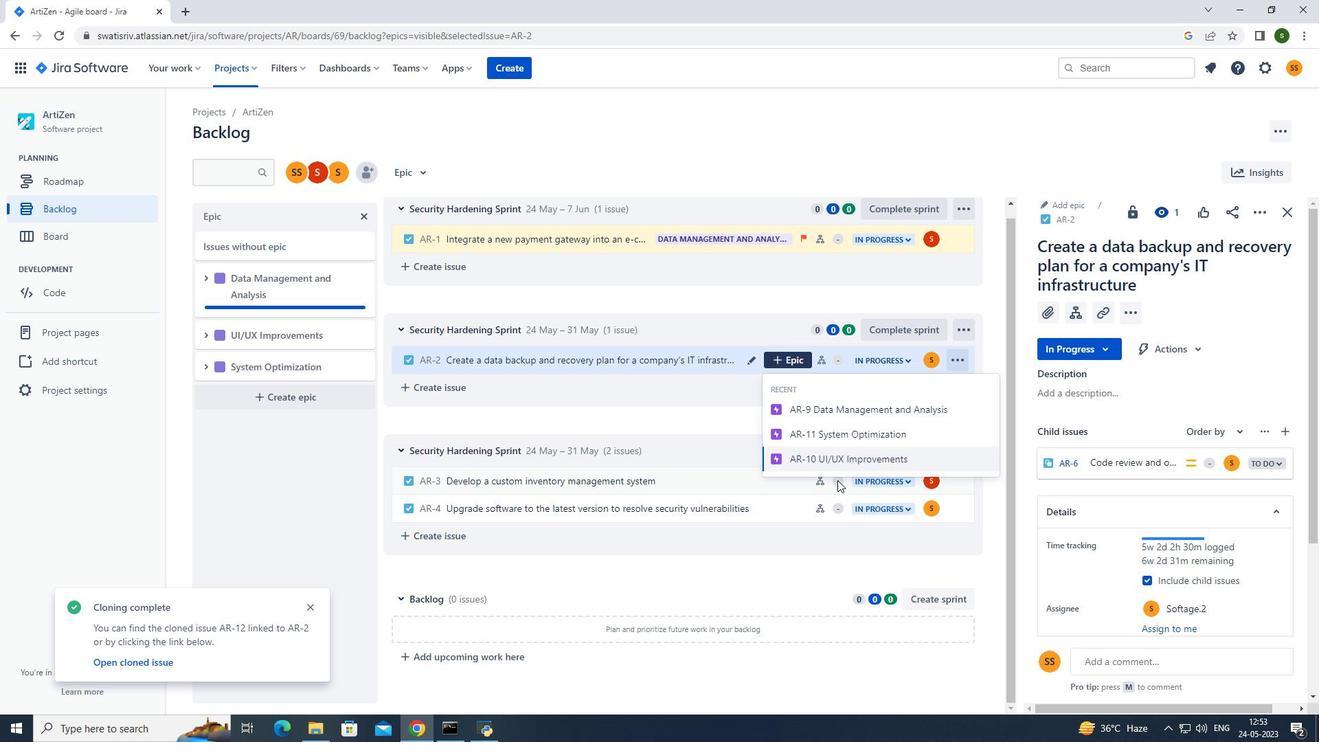 
Action: Mouse pressed left at (831, 459)
Screenshot: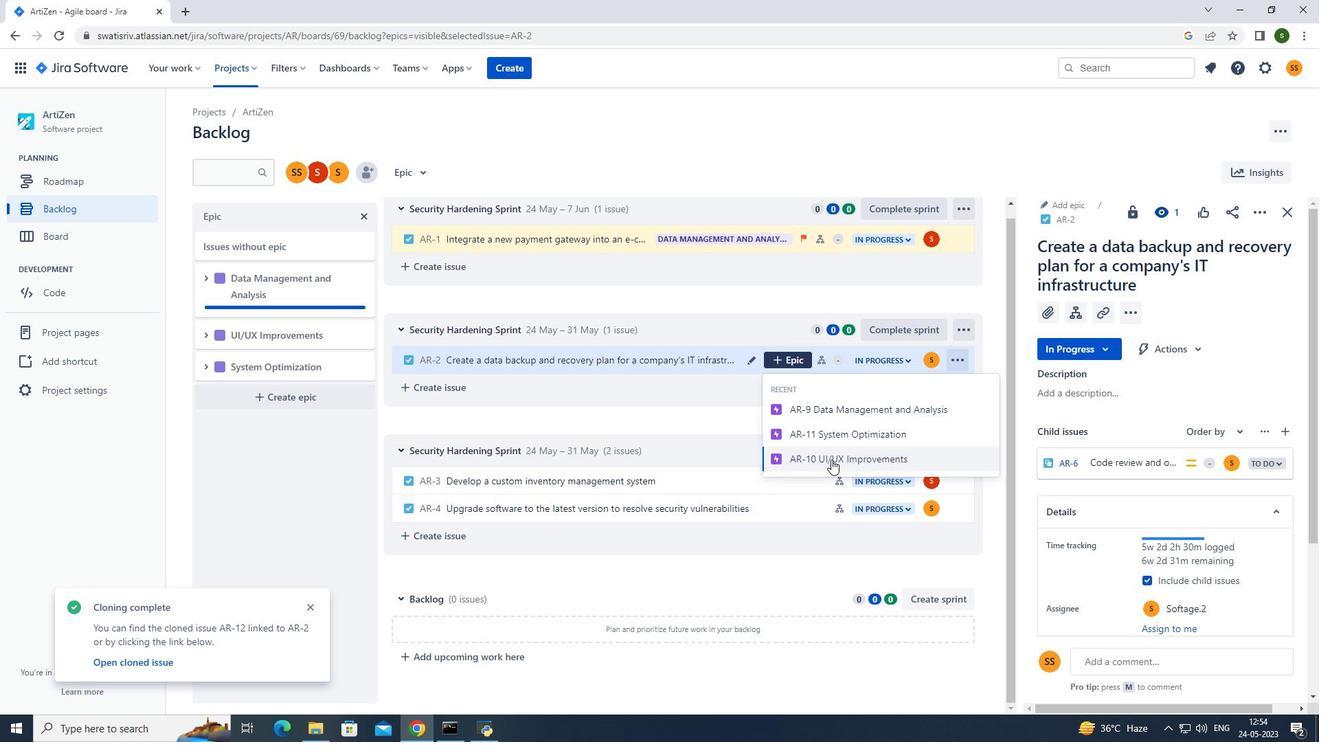 
Action: Mouse moved to (410, 173)
Screenshot: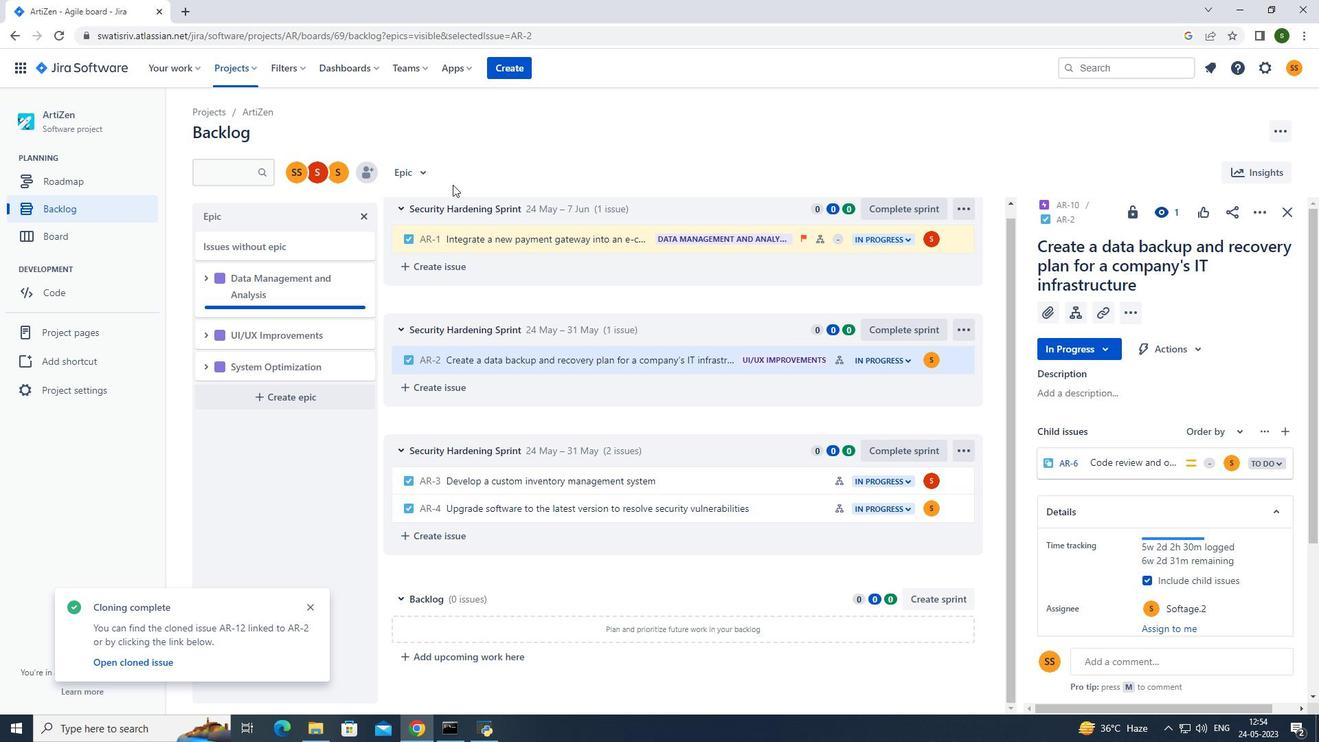
Action: Mouse pressed left at (410, 173)
Screenshot: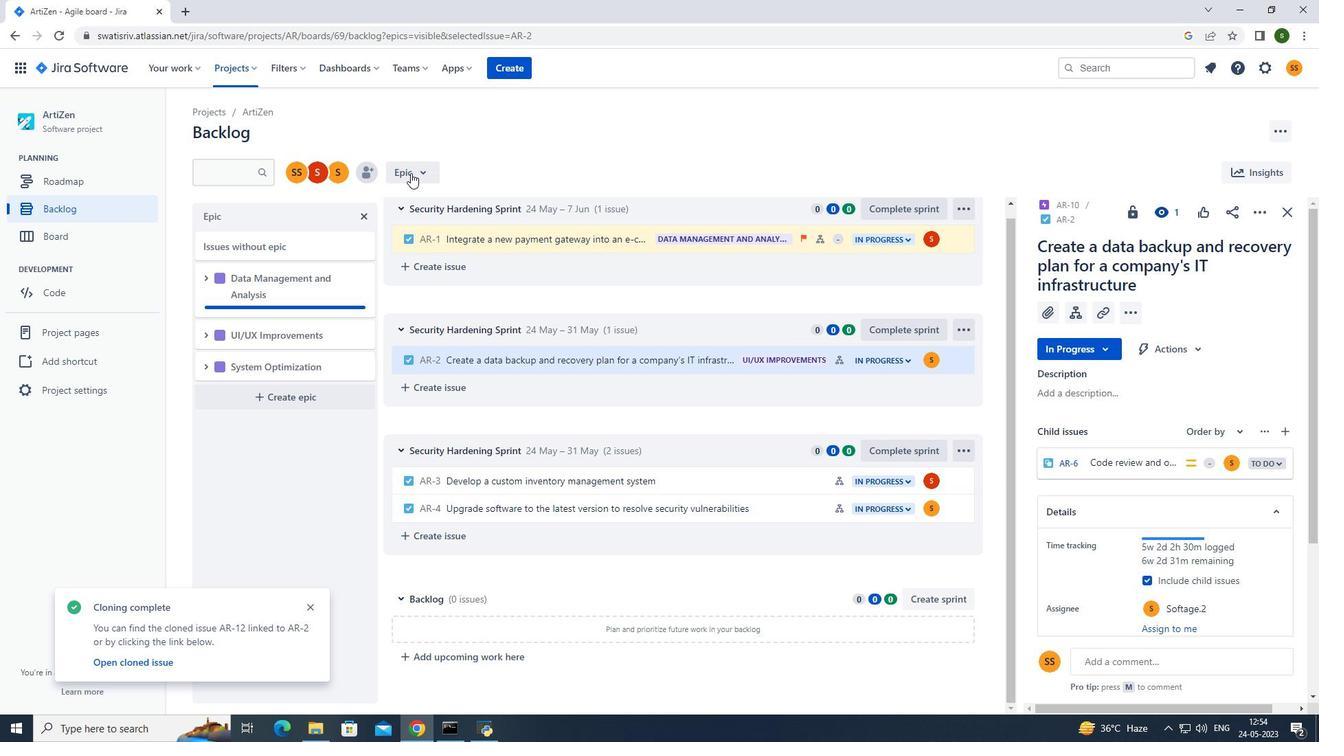 
Action: Mouse moved to (430, 254)
Screenshot: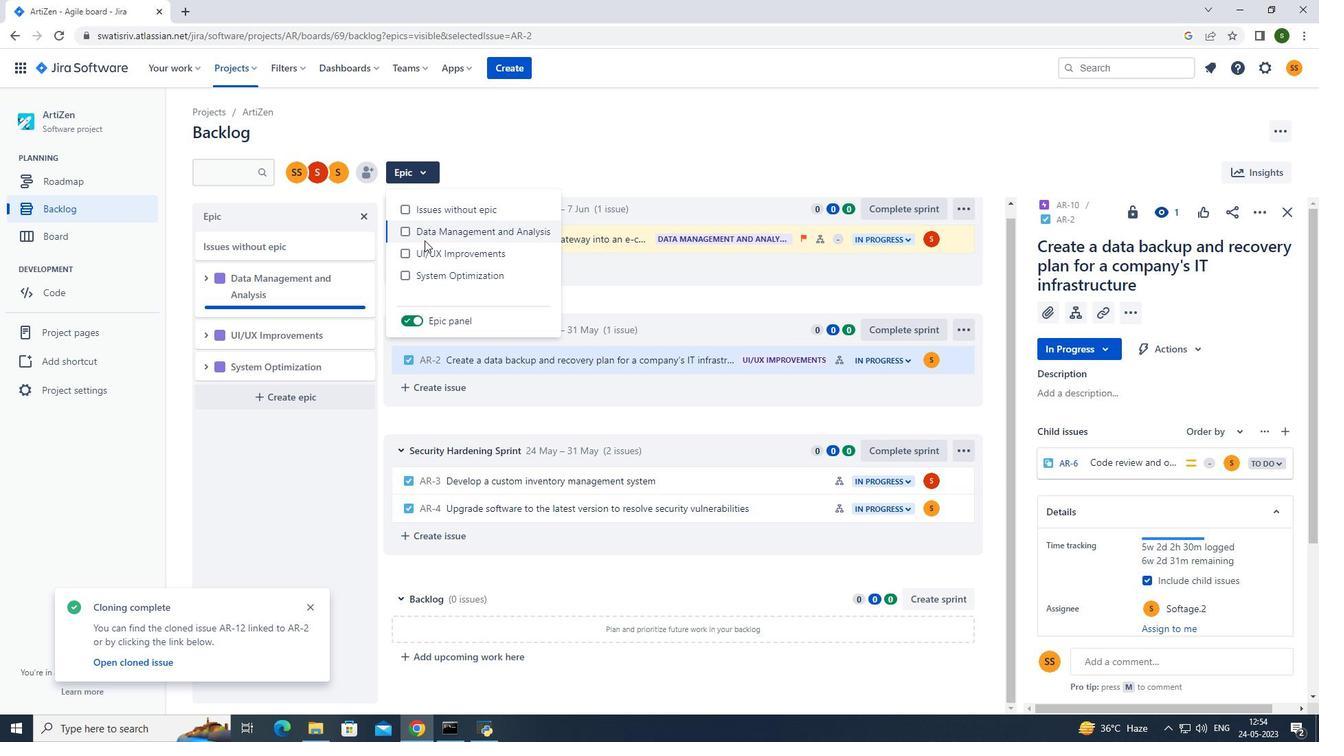 
Action: Mouse pressed left at (430, 254)
Screenshot: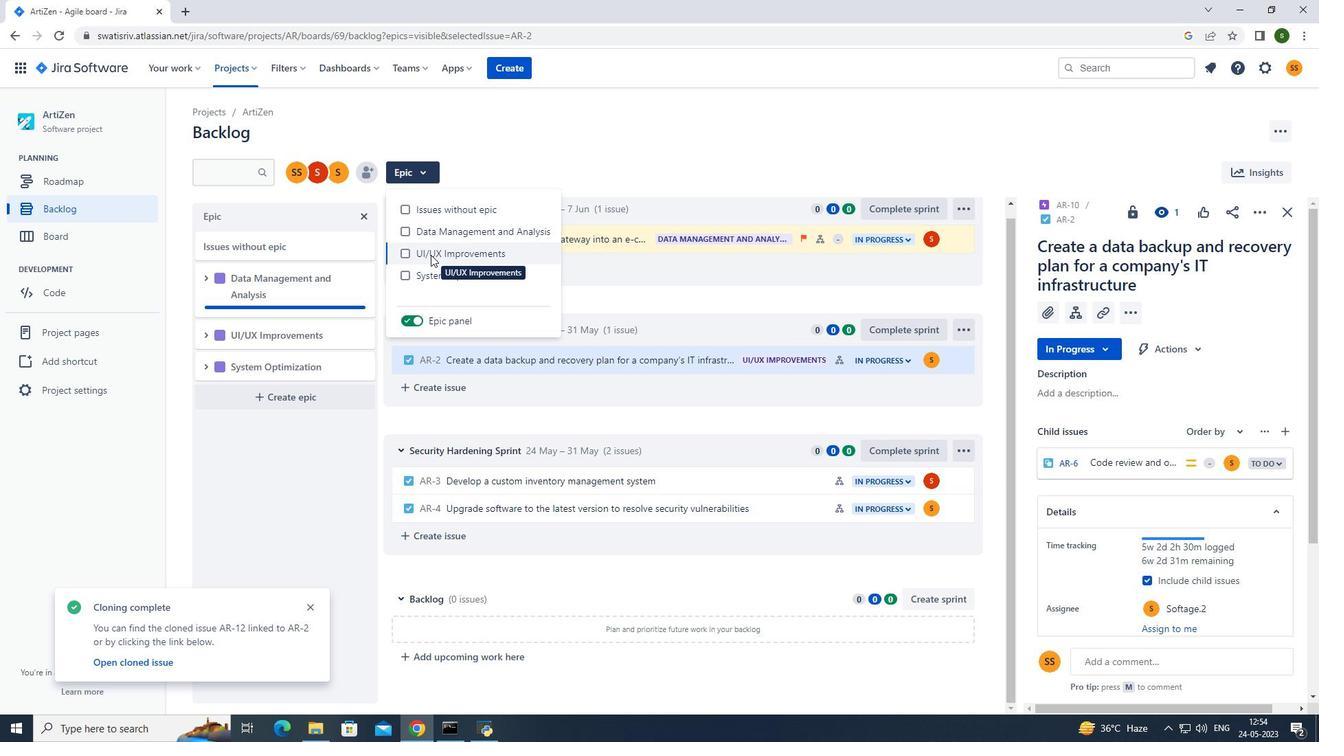 
Action: Mouse moved to (577, 138)
Screenshot: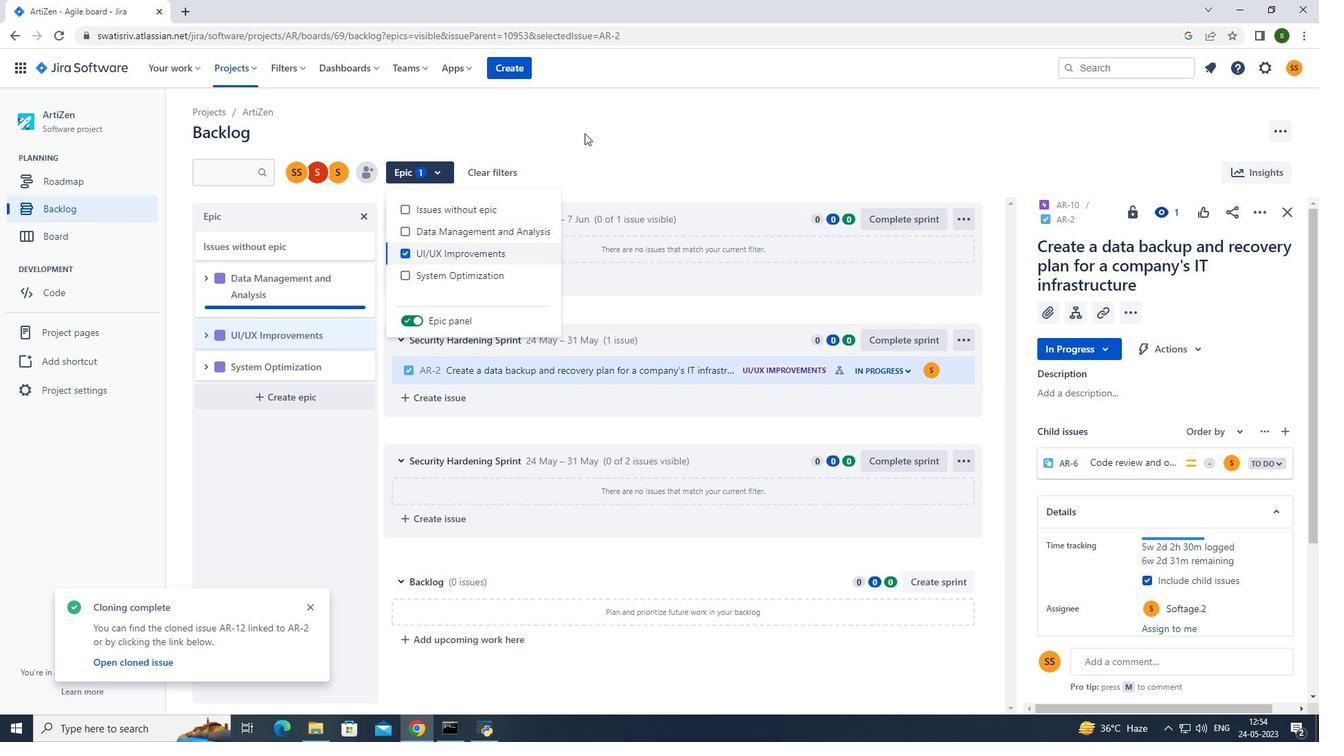 
Action: Mouse pressed left at (577, 138)
Screenshot: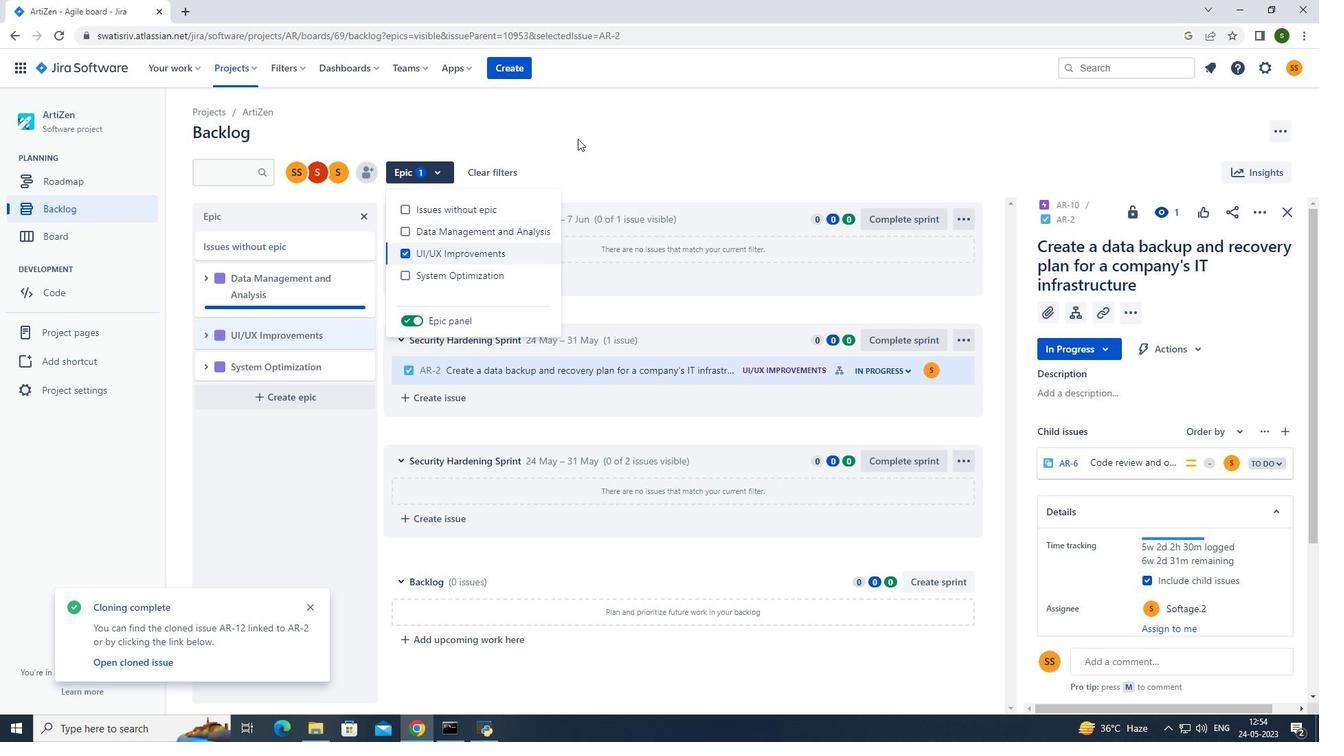 
